 Task: Reply to email with the signature Catherine Martinez with the subject Reminder for a performance improvement plan from softage.10@softage.net with the message I would like to request a review of the new company policy. with BCC to softage.3@softage.net with an attached document Business_proposal.docx
Action: Mouse moved to (1208, 192)
Screenshot: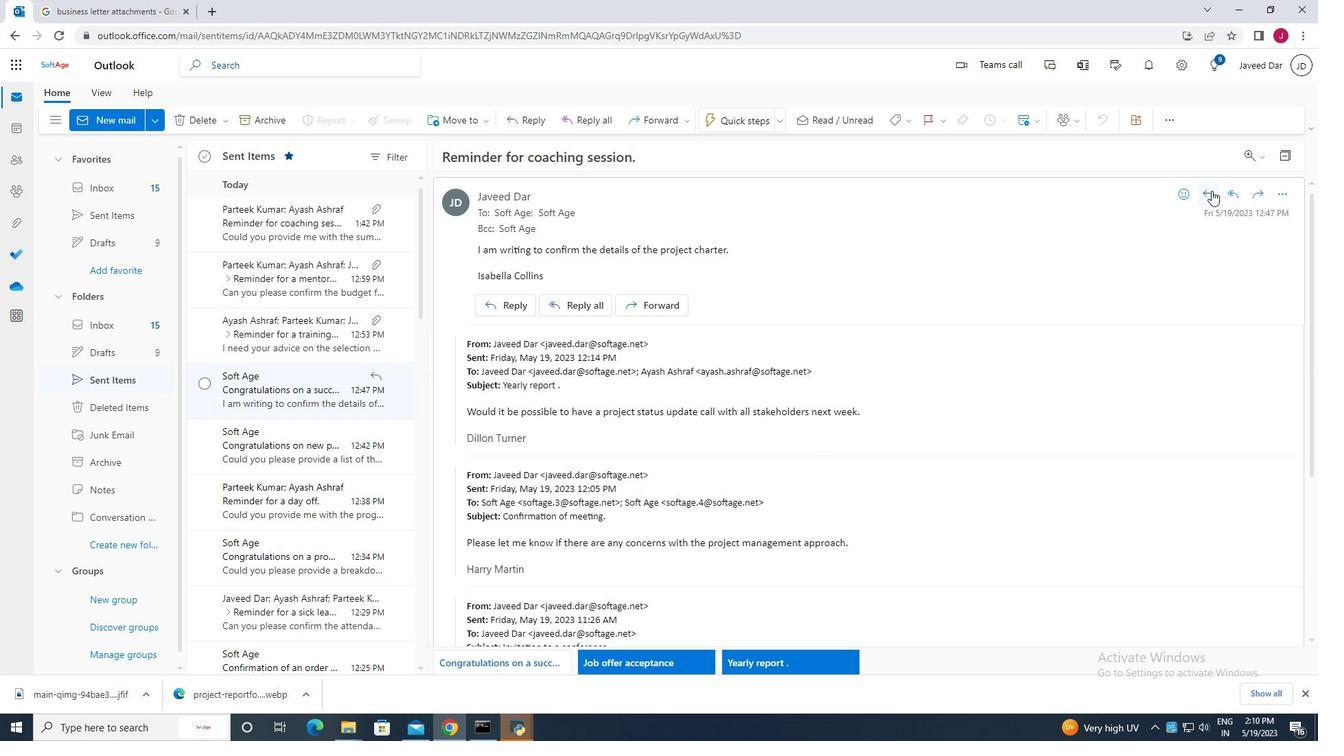 
Action: Mouse pressed left at (1208, 192)
Screenshot: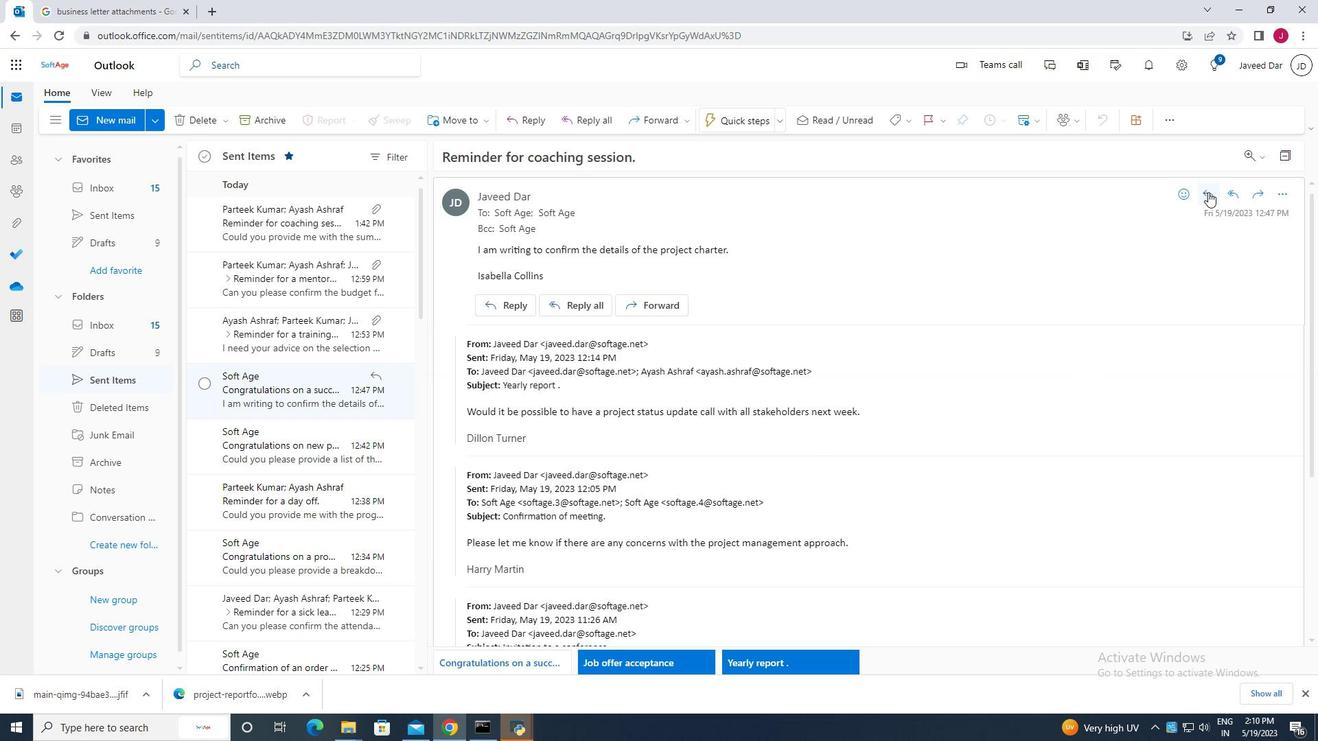 
Action: Mouse moved to (872, 125)
Screenshot: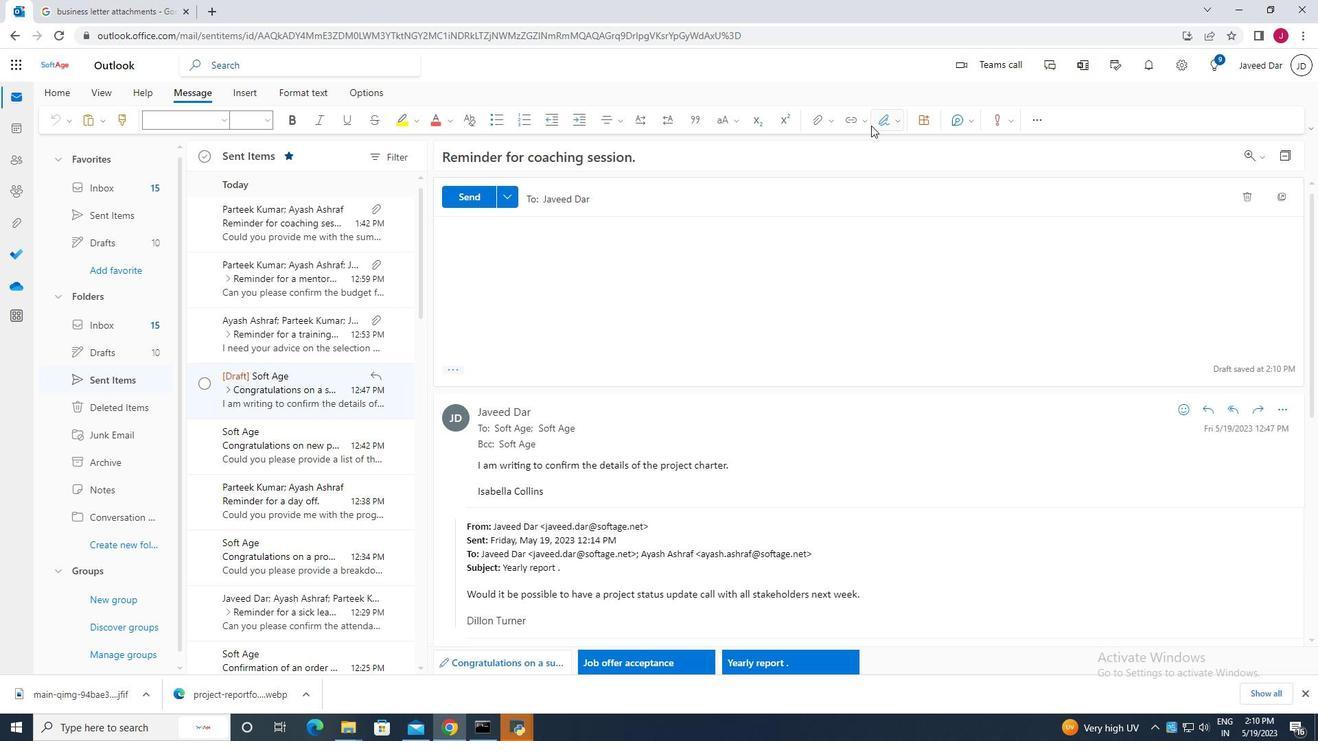 
Action: Mouse pressed left at (872, 125)
Screenshot: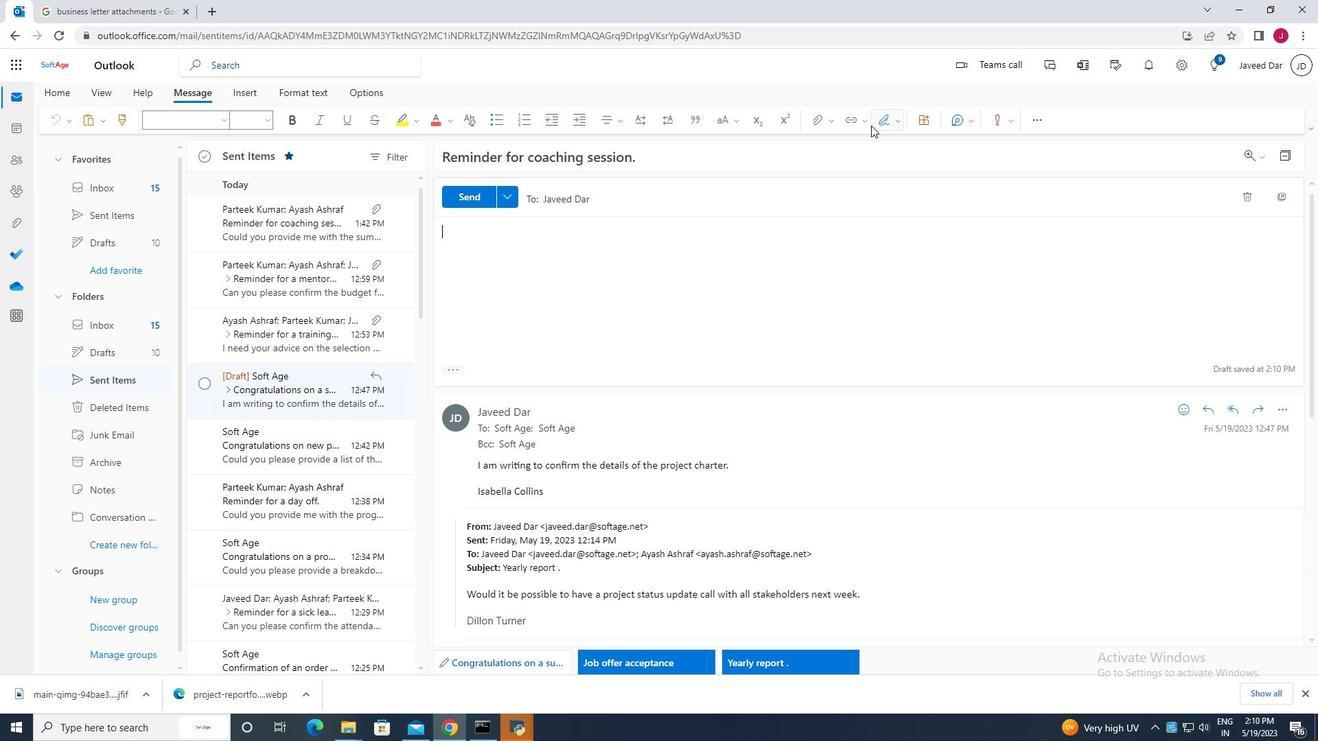 
Action: Mouse moved to (843, 177)
Screenshot: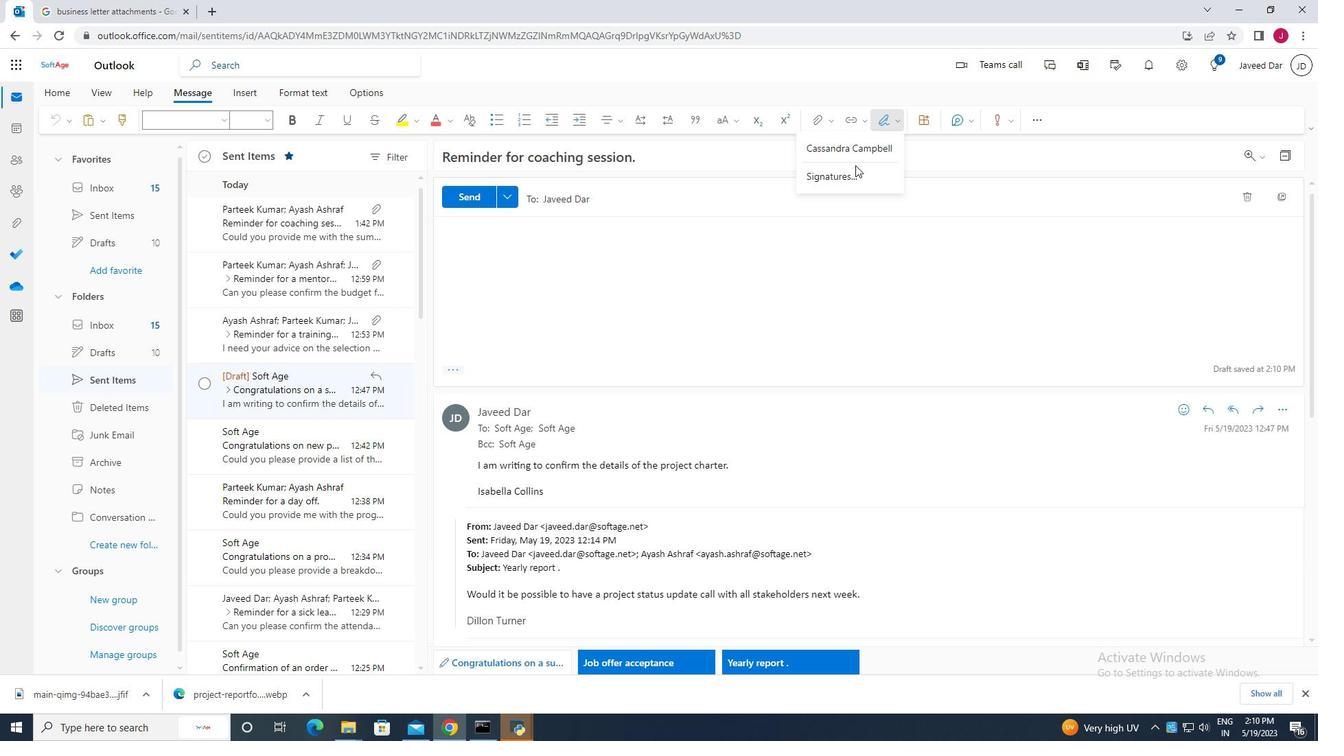 
Action: Mouse pressed left at (843, 177)
Screenshot: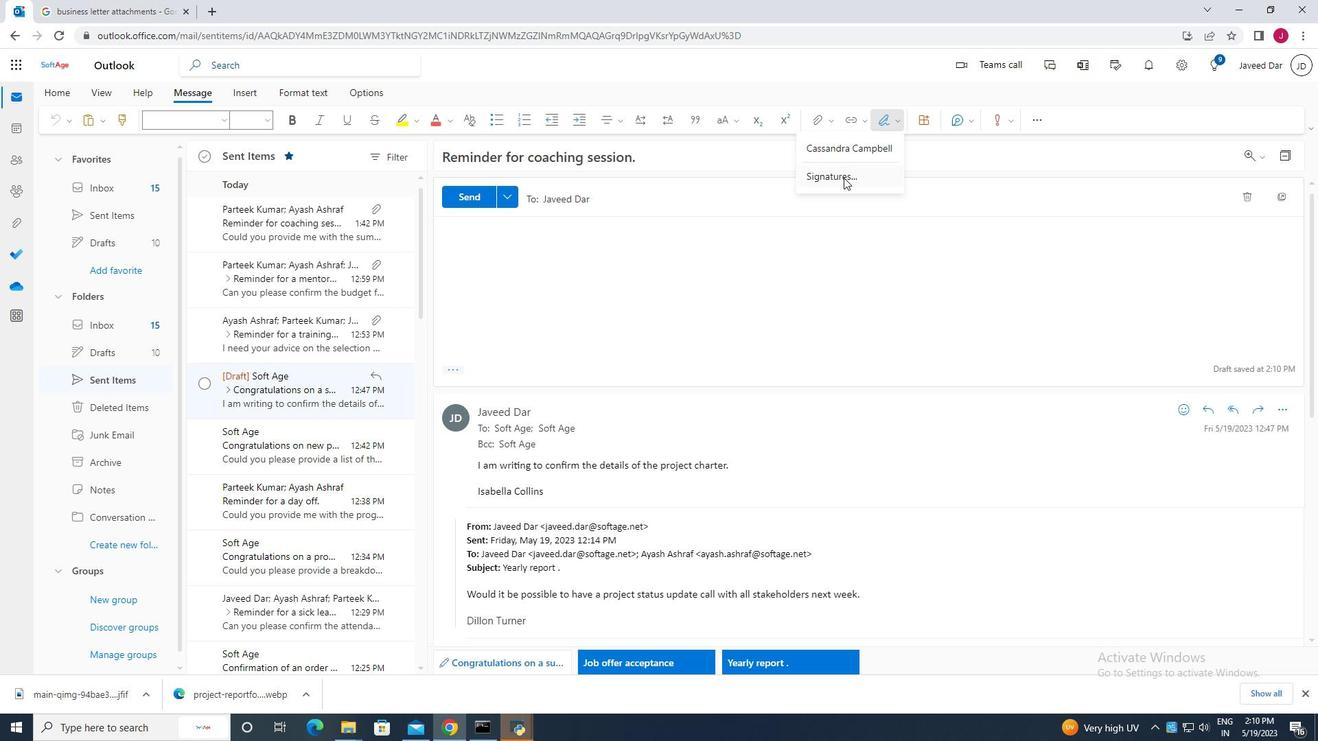 
Action: Mouse moved to (928, 227)
Screenshot: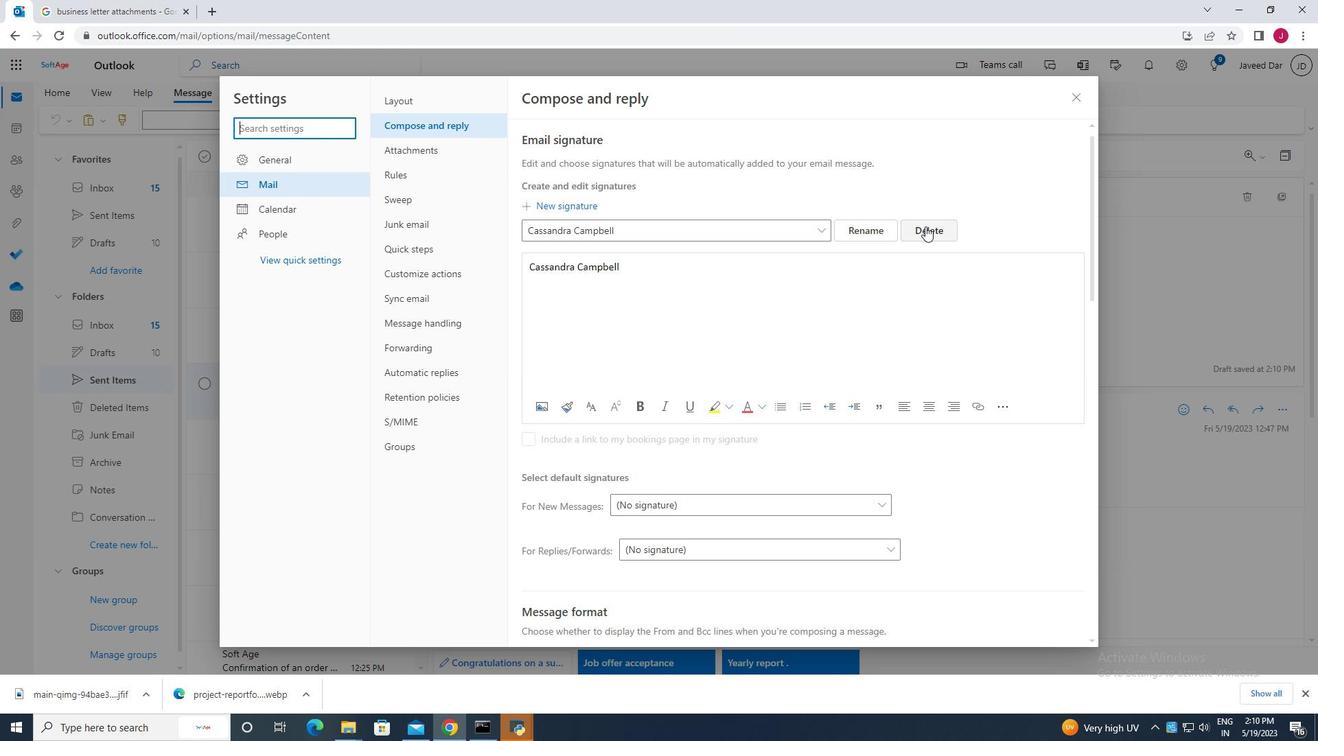 
Action: Mouse pressed left at (928, 227)
Screenshot: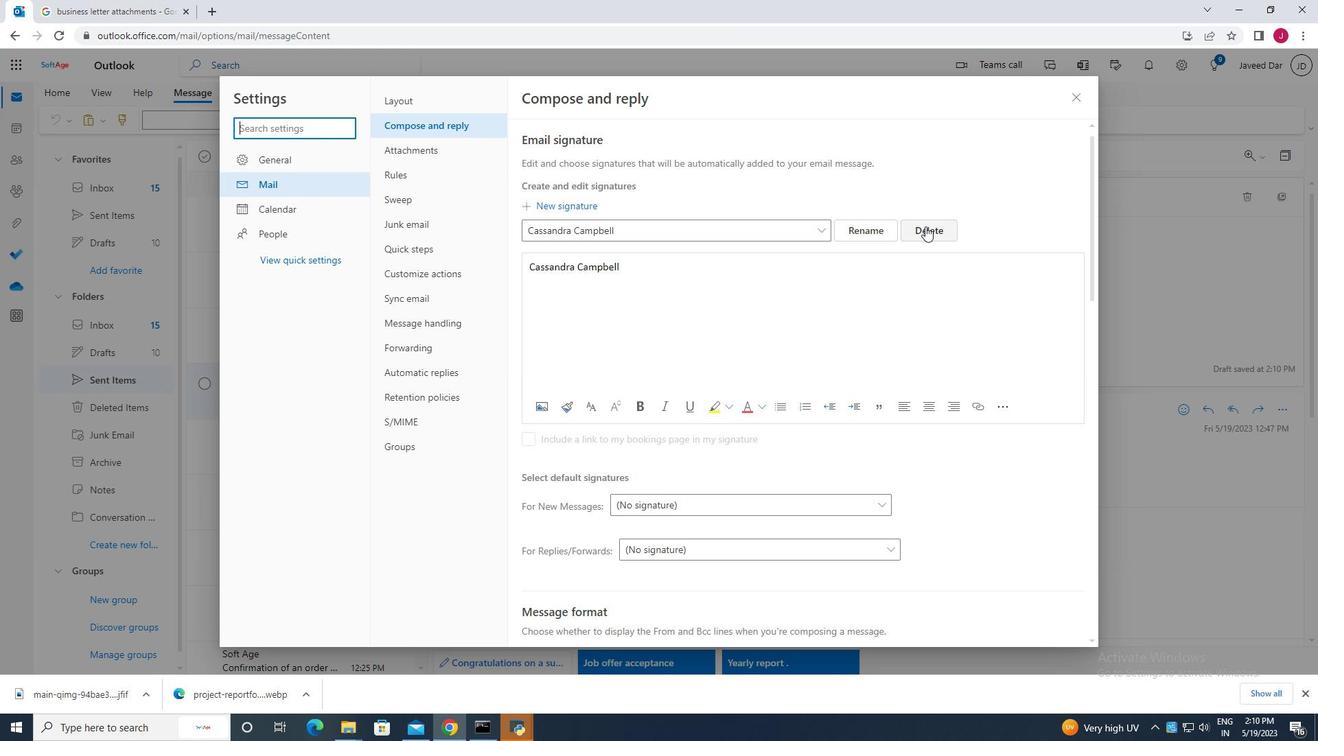 
Action: Mouse moved to (670, 230)
Screenshot: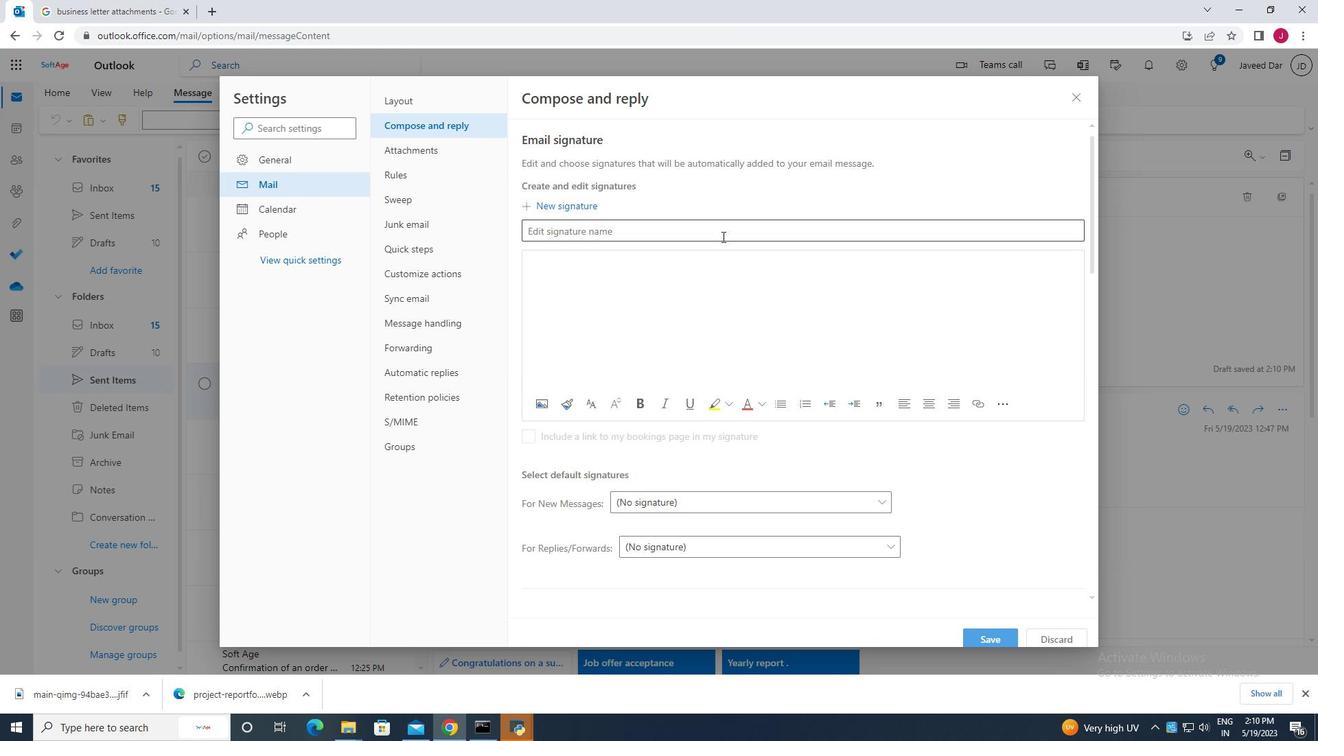 
Action: Mouse pressed left at (670, 230)
Screenshot: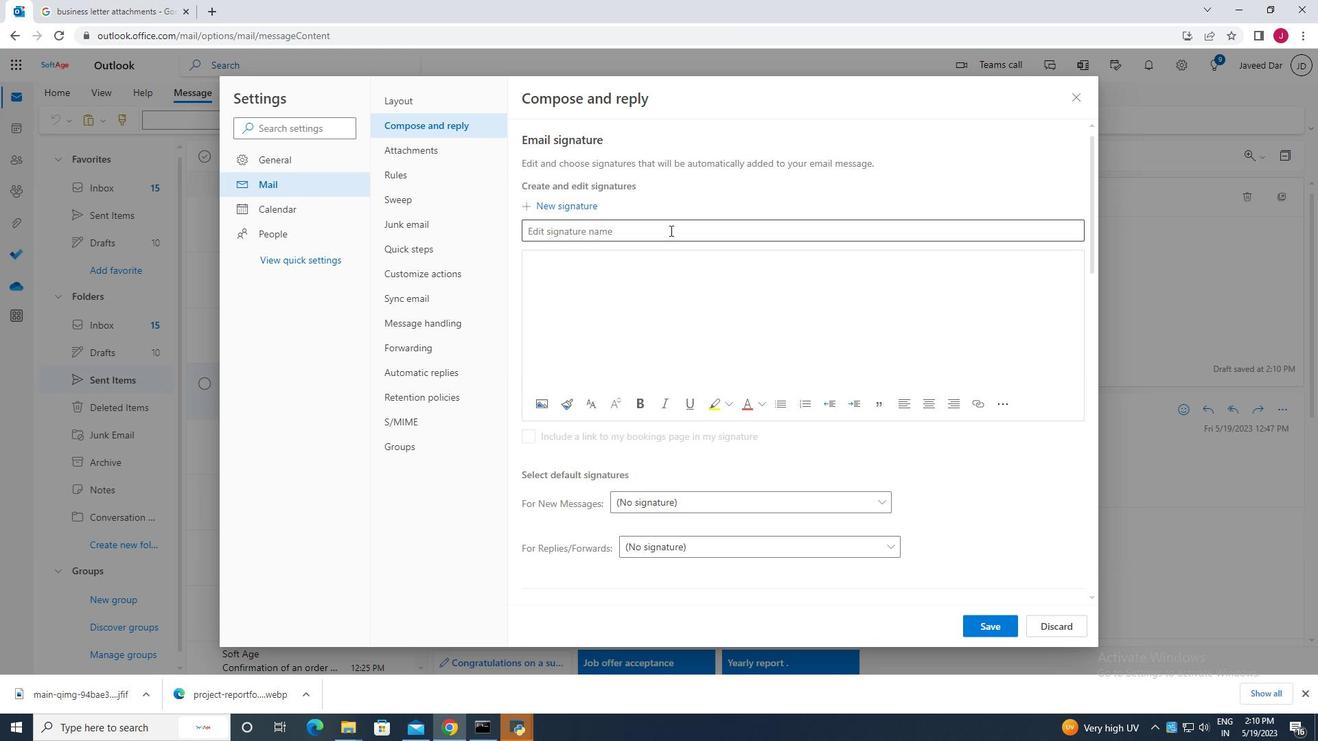 
Action: Key pressed <Key.caps_lock>C<Key.caps_lock>atherine<Key.space><Key.caps_lock>M<Key.caps_lock>artinez
Screenshot: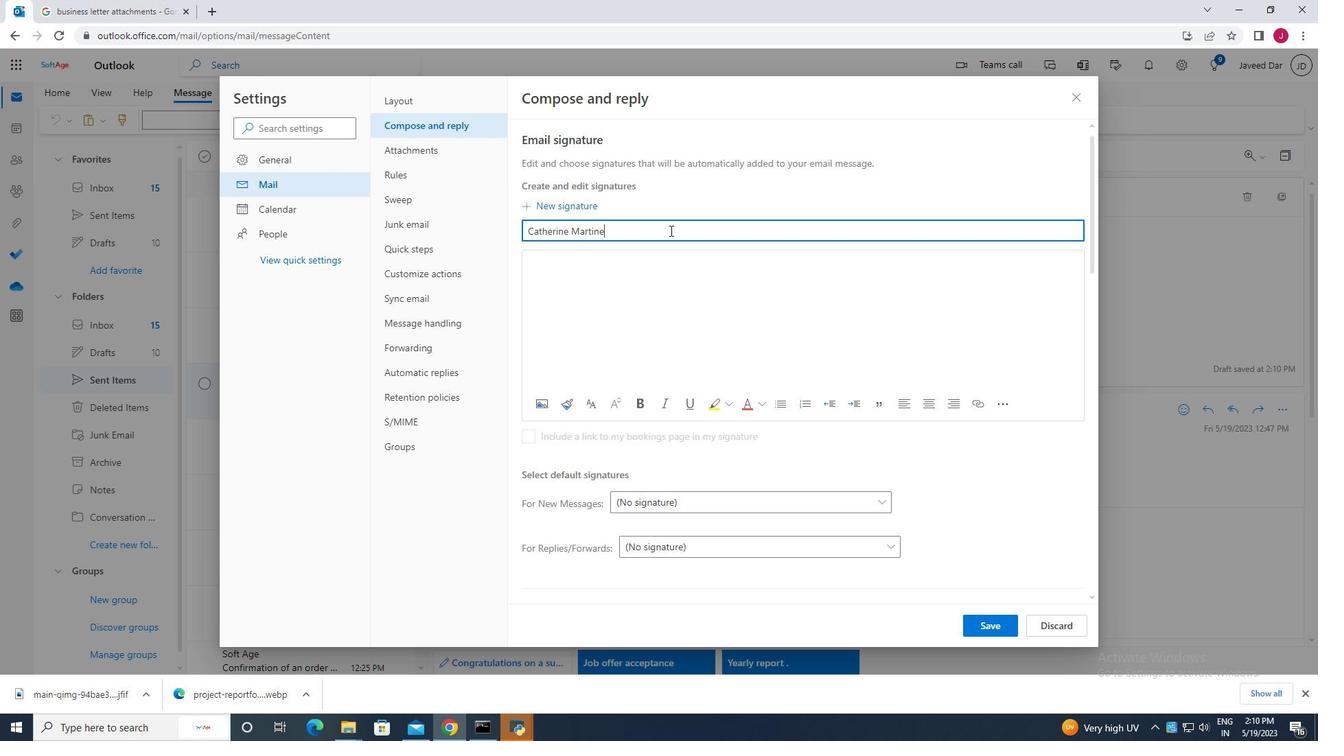 
Action: Mouse moved to (580, 262)
Screenshot: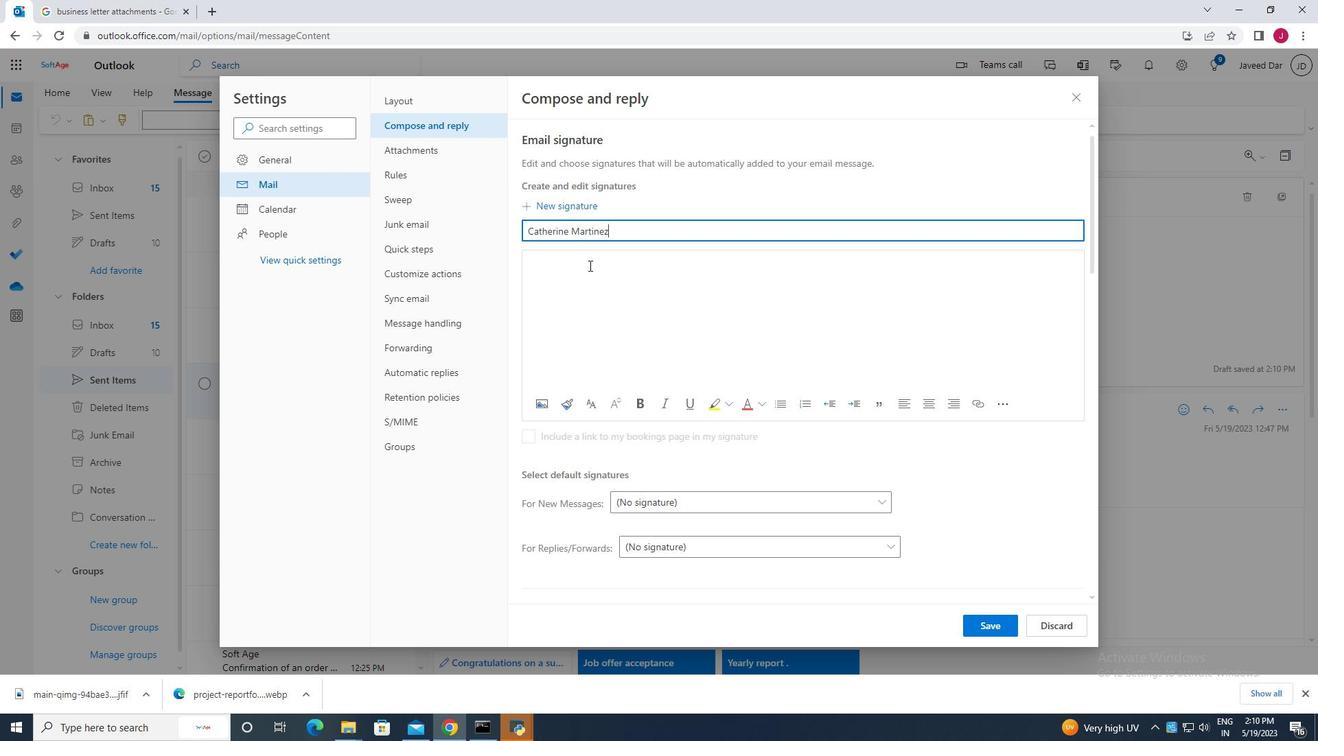 
Action: Mouse pressed left at (580, 262)
Screenshot: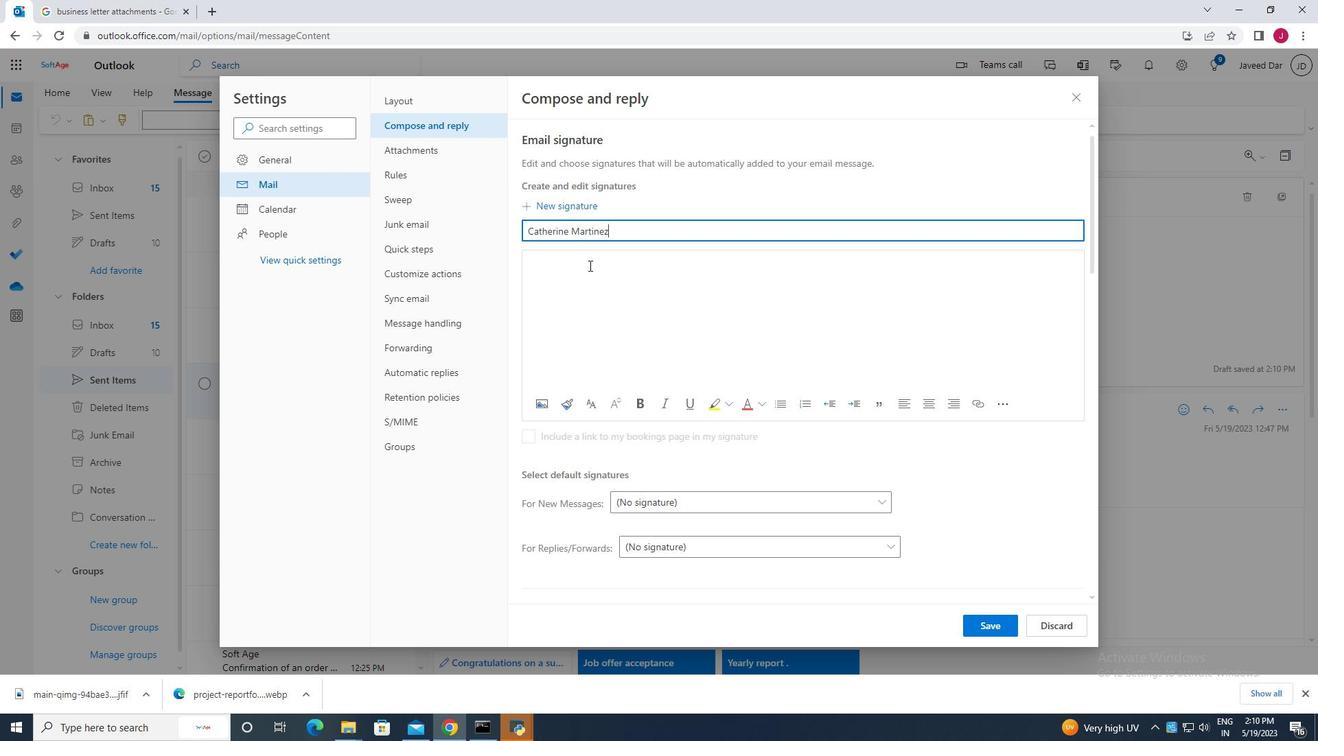 
Action: Mouse moved to (579, 262)
Screenshot: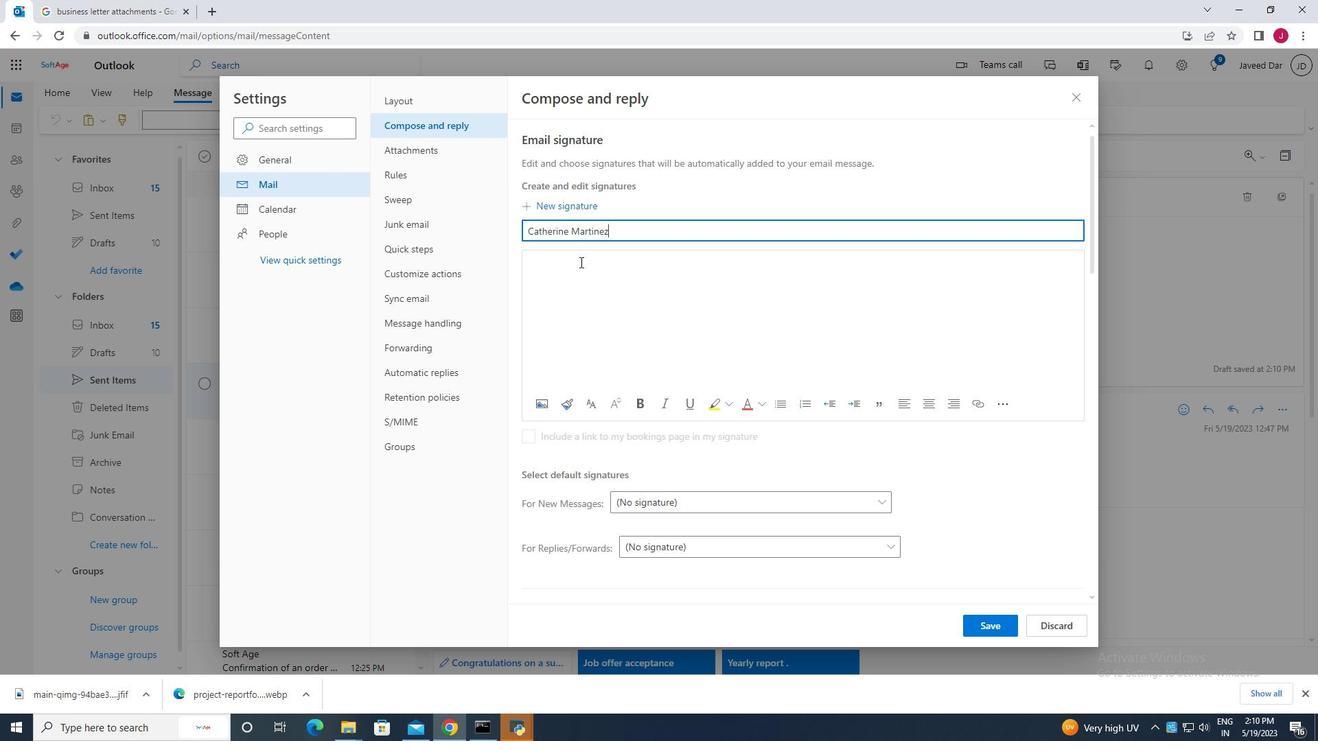 
Action: Key pressed <Key.caps_lock>C<Key.caps_lock>atherinw<Key.backspace>e<Key.space><Key.caps_lock>M<Key.caps_lock>artine
Screenshot: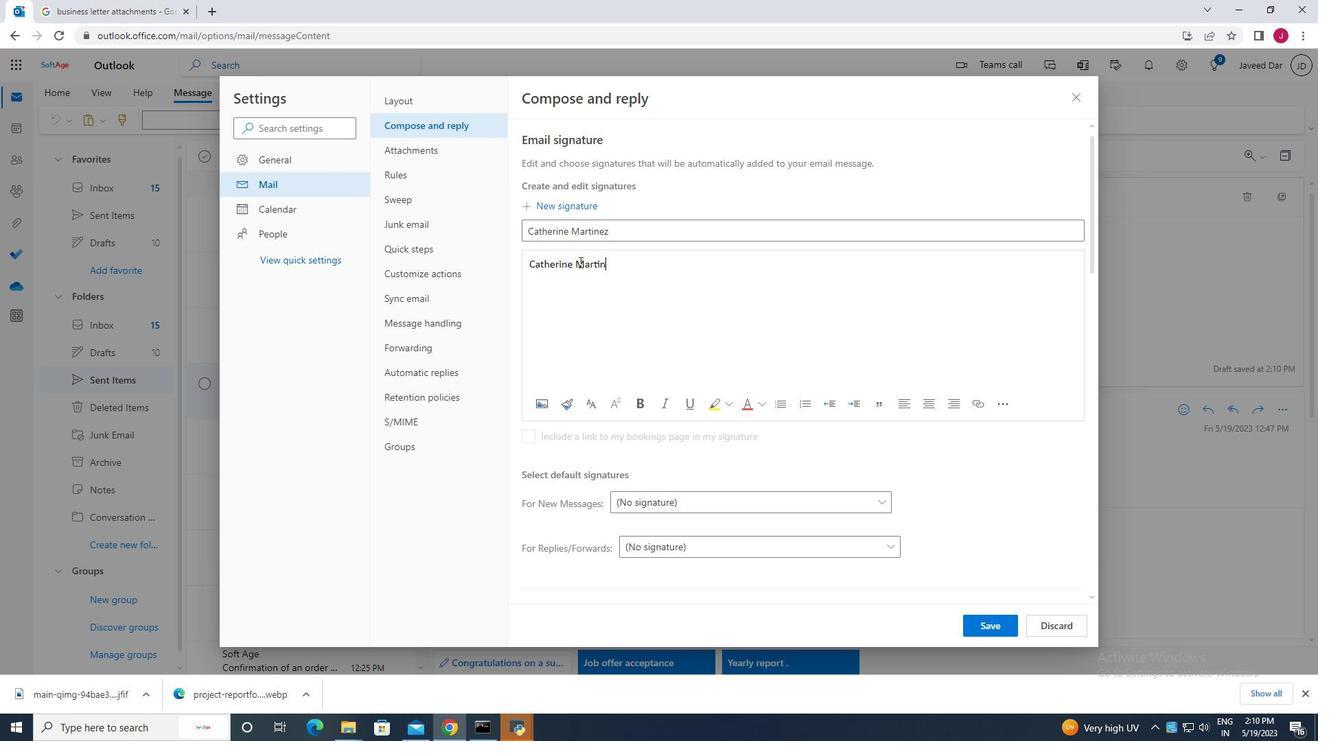 
Action: Mouse moved to (994, 625)
Screenshot: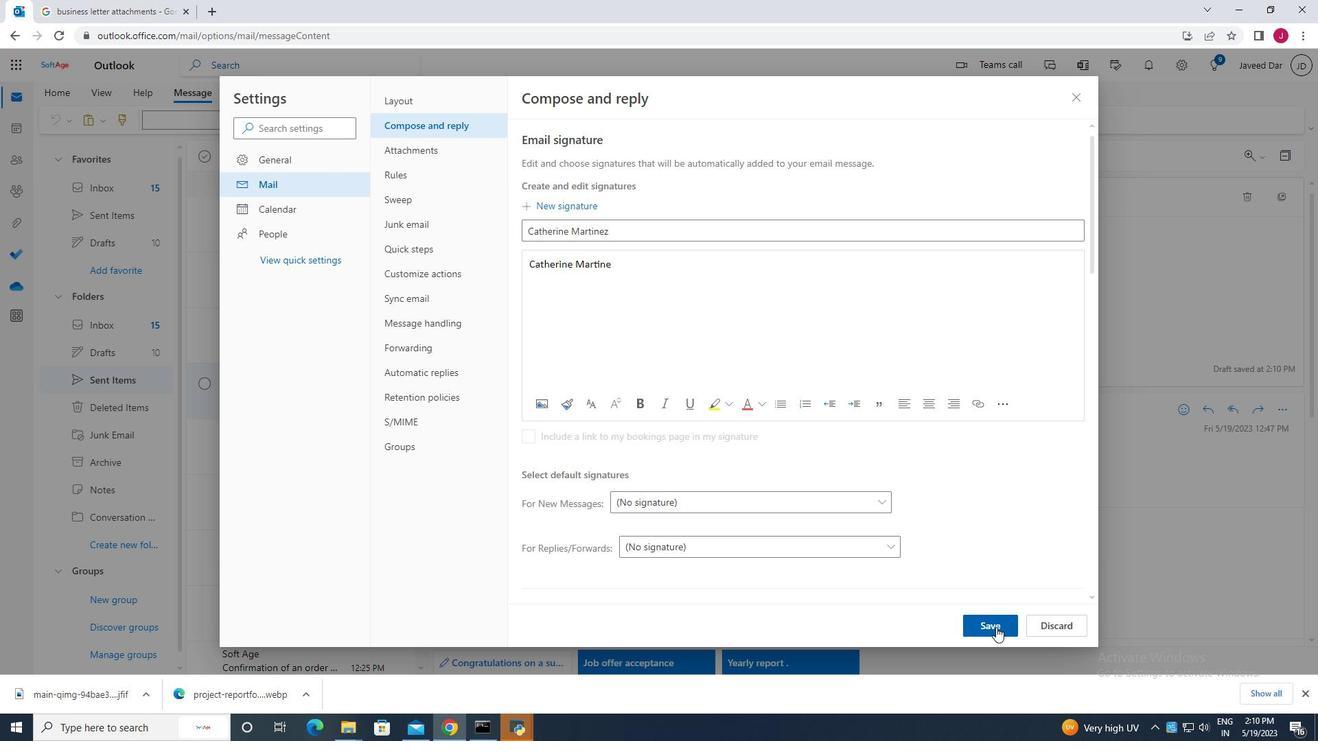 
Action: Mouse pressed left at (994, 625)
Screenshot: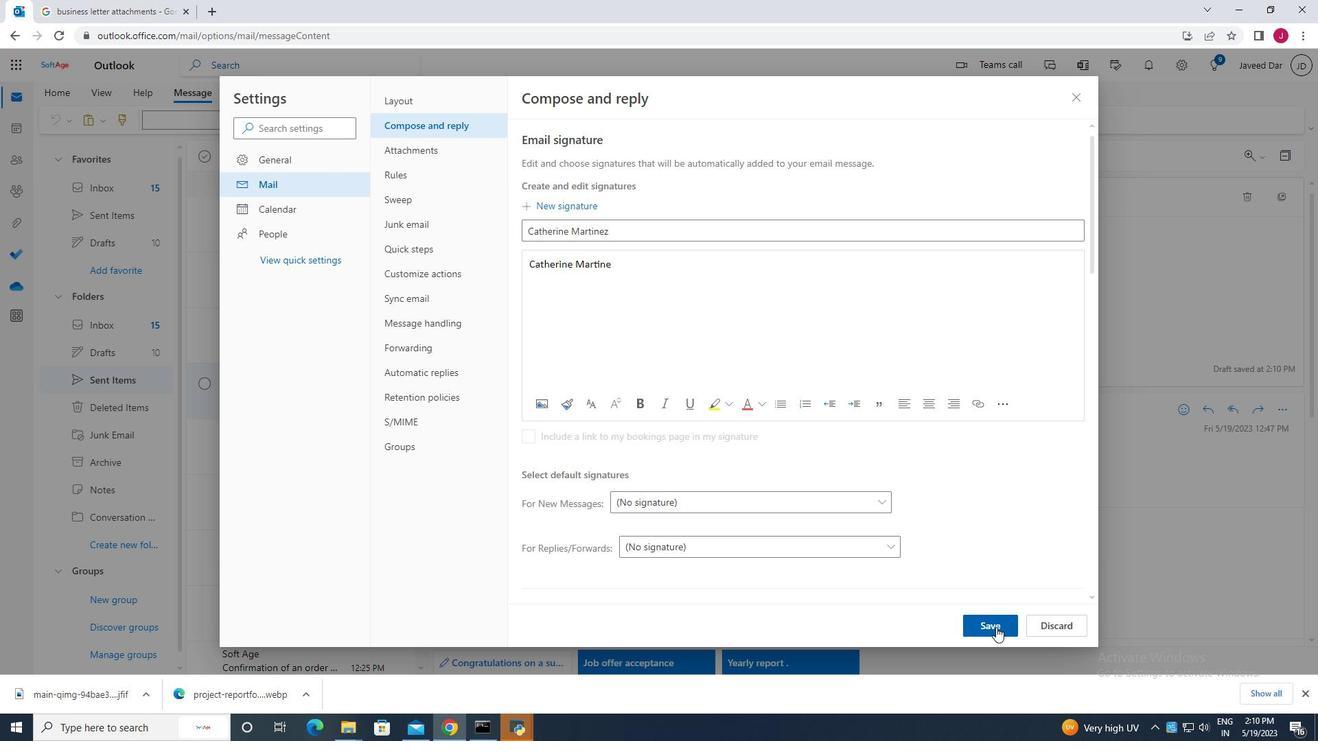 
Action: Mouse moved to (1073, 96)
Screenshot: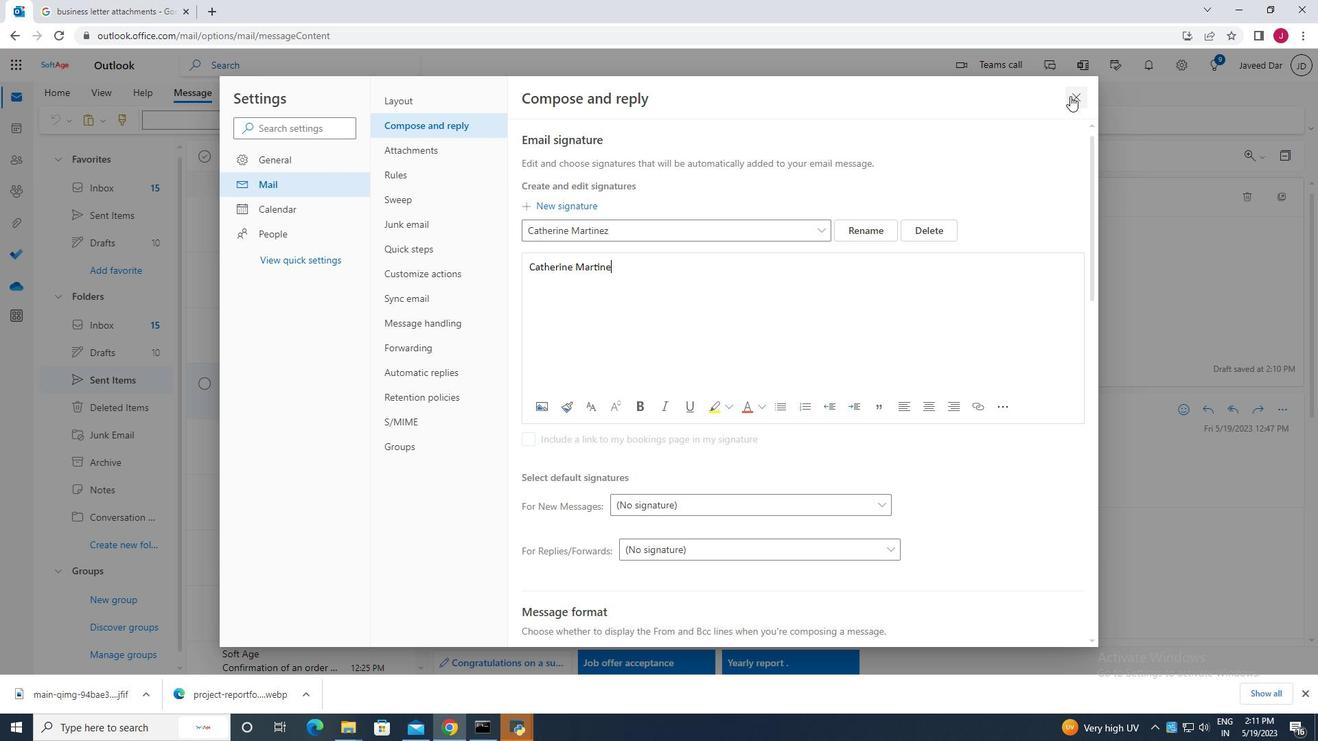 
Action: Mouse pressed left at (1073, 96)
Screenshot: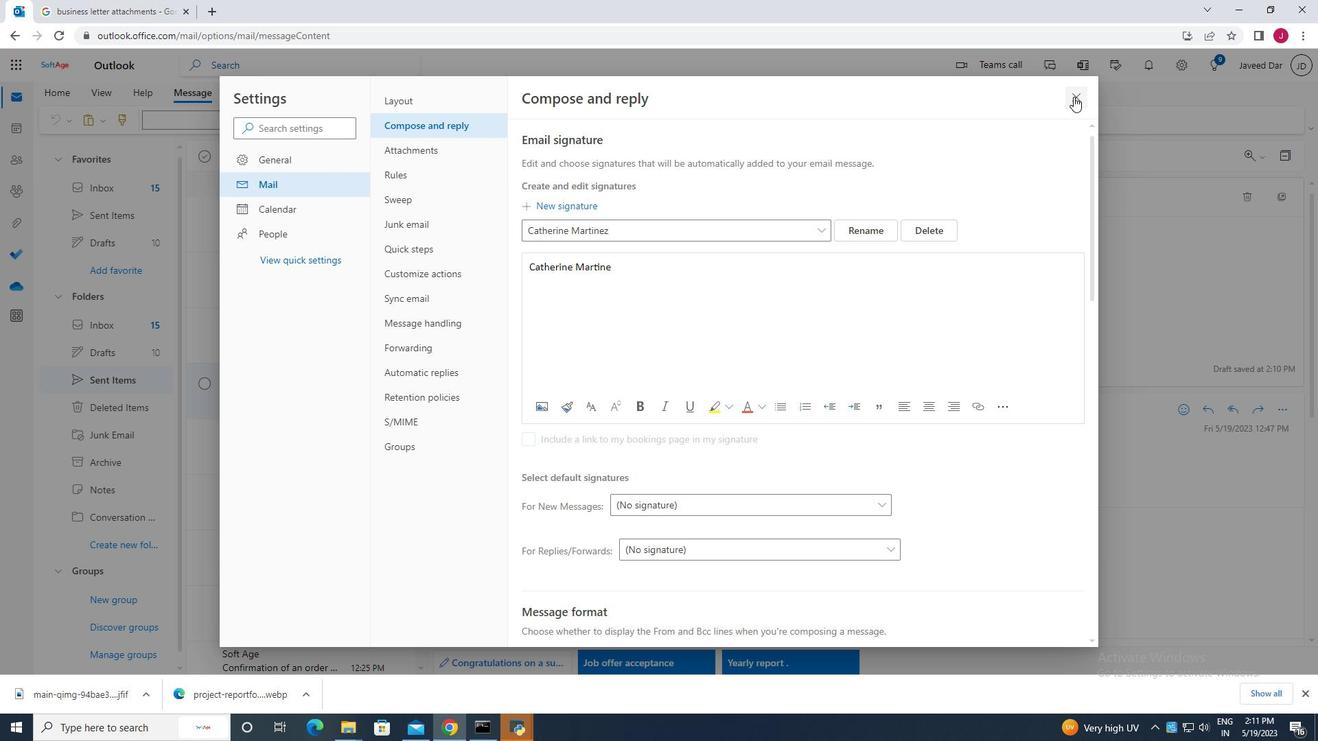 
Action: Mouse moved to (652, 199)
Screenshot: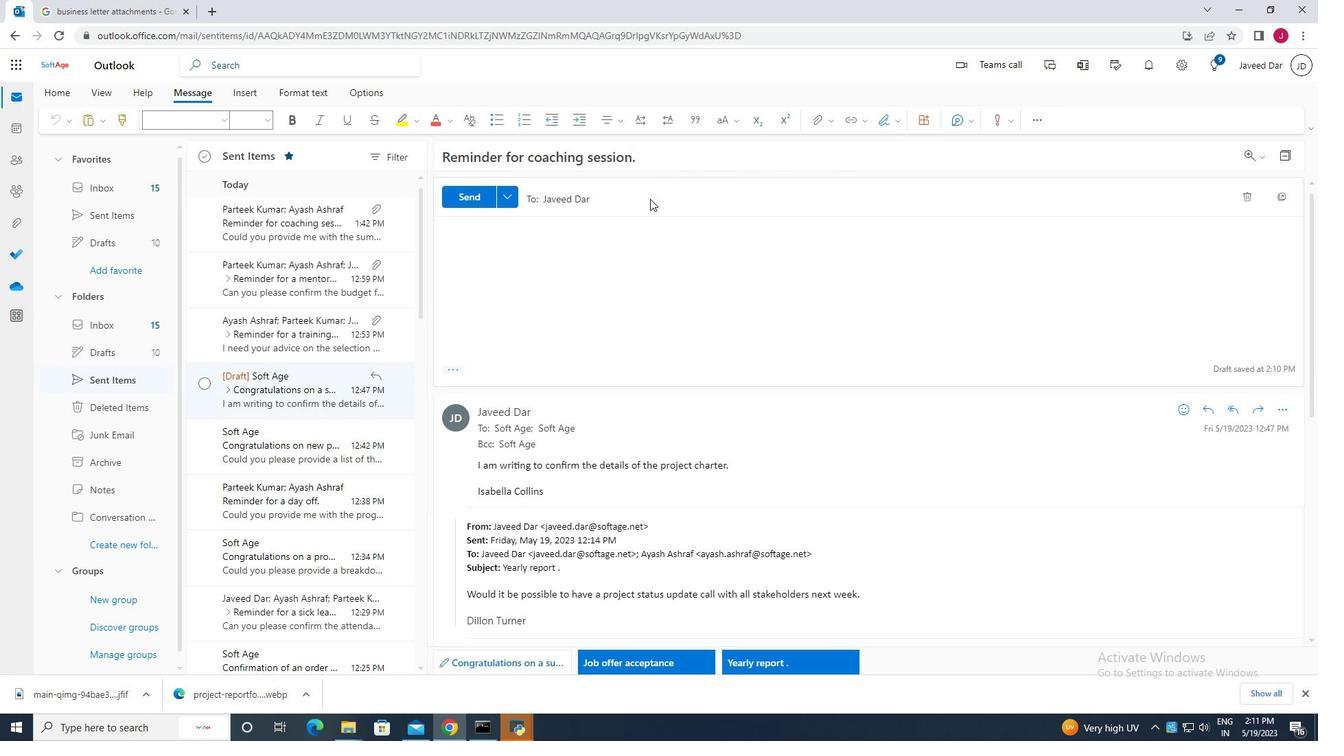 
Action: Mouse pressed left at (652, 199)
Screenshot: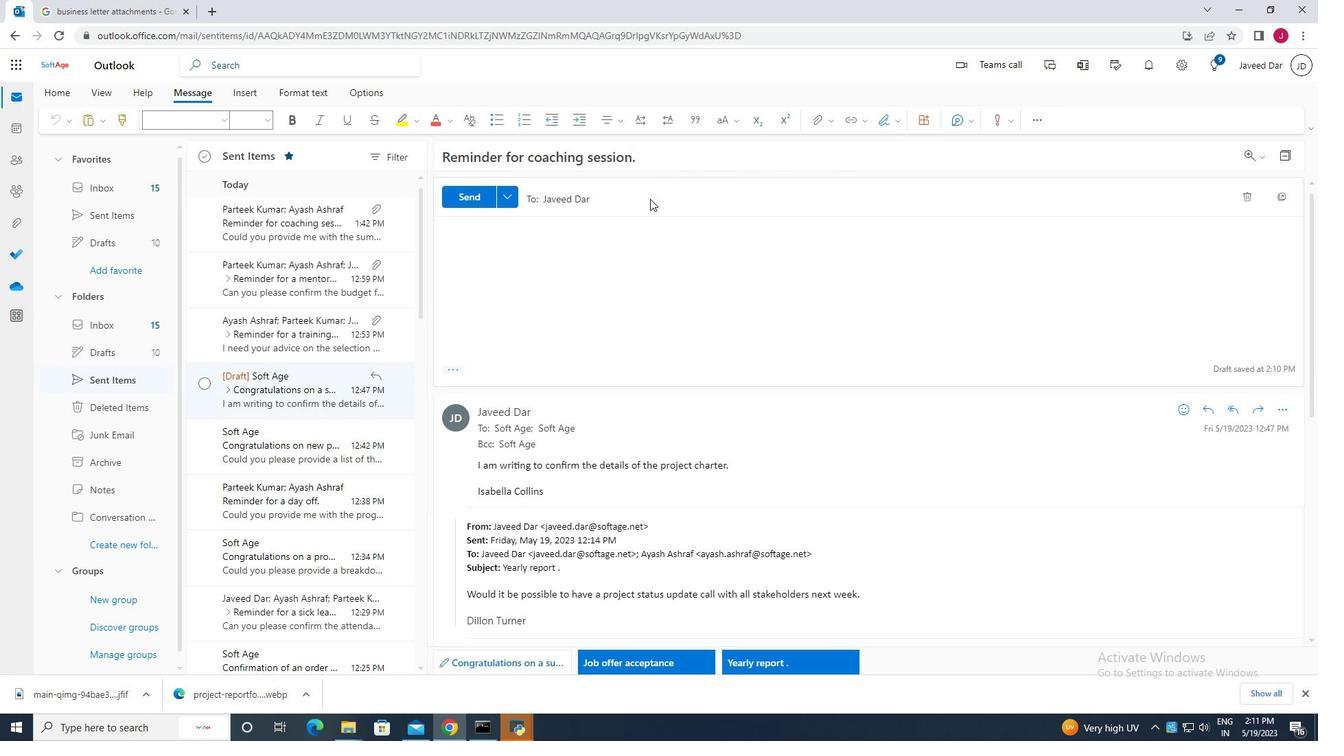 
Action: Mouse moved to (549, 230)
Screenshot: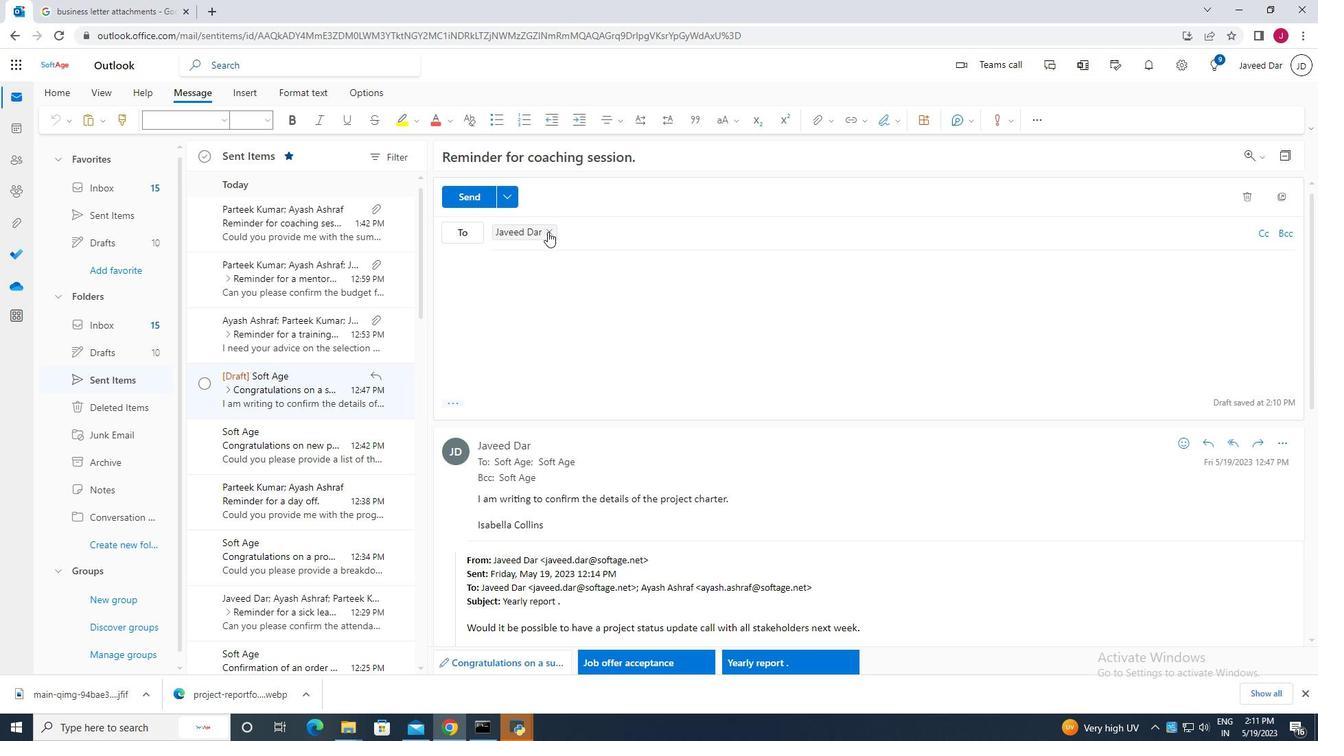 
Action: Mouse pressed left at (549, 230)
Screenshot: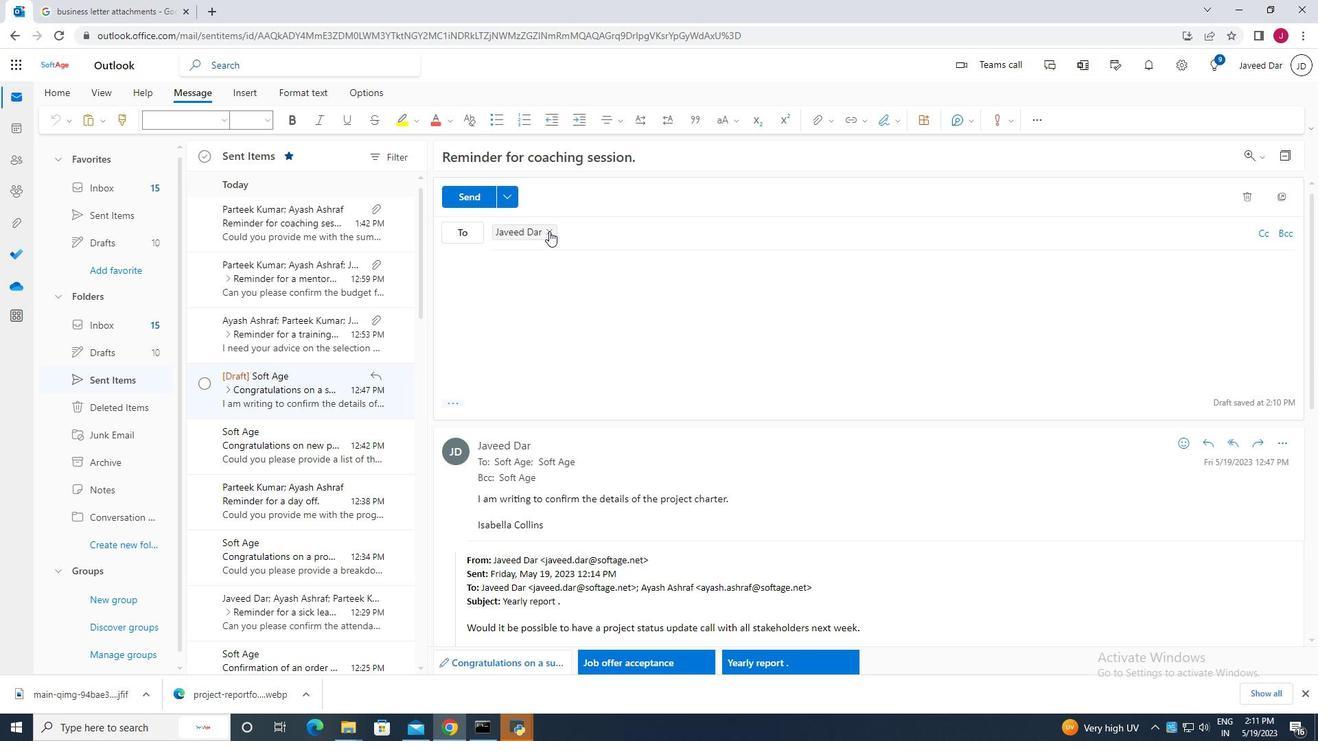 
Action: Mouse moved to (455, 403)
Screenshot: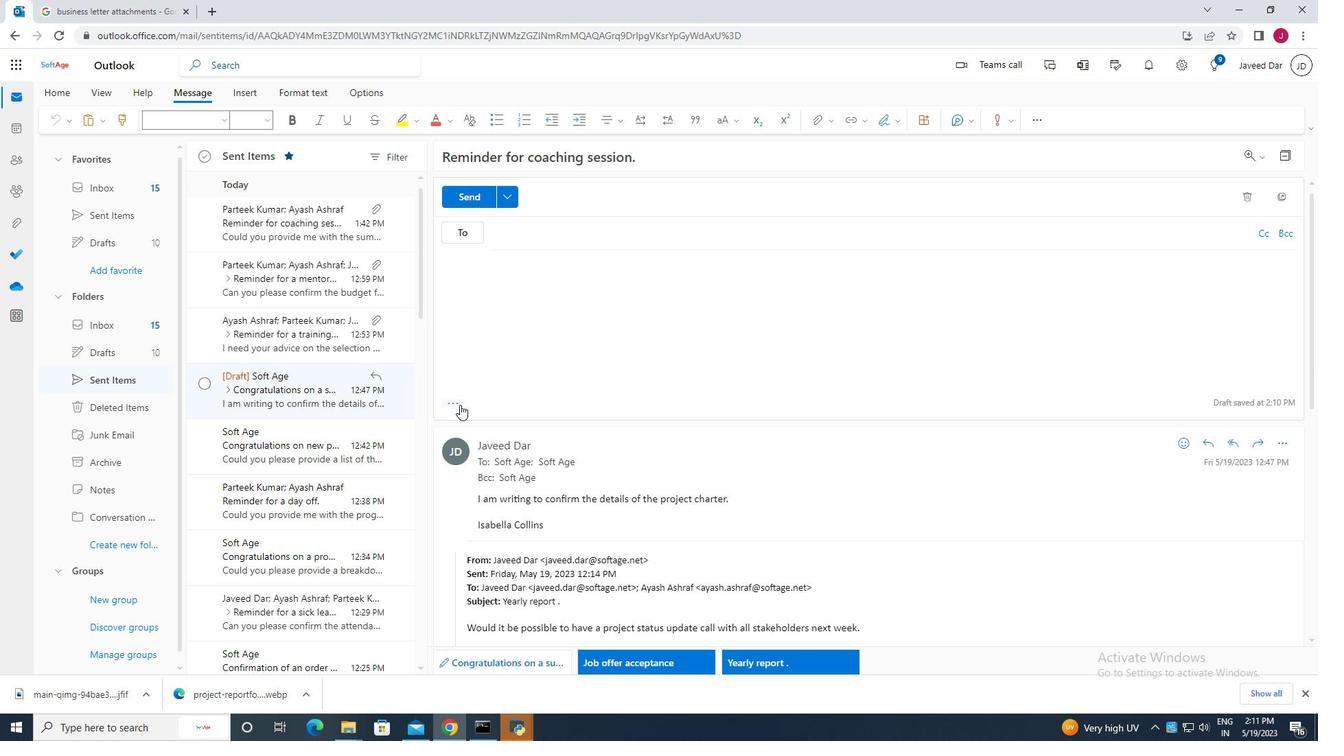 
Action: Mouse pressed left at (455, 403)
Screenshot: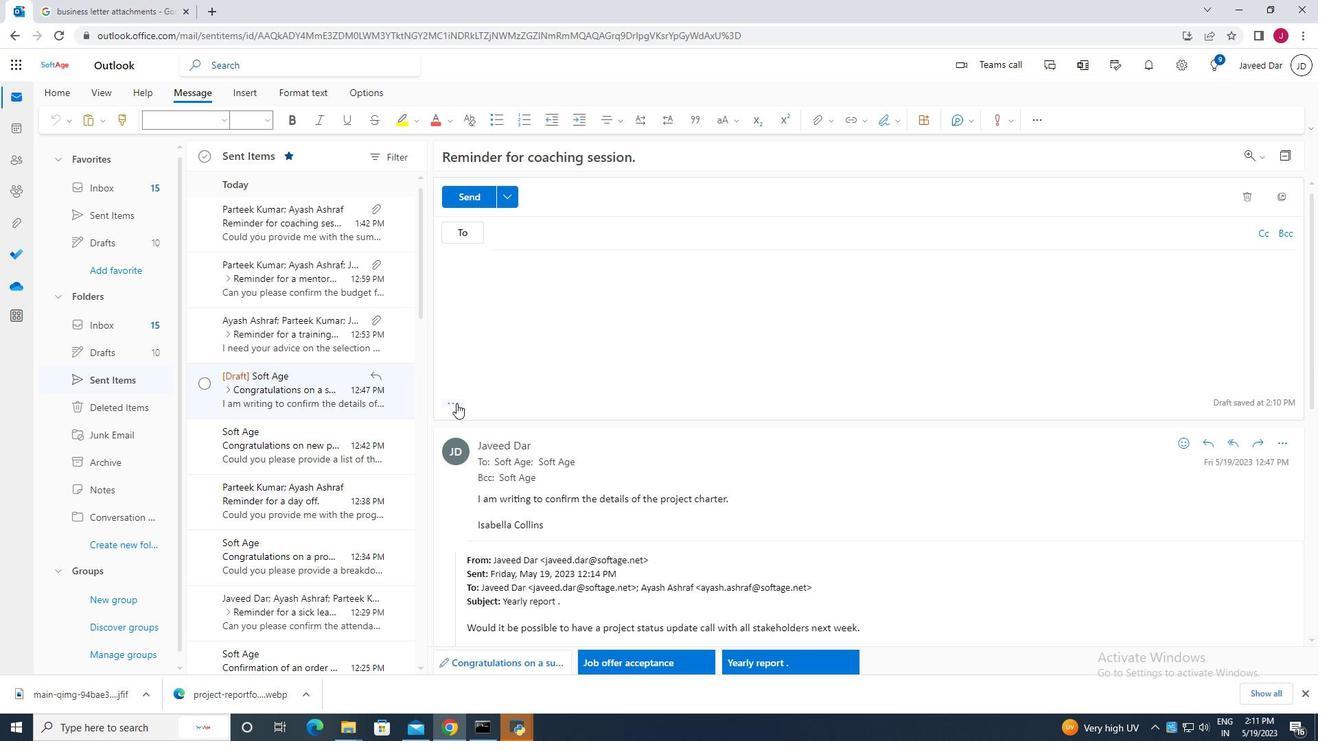 
Action: Mouse moved to (656, 265)
Screenshot: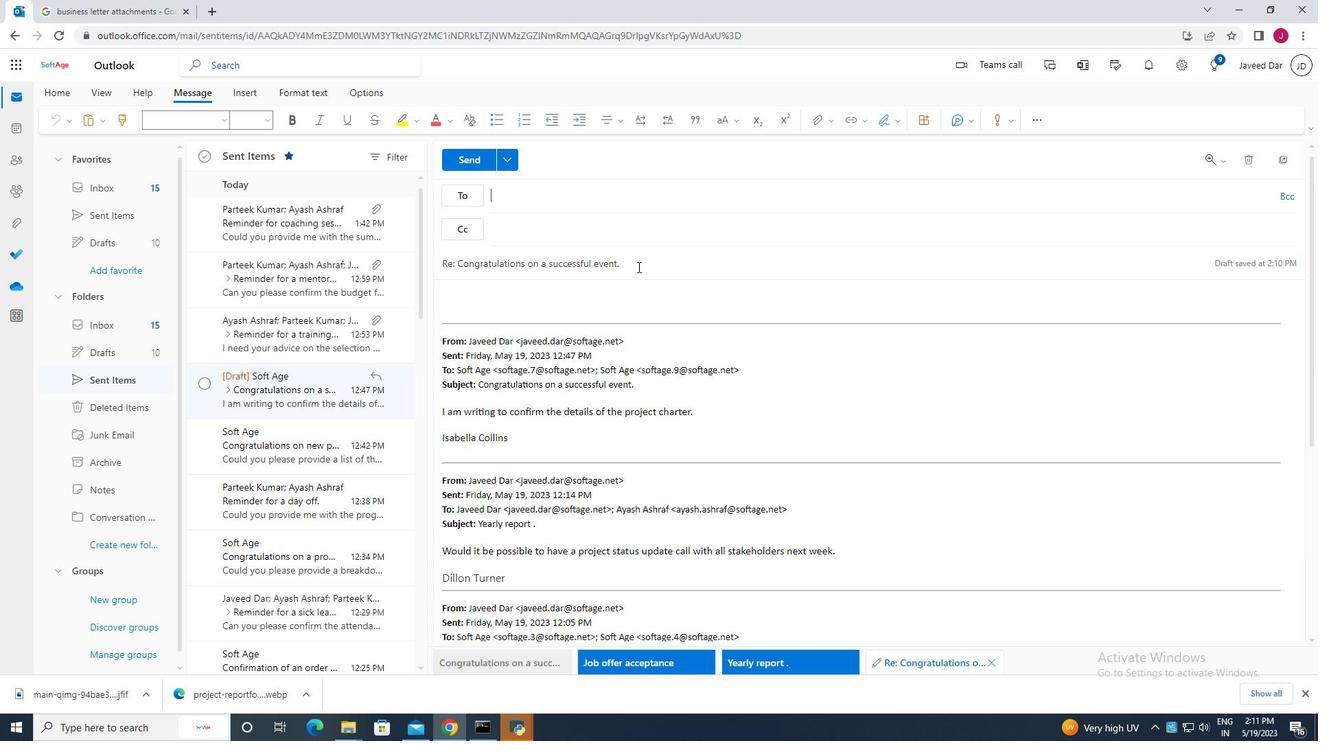 
Action: Mouse pressed left at (656, 265)
Screenshot: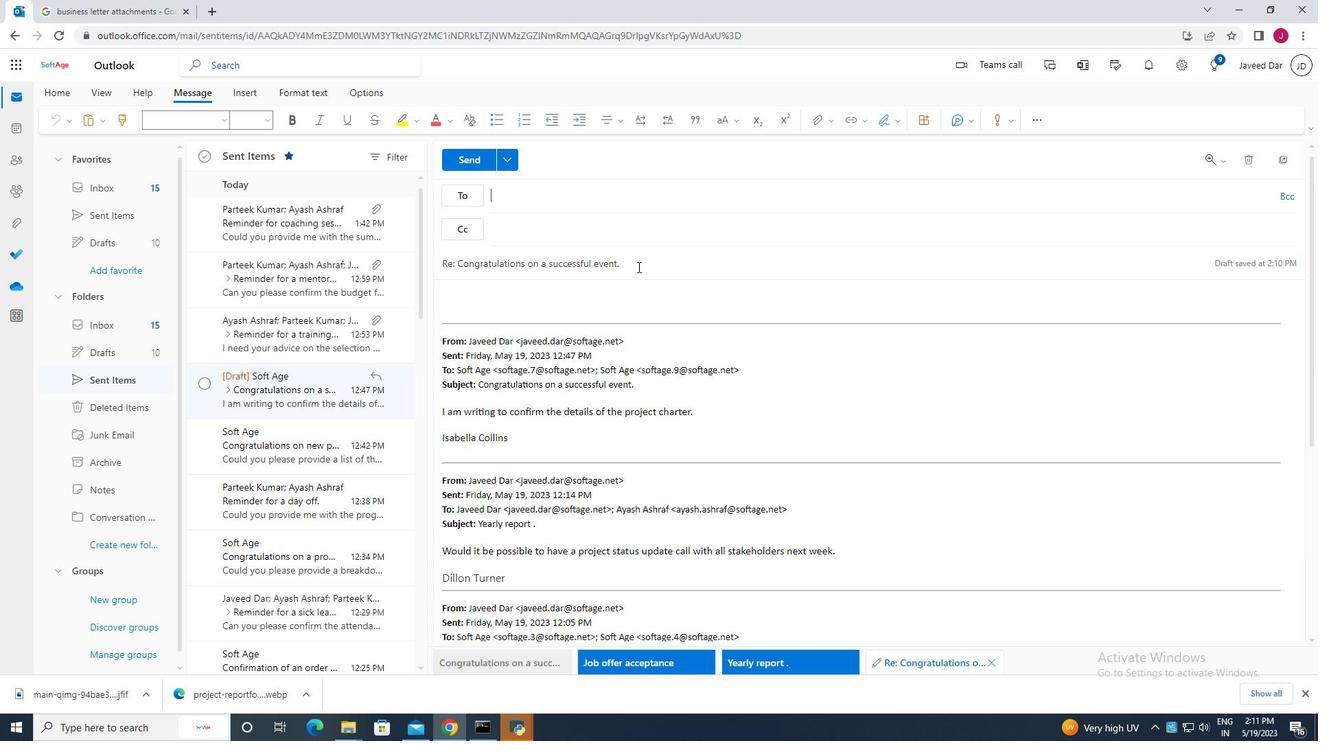
Action: Mouse moved to (652, 266)
Screenshot: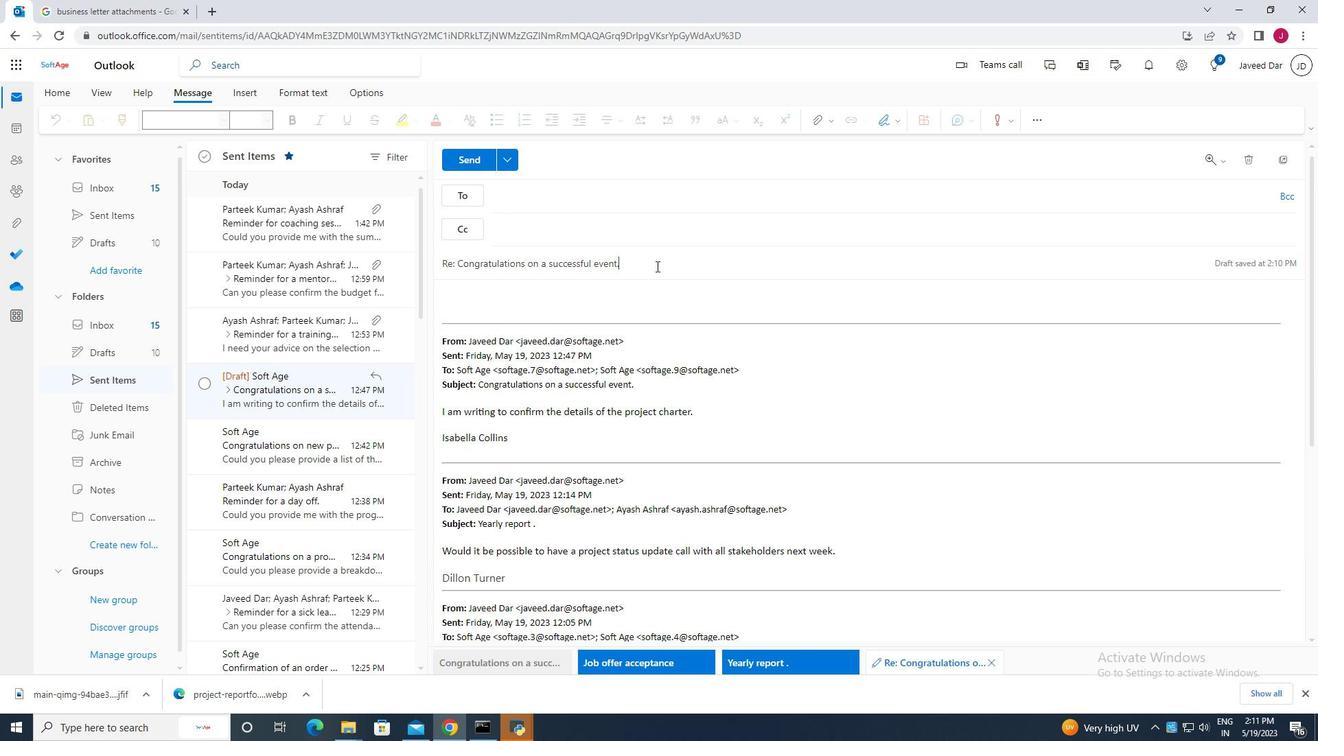 
Action: Key pressed <Key.backspace><Key.backspace><Key.backspace><Key.backspace><Key.backspace><Key.backspace><Key.backspace><Key.backspace><Key.backspace><Key.backspace><Key.backspace><Key.backspace><Key.backspace><Key.backspace><Key.backspace><Key.backspace><Key.backspace><Key.backspace><Key.backspace><Key.backspace><Key.backspace><Key.backspace><Key.backspace><Key.backspace><Key.backspace><Key.backspace><Key.backspace><Key.backspace><Key.backspace><Key.backspace><Key.backspace><Key.backspace><Key.backspace><Key.backspace><Key.backspace><Key.backspace><Key.backspace><Key.backspace><Key.backspace><Key.backspace><Key.backspace><Key.backspace><Key.backspace><Key.backspace><Key.backspace><Key.backspace><Key.backspace><Key.backspace><Key.backspace><Key.caps_lock>R<Key.caps_lock>eminder<Key.space>for<Key.space>performance<Key.space>improvement<Key.space>plan<Key.space><Key.backspace>.
Screenshot: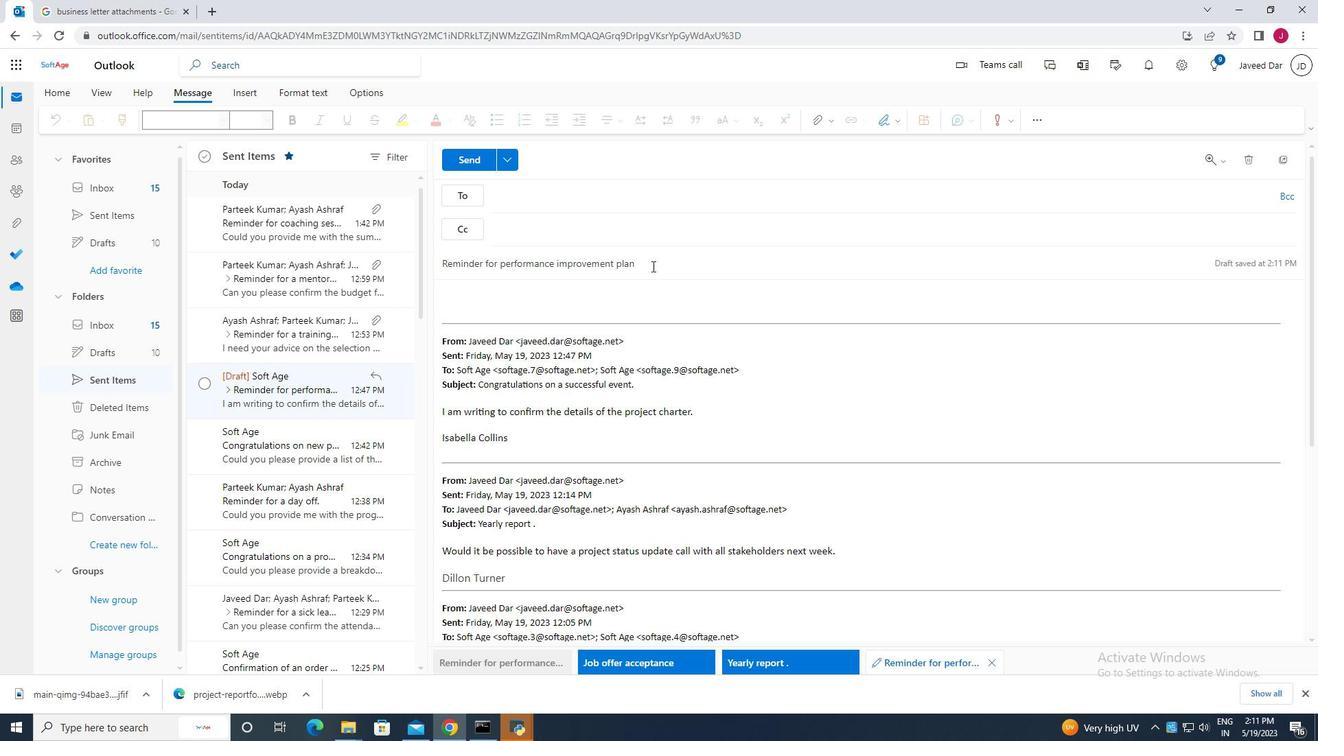 
Action: Mouse moved to (554, 296)
Screenshot: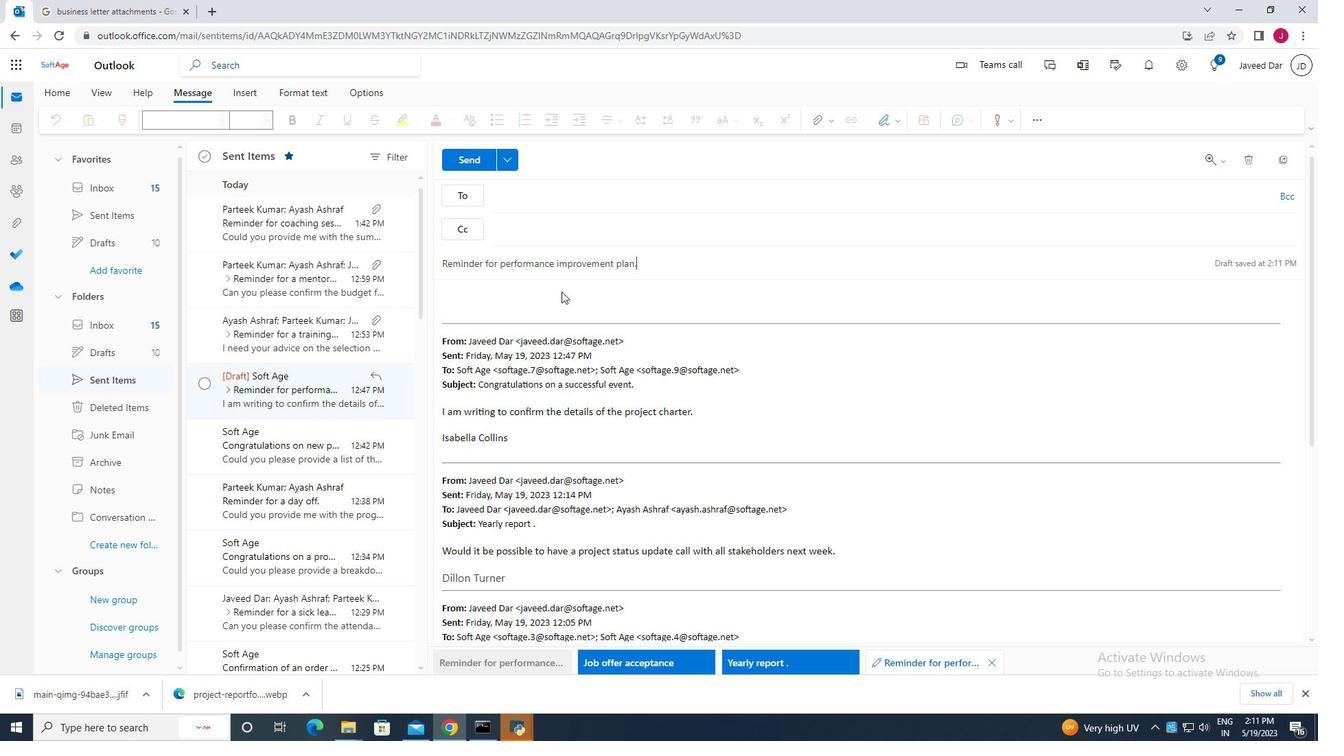 
Action: Mouse pressed left at (554, 296)
Screenshot: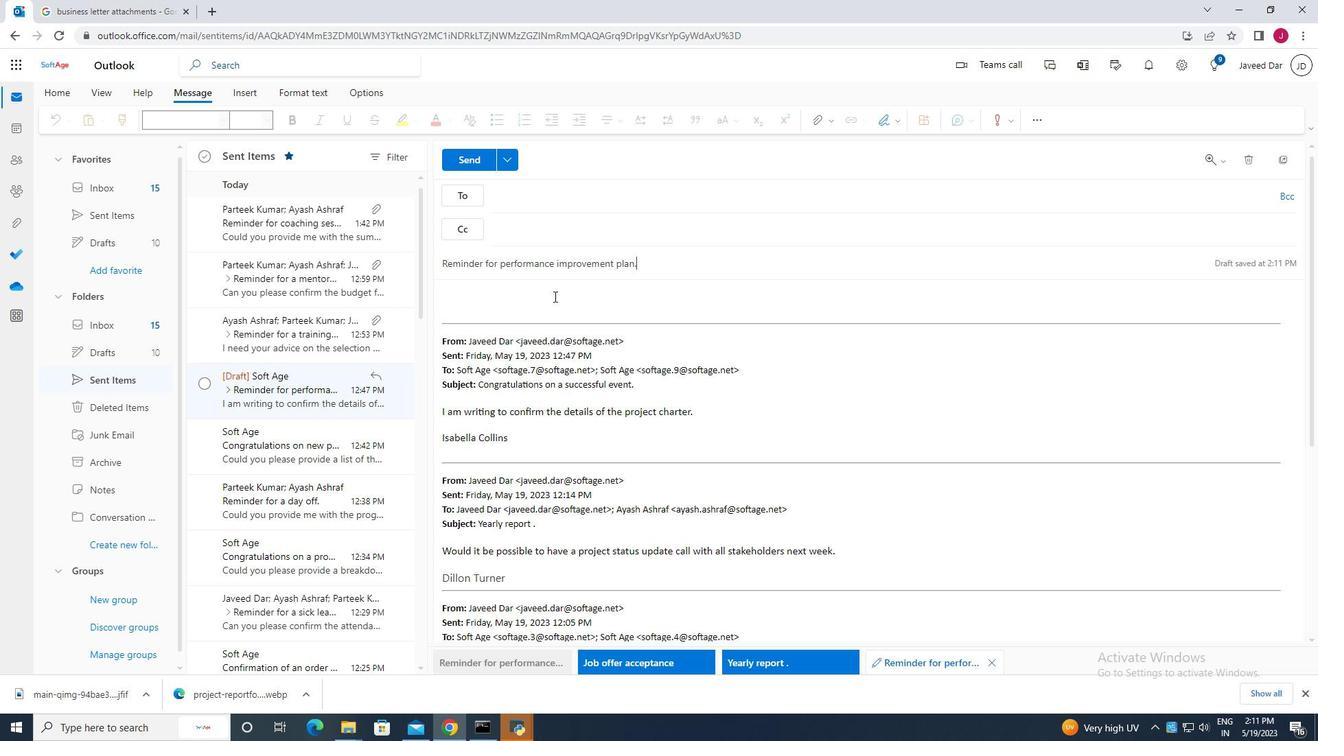 
Action: Key pressed <Key.caps_lock>I<Key.space><Key.caps_lock>would<Key.space>like<Key.space>to<Key.space>request<Key.space>a<Key.space>review<Key.space>of<Key.space>the<Key.space>new<Key.space>company<Key.space>policy.
Screenshot: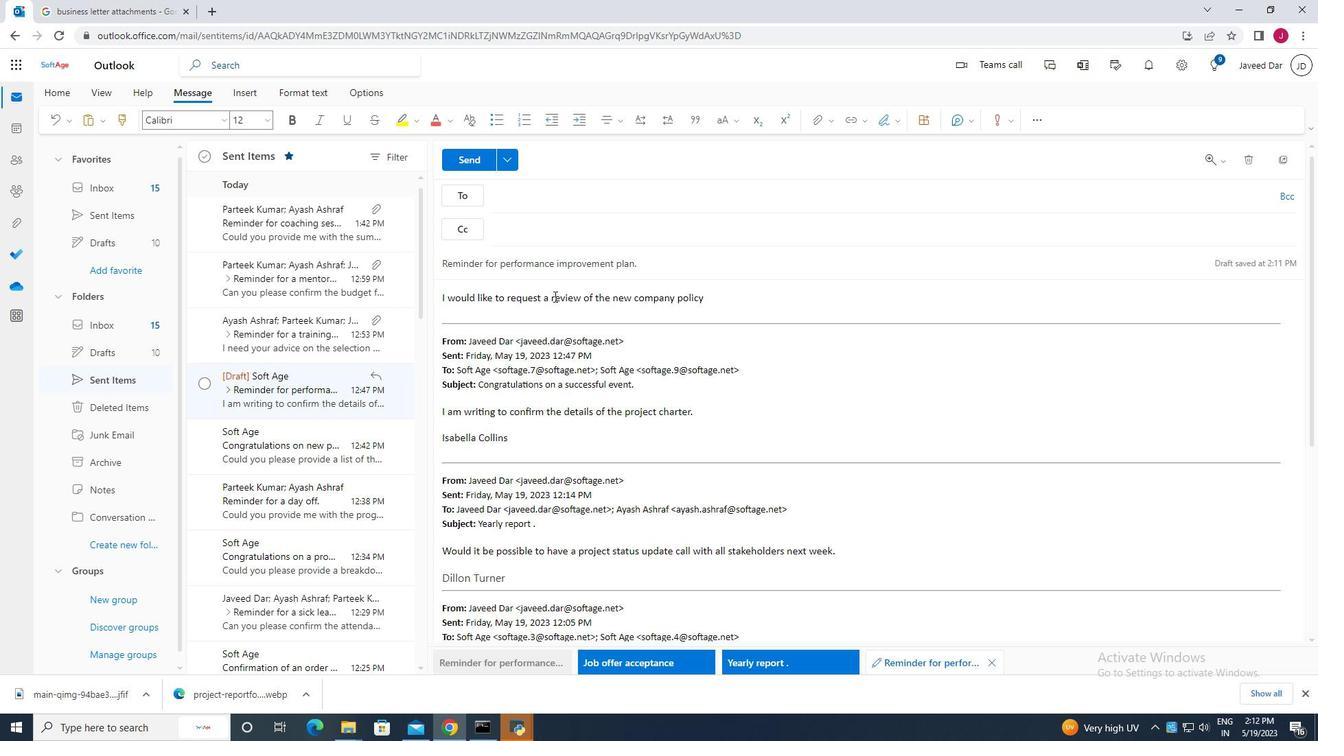 
Action: Mouse moved to (1294, 194)
Screenshot: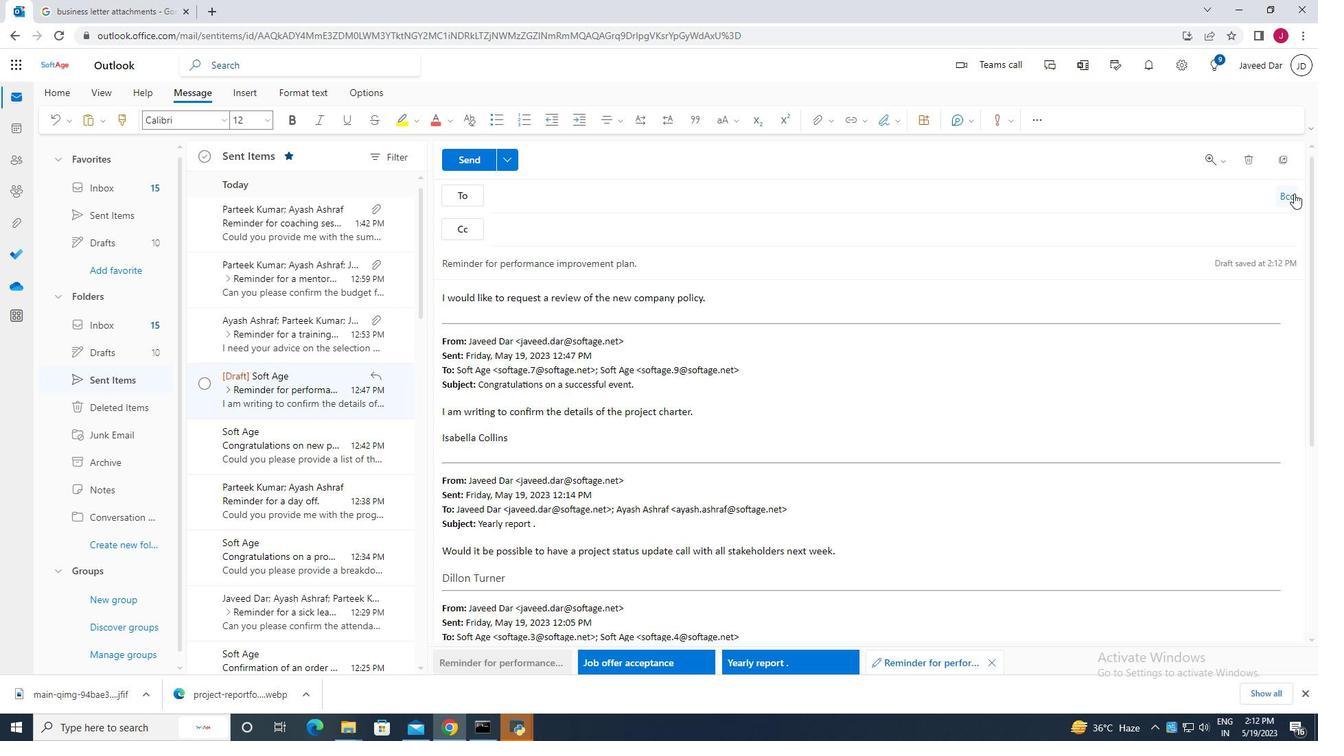 
Action: Mouse pressed left at (1294, 194)
Screenshot: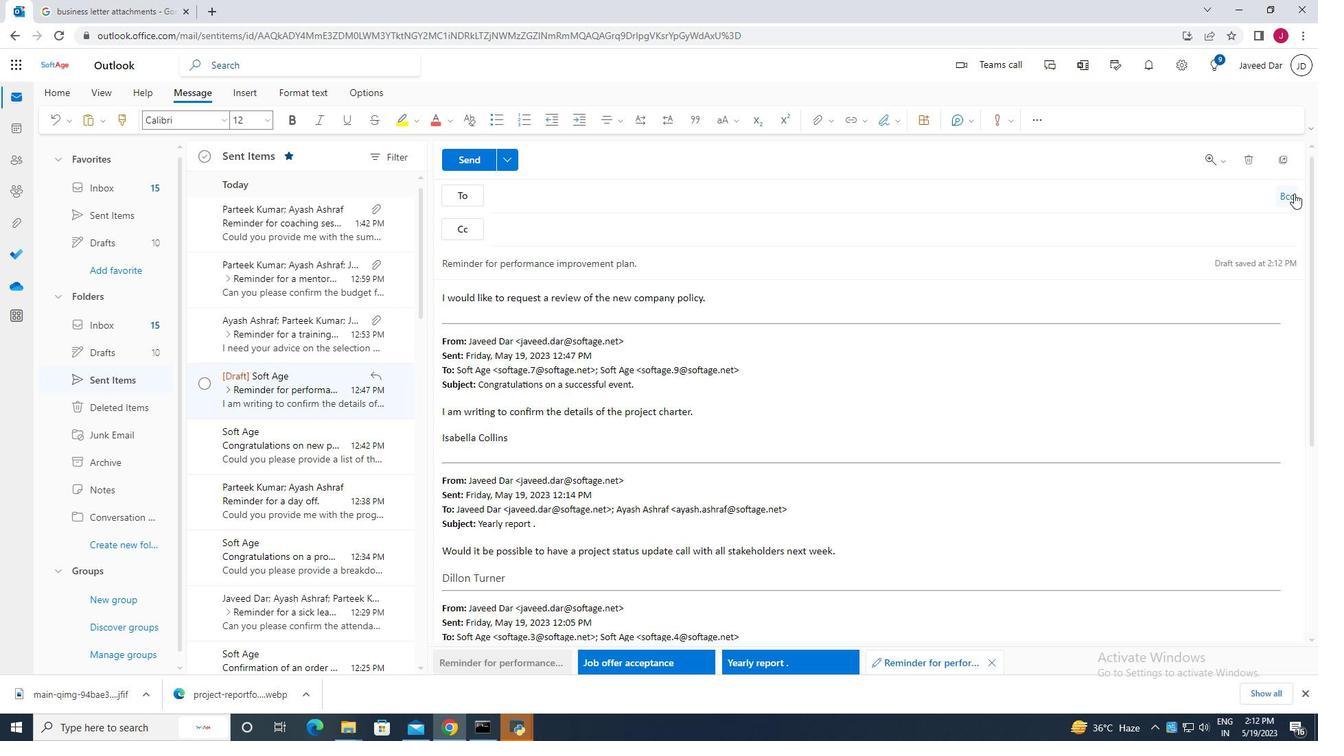
Action: Mouse moved to (531, 268)
Screenshot: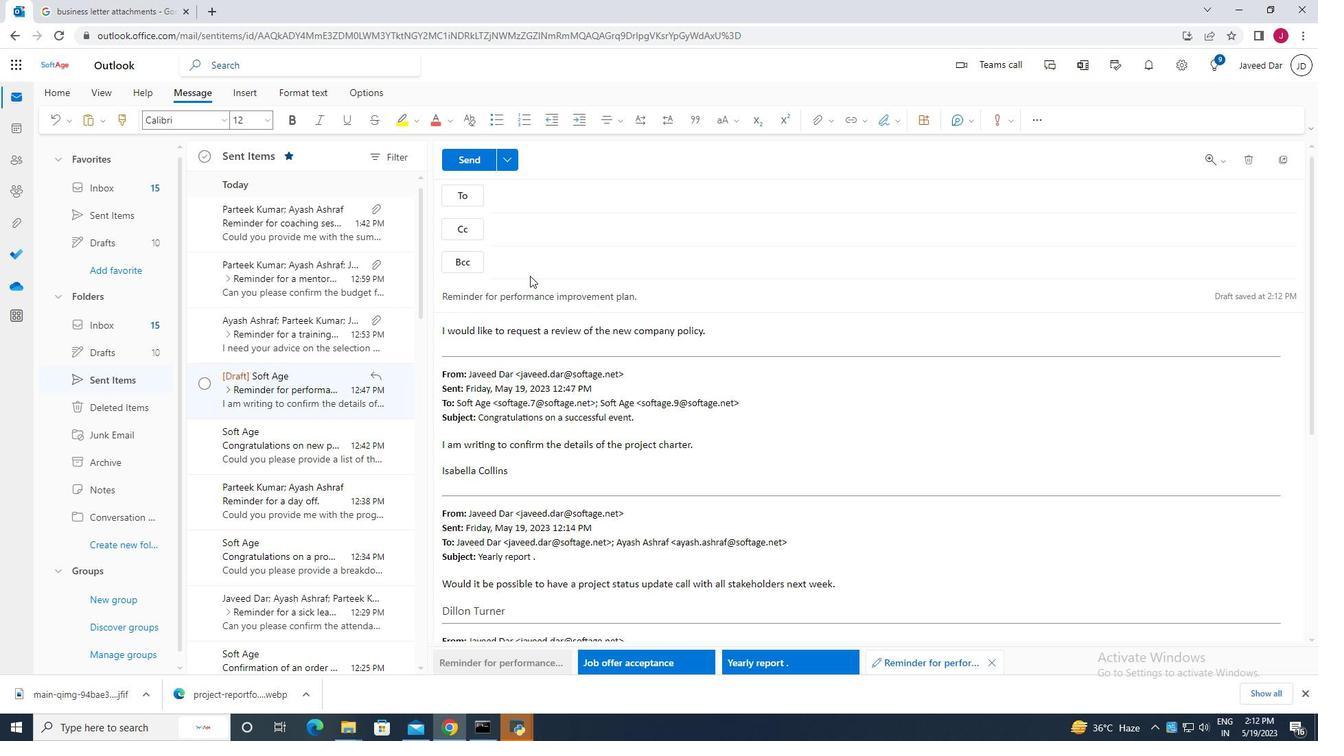 
Action: Mouse pressed left at (531, 268)
Screenshot: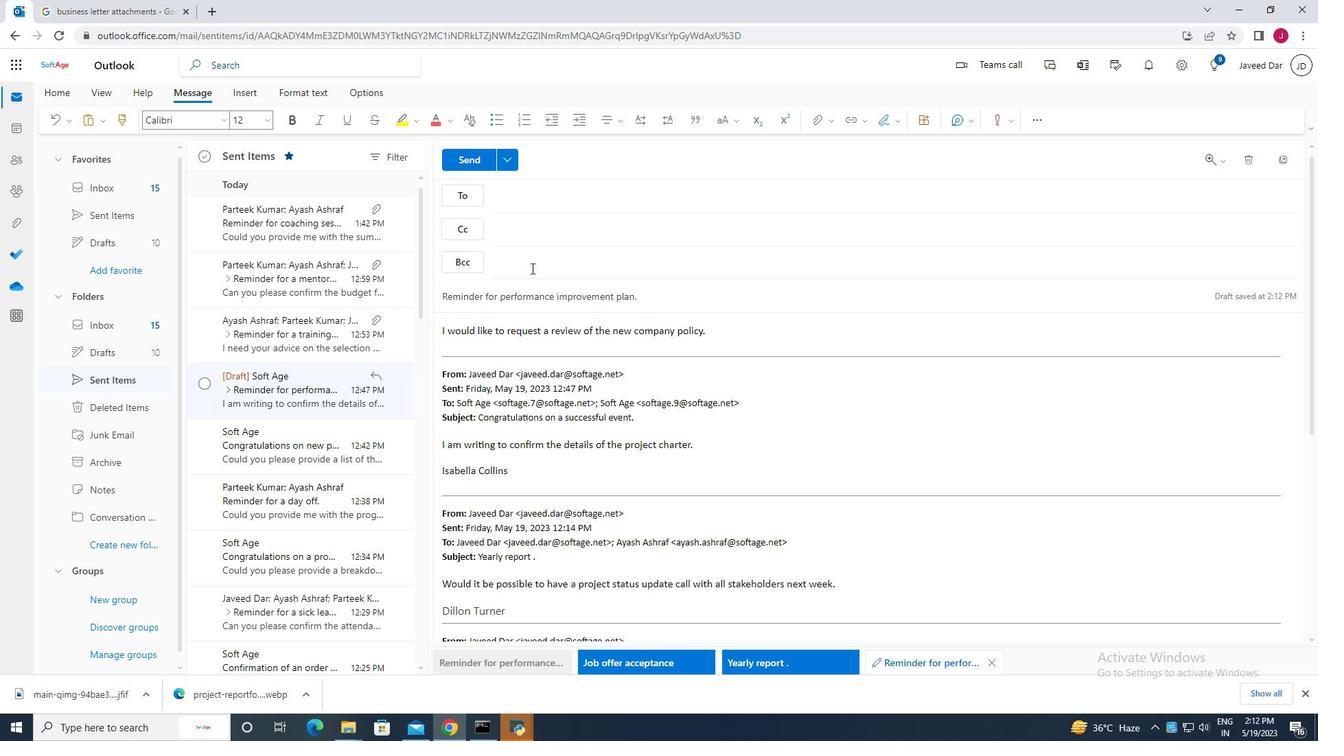 
Action: Key pressed softage.3
Screenshot: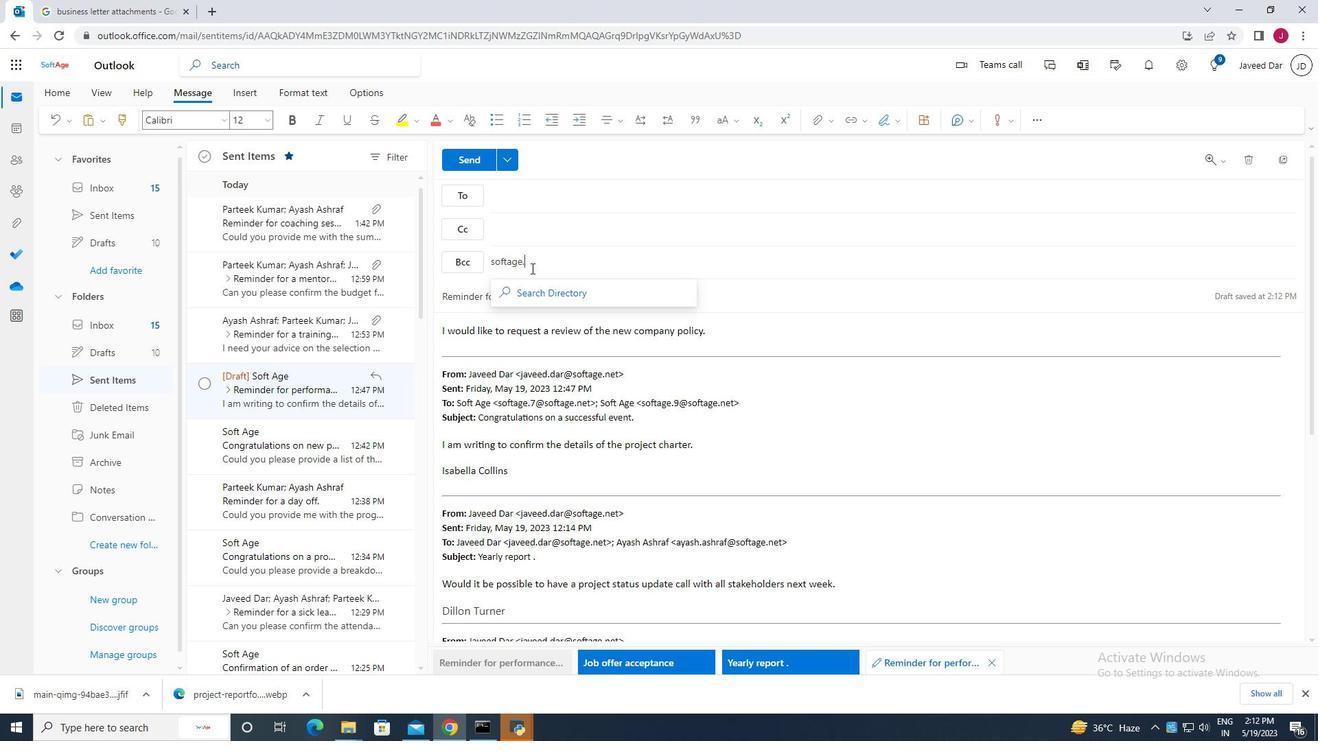 
Action: Mouse moved to (564, 297)
Screenshot: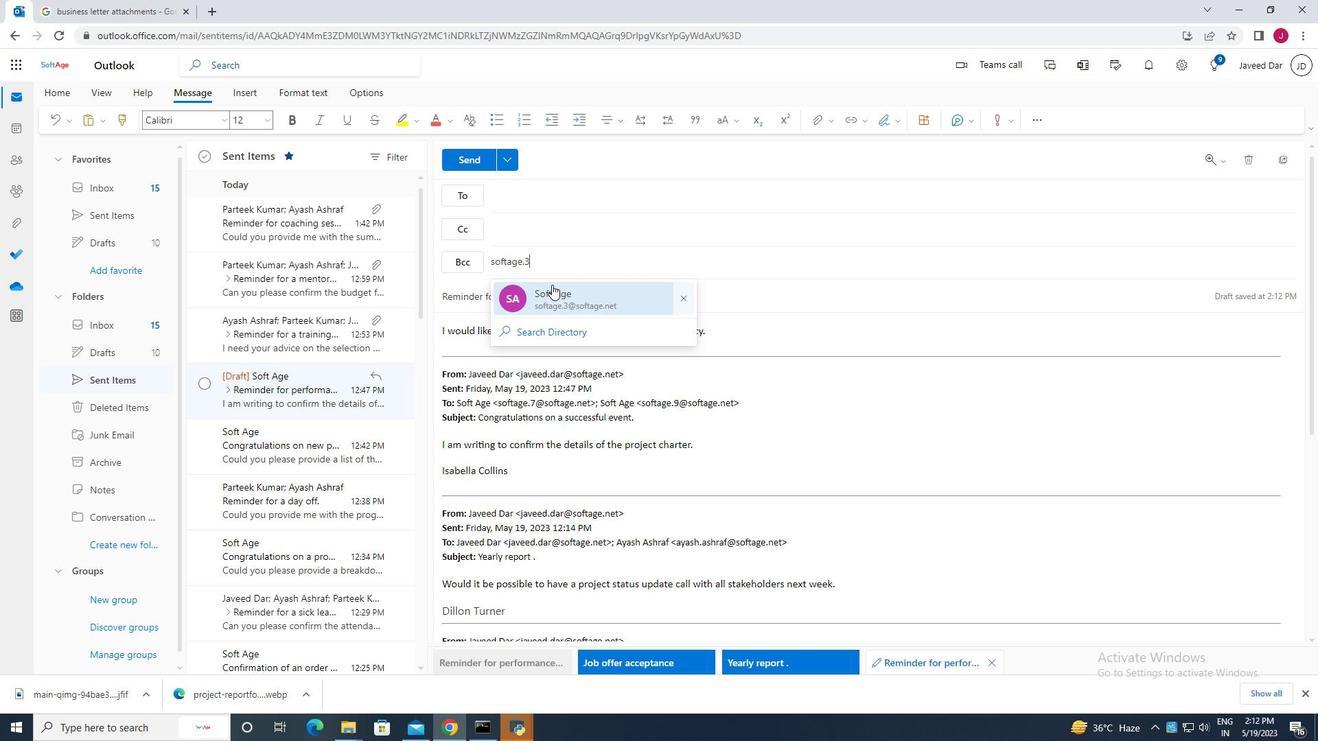 
Action: Mouse pressed left at (564, 297)
Screenshot: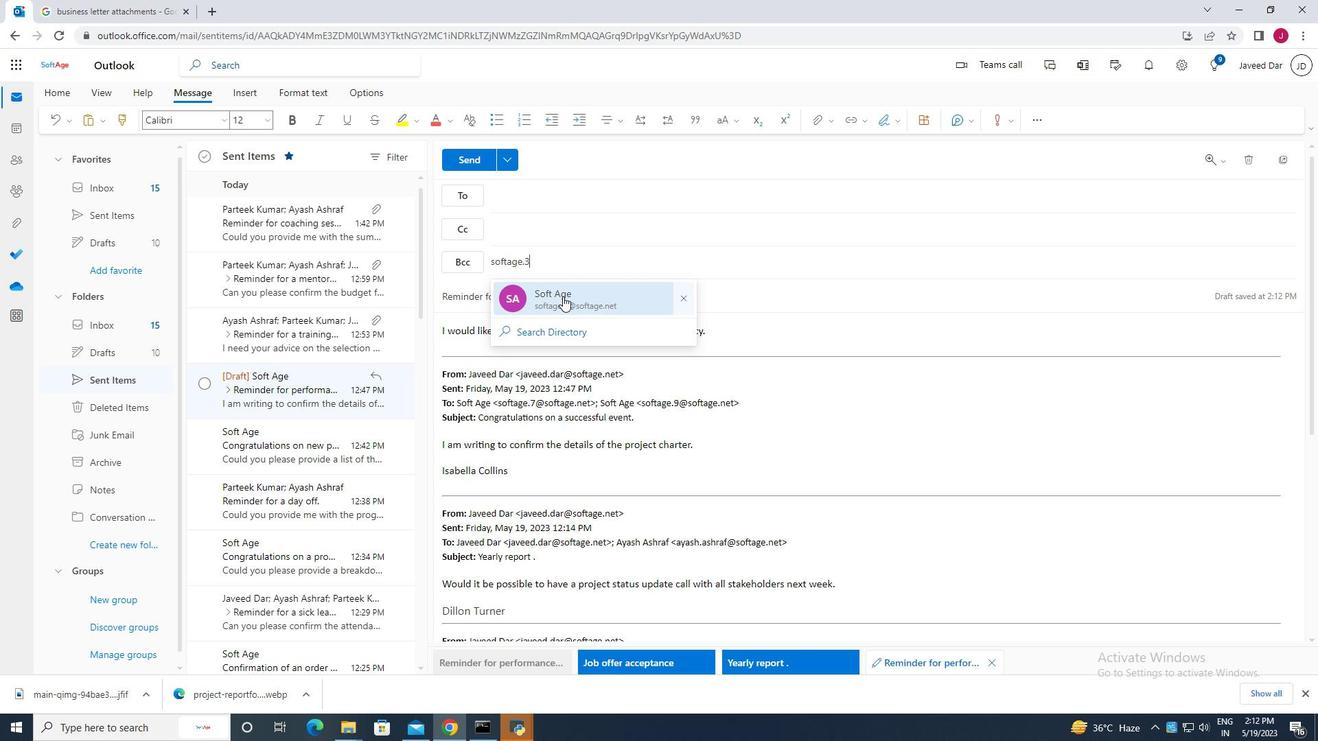 
Action: Mouse moved to (888, 118)
Screenshot: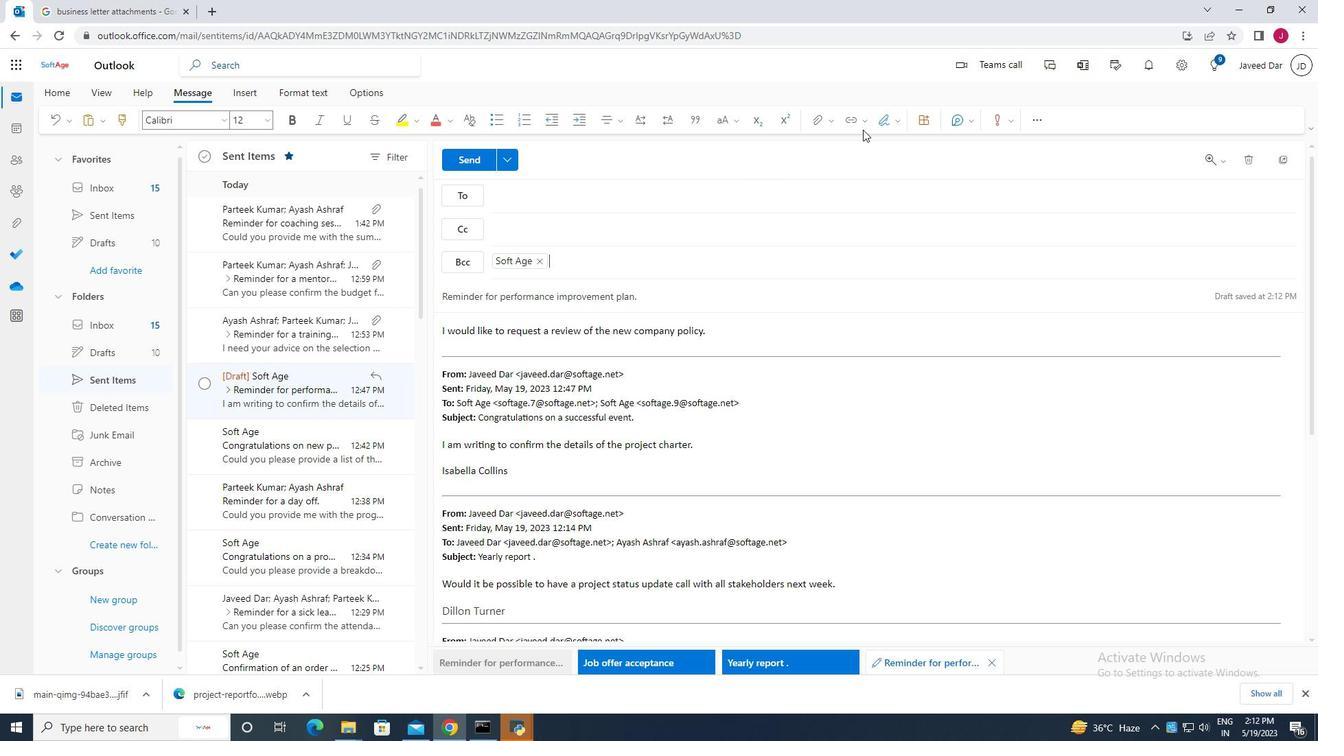 
Action: Mouse pressed left at (888, 118)
Screenshot: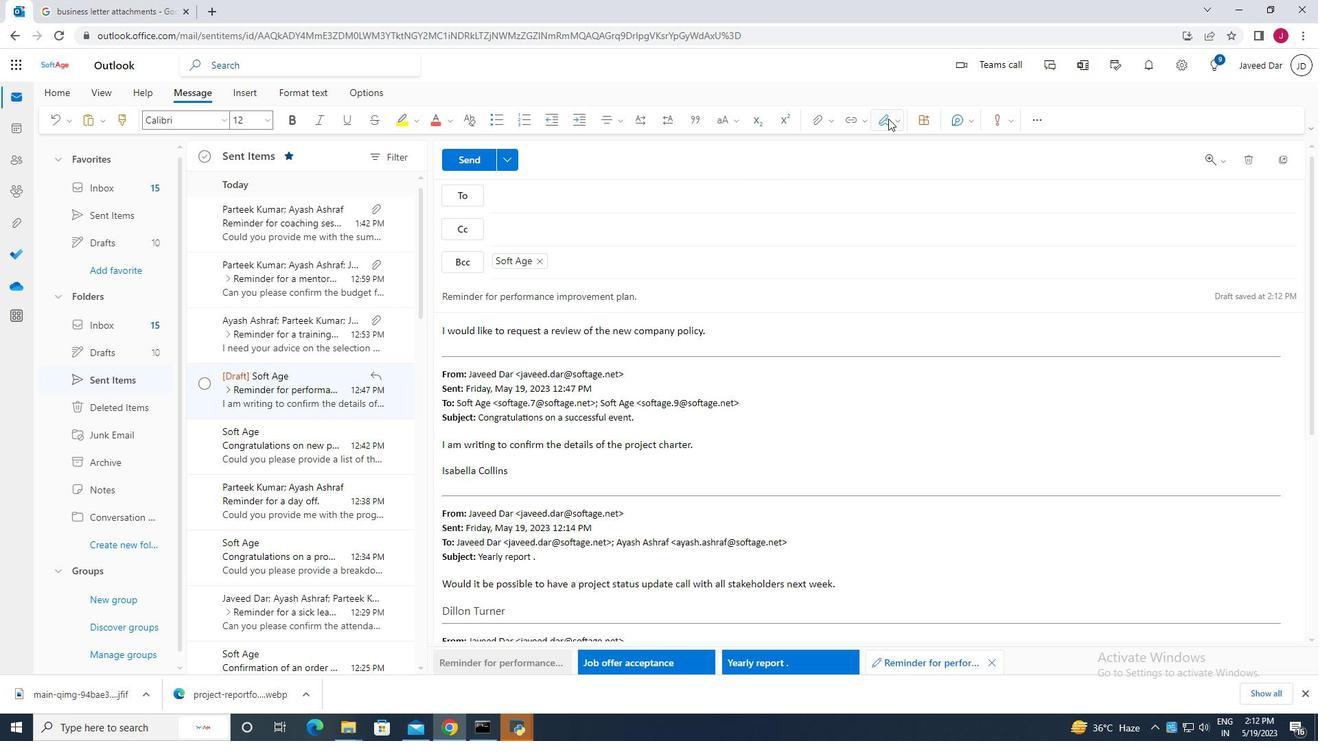 
Action: Mouse moved to (853, 146)
Screenshot: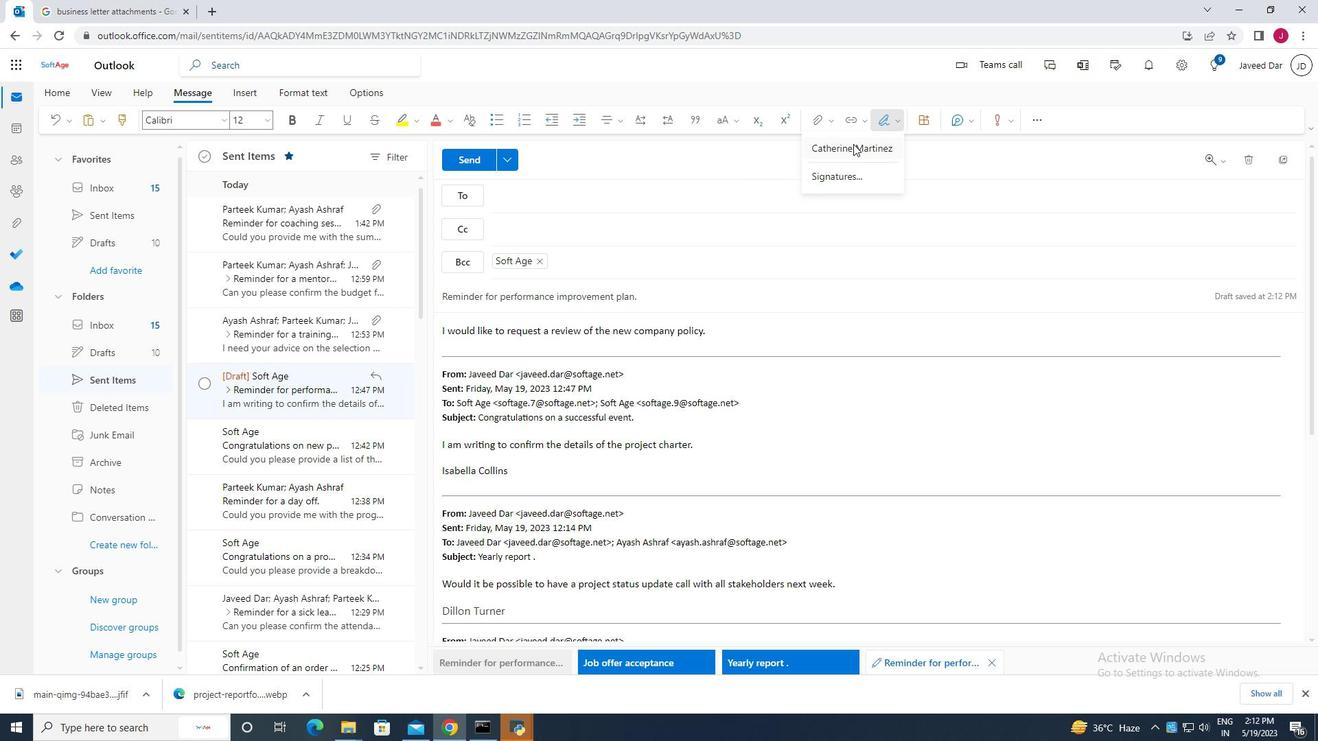 
Action: Mouse pressed left at (853, 146)
Screenshot: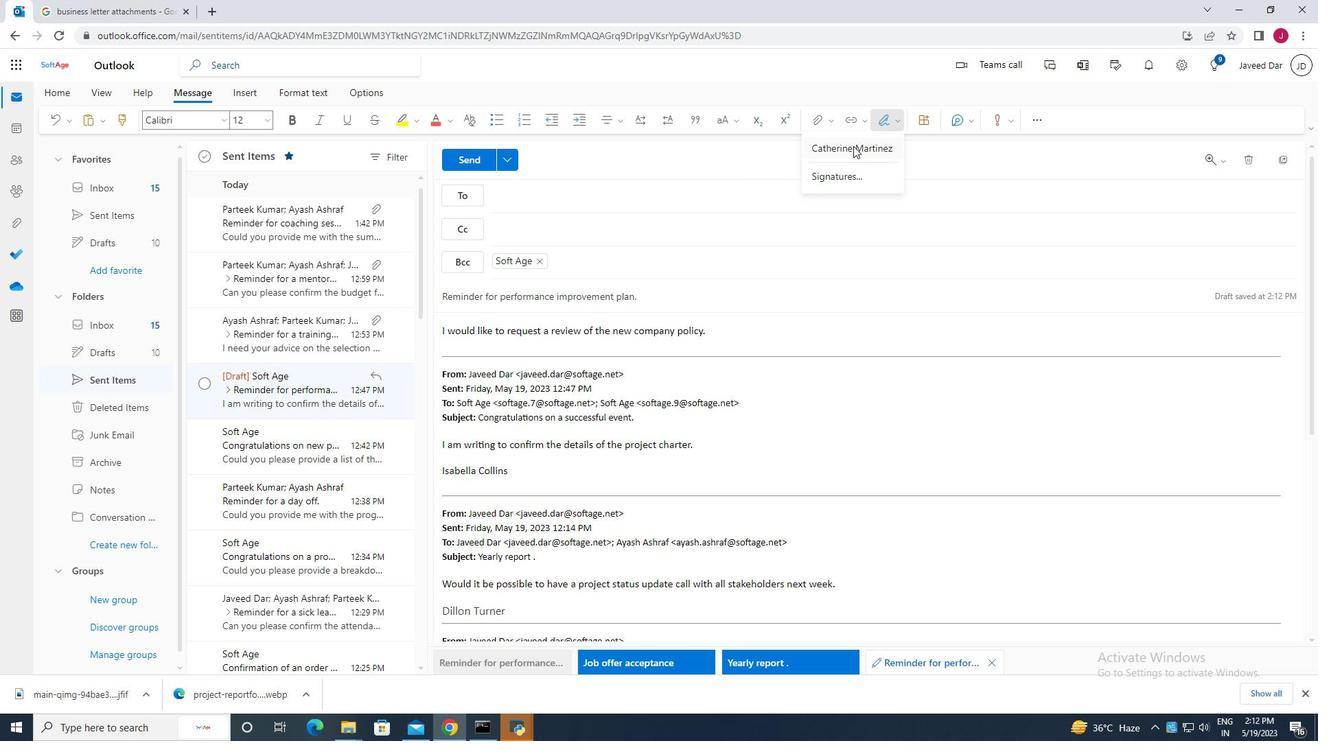 
Action: Mouse moved to (818, 120)
Screenshot: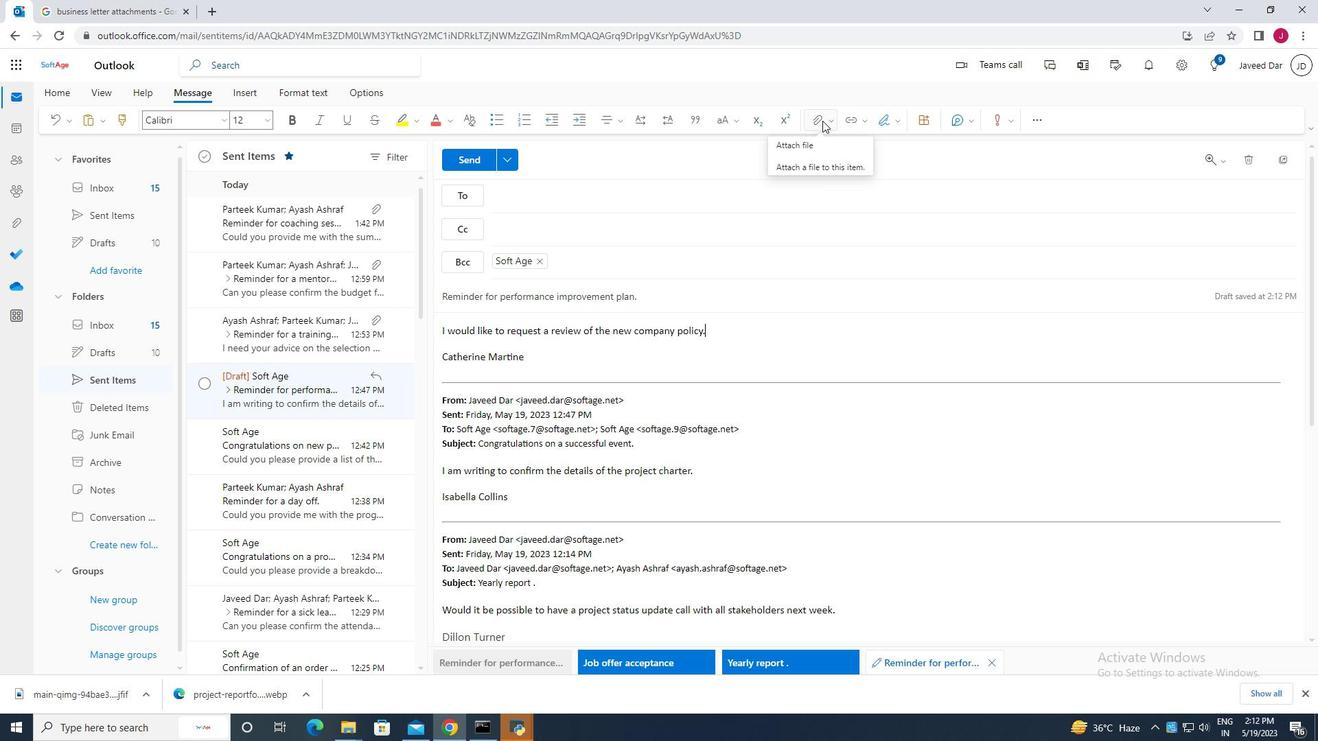 
Action: Mouse pressed left at (818, 120)
Screenshot: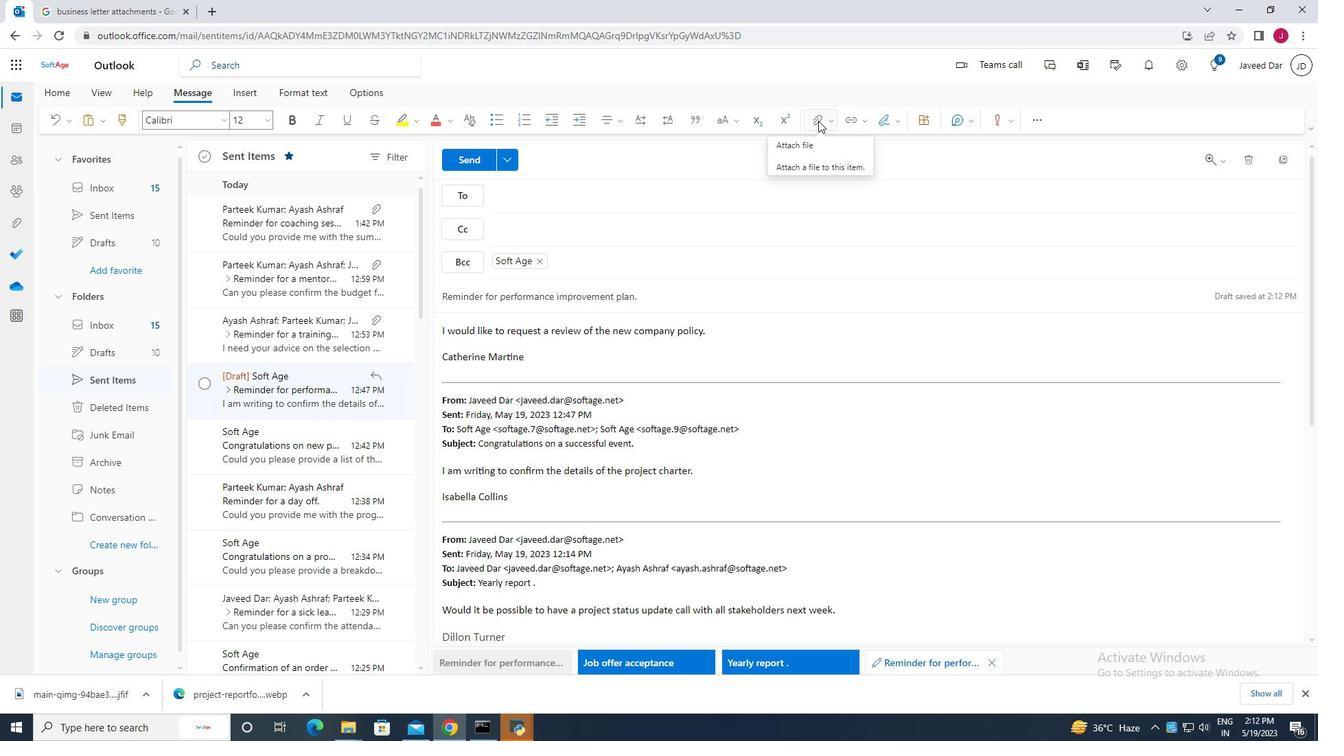 
Action: Mouse moved to (740, 151)
Screenshot: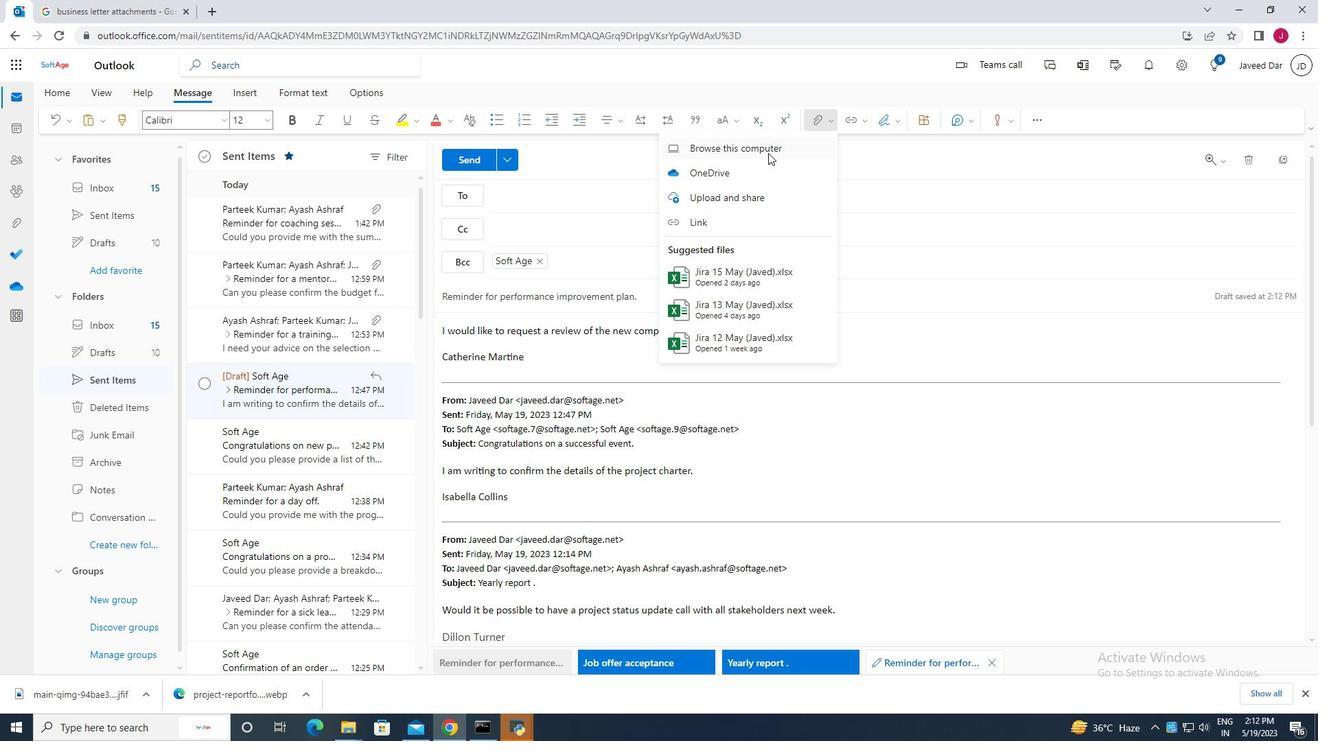 
Action: Mouse pressed left at (740, 151)
Screenshot: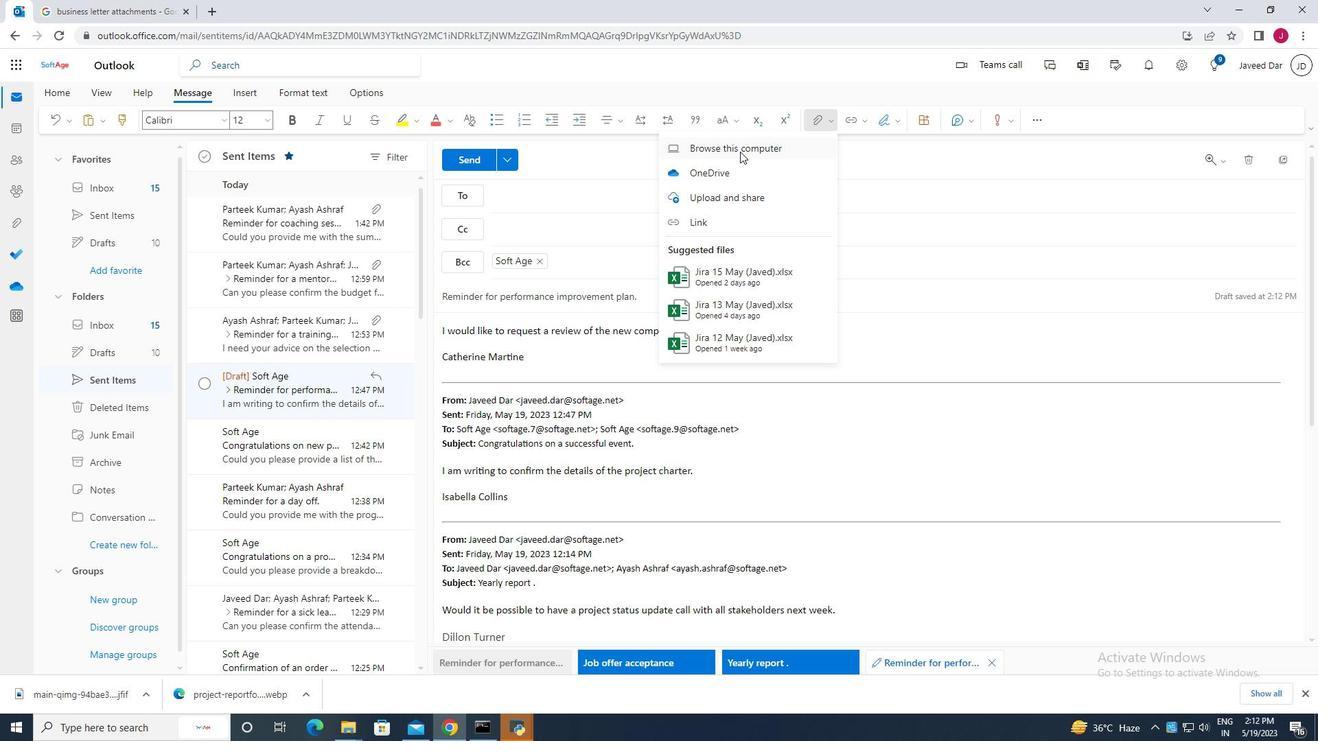 
Action: Mouse moved to (297, 146)
Screenshot: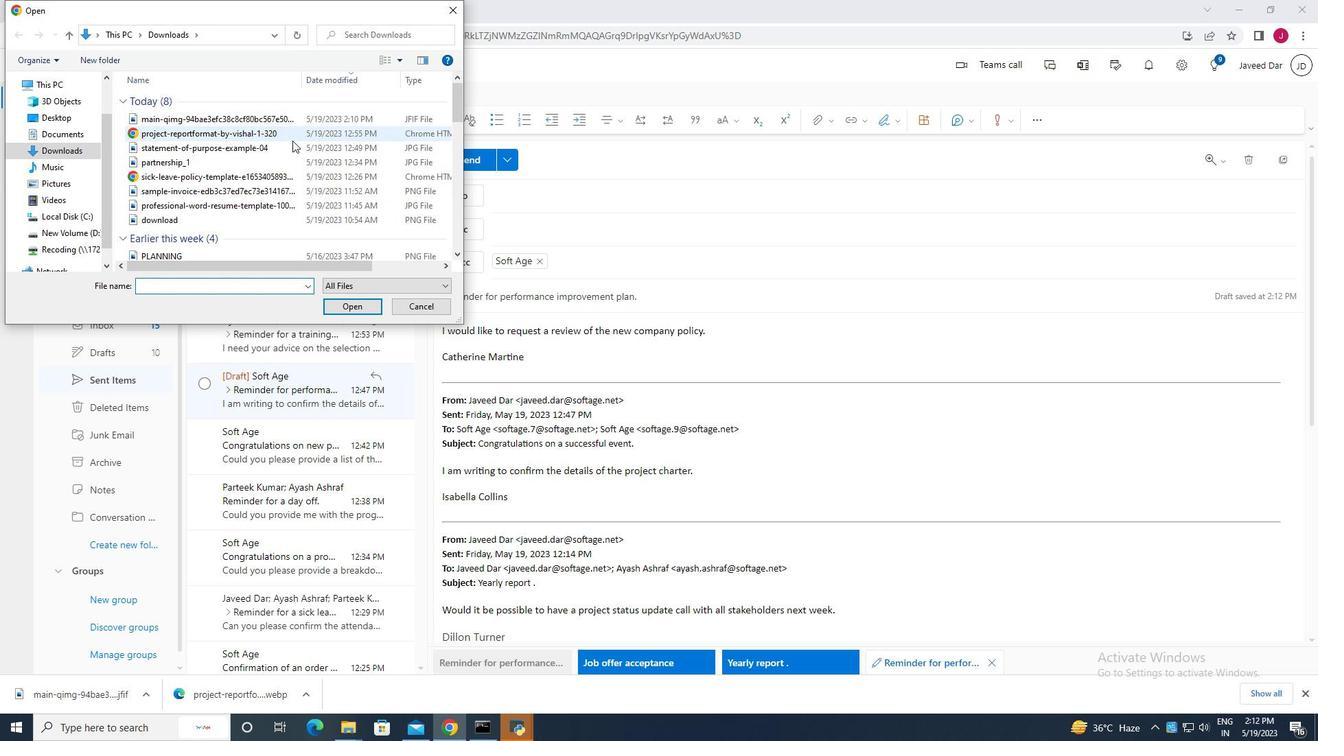 
Action: Mouse scrolled (297, 146) with delta (0, 0)
Screenshot: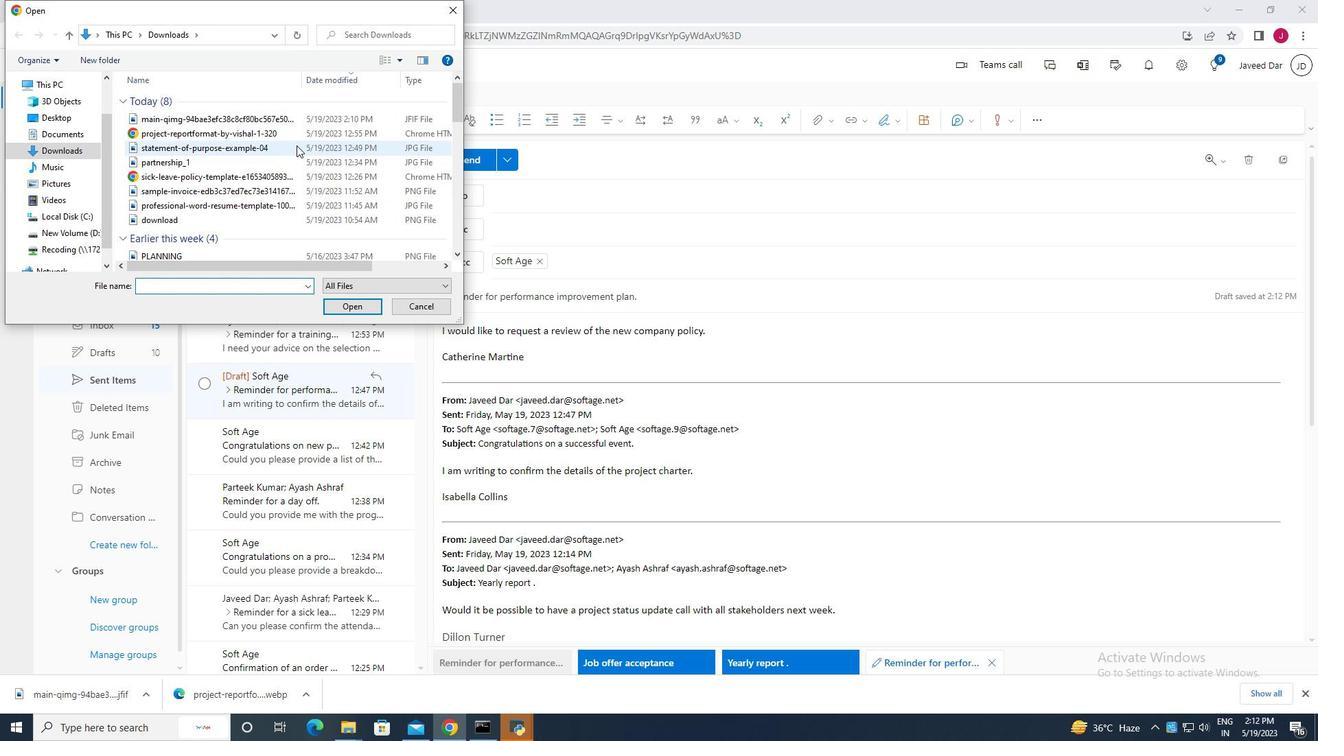 
Action: Mouse scrolled (297, 146) with delta (0, 0)
Screenshot: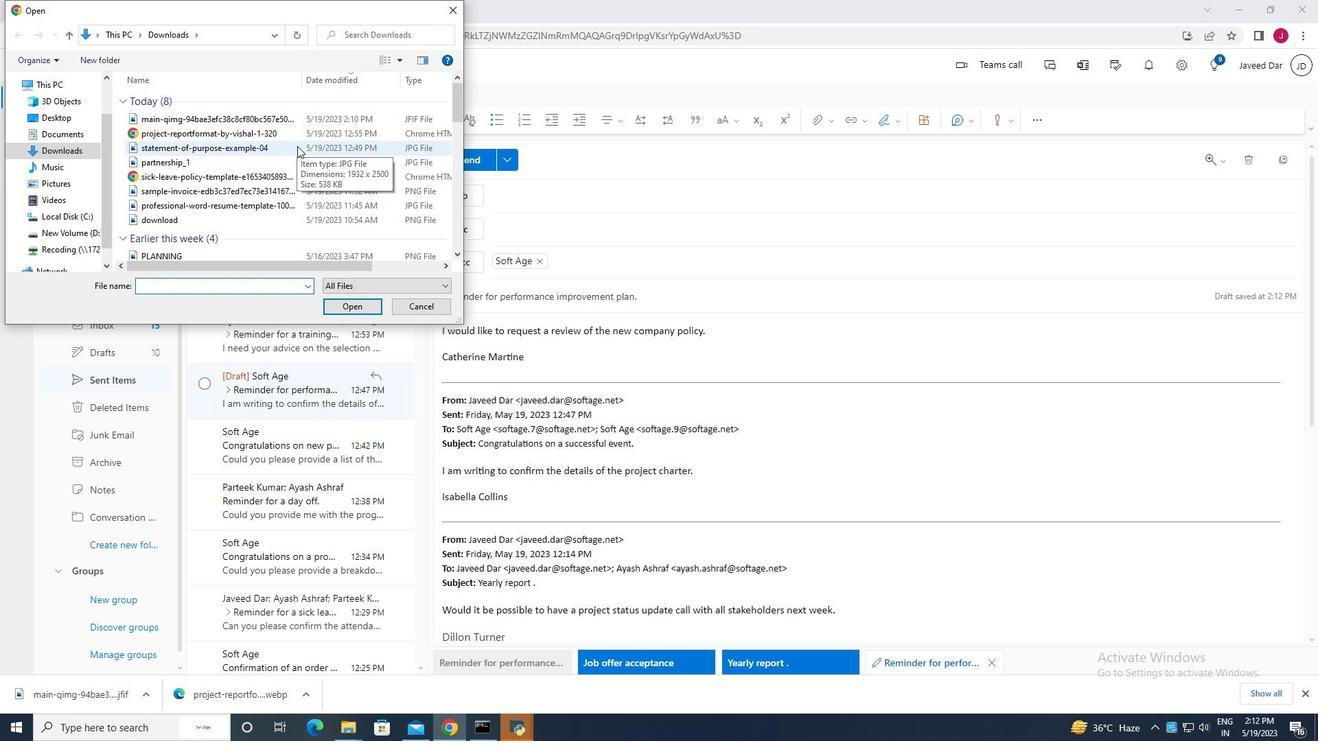 
Action: Mouse moved to (297, 146)
Screenshot: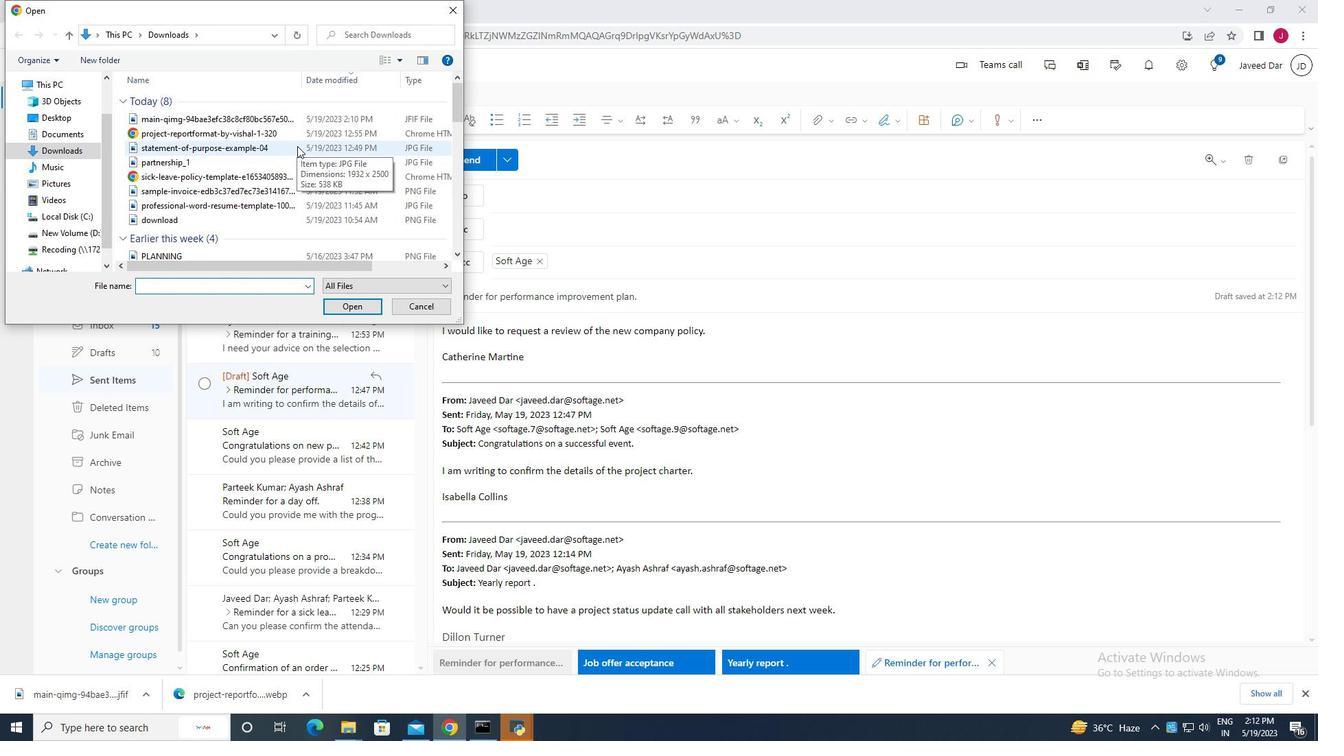 
Action: Mouse scrolled (297, 146) with delta (0, 0)
Screenshot: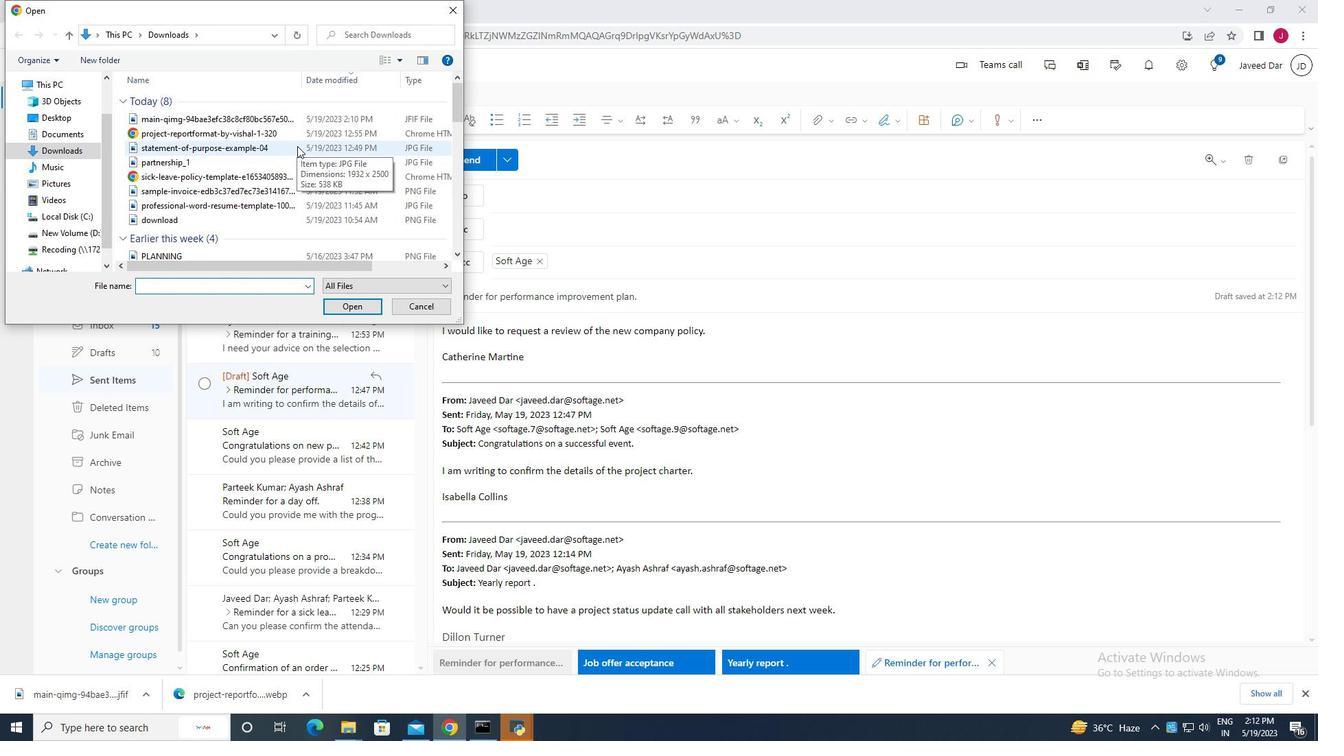 
Action: Mouse moved to (296, 146)
Screenshot: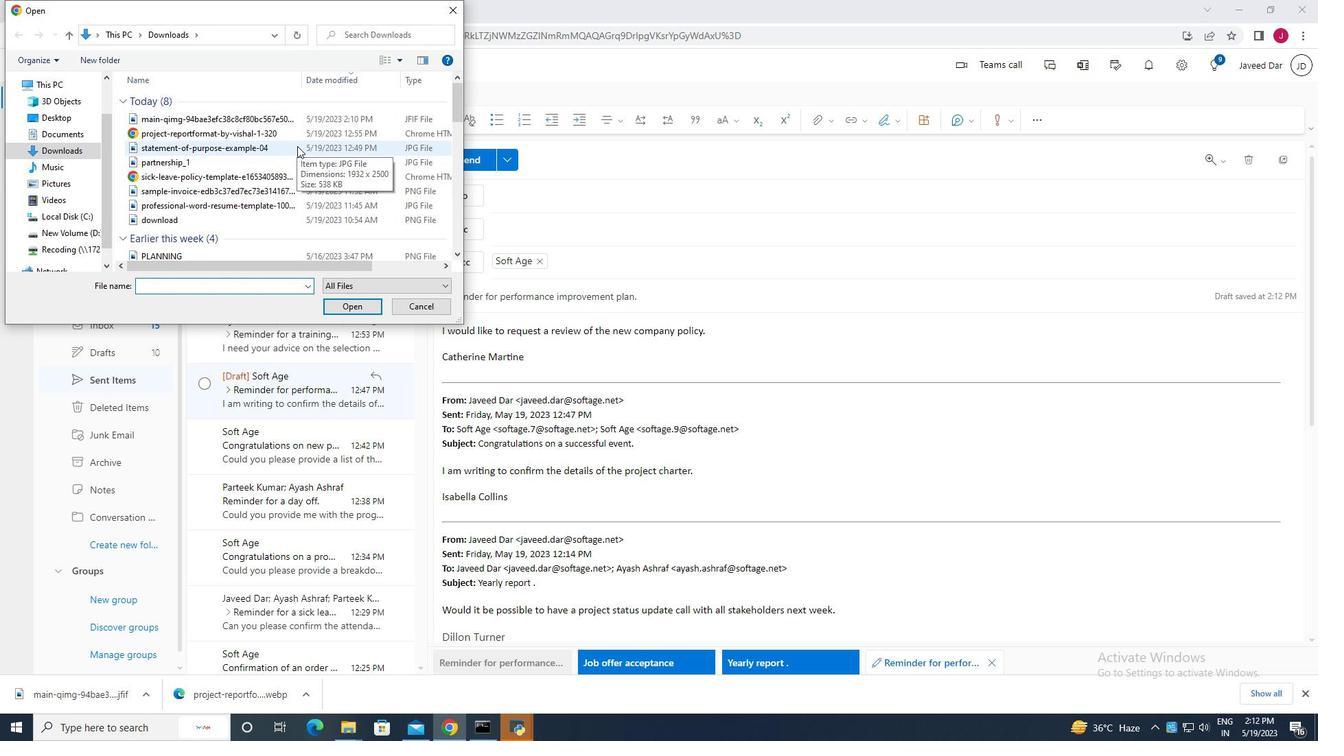 
Action: Mouse scrolled (296, 146) with delta (0, 0)
Screenshot: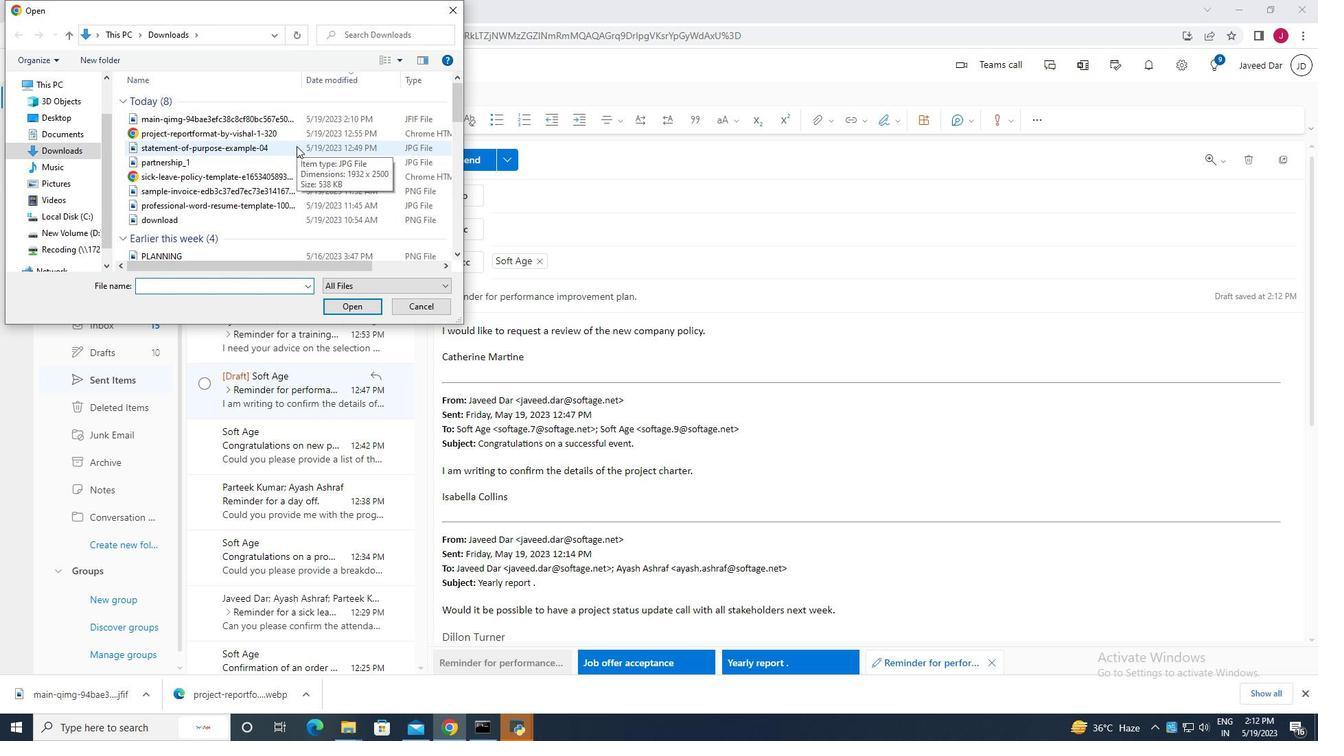 
Action: Mouse scrolled (296, 146) with delta (0, 0)
Screenshot: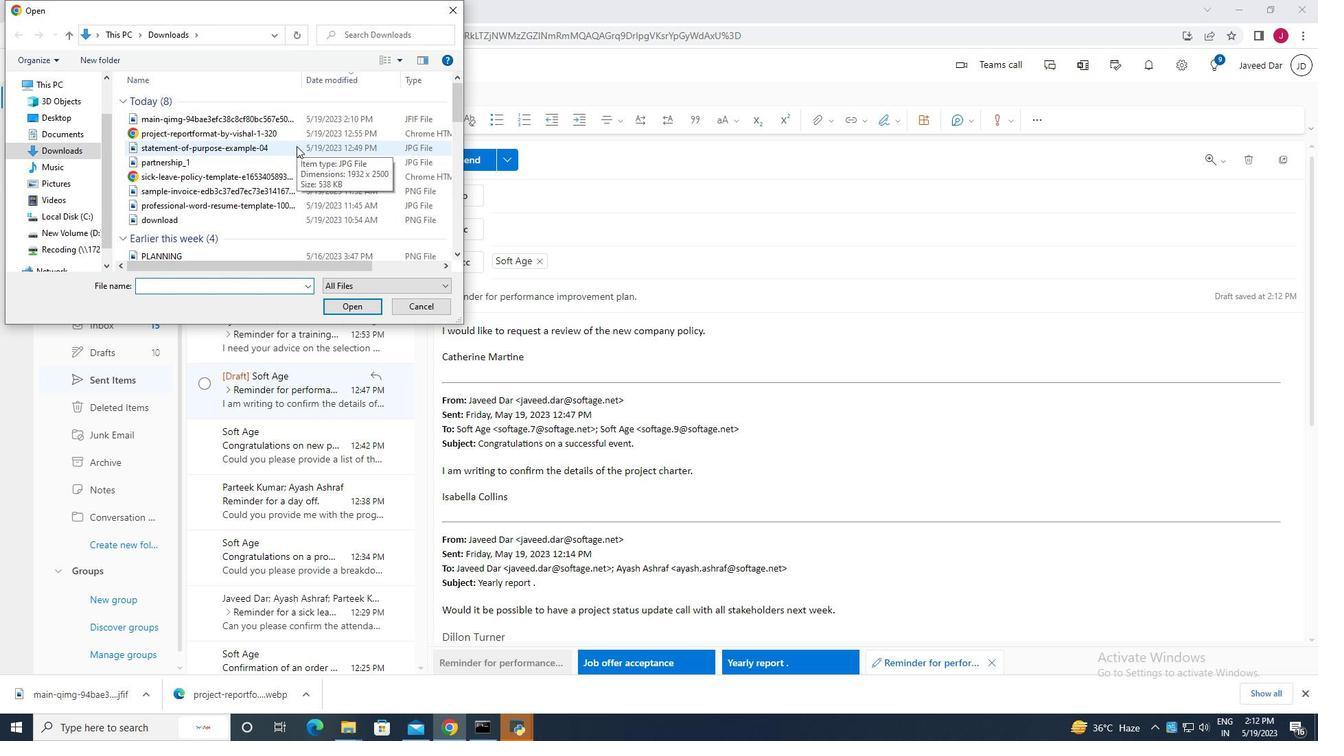 
Action: Mouse scrolled (296, 146) with delta (0, 0)
Screenshot: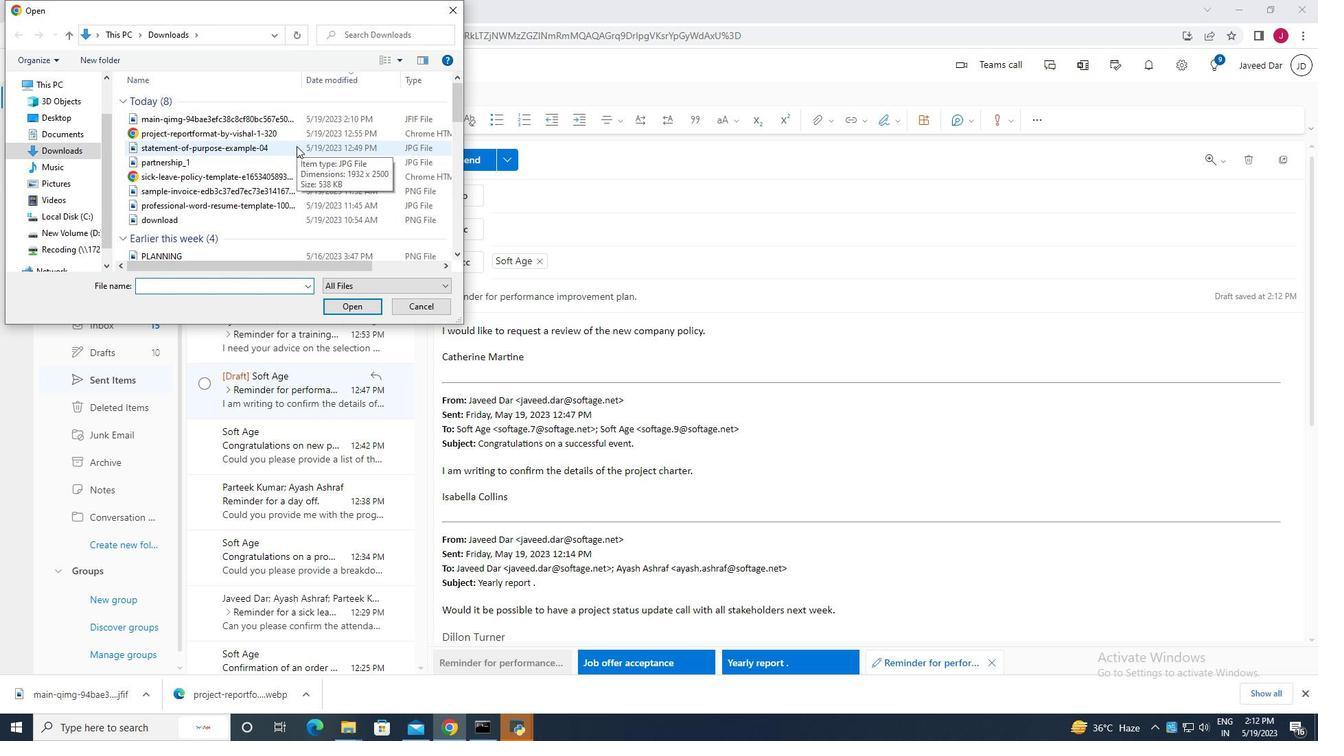 
Action: Mouse moved to (313, 223)
Screenshot: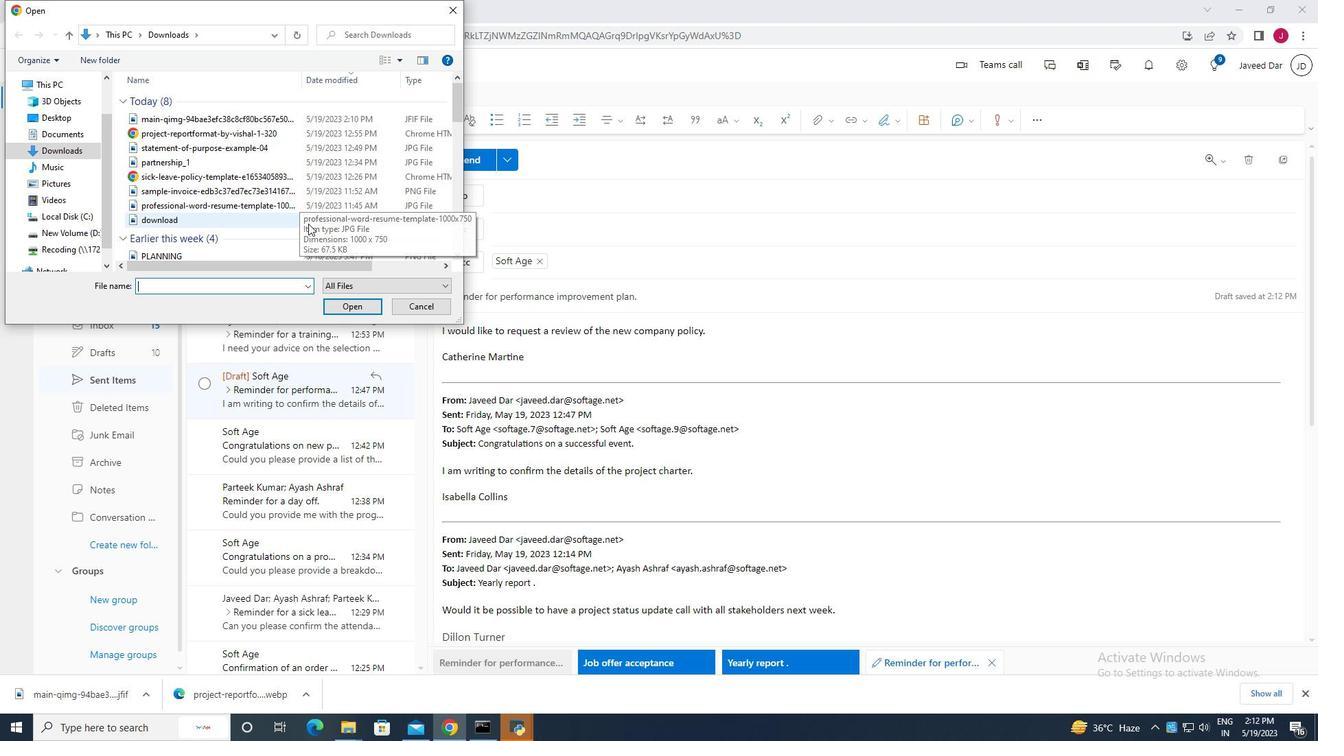 
Action: Mouse scrolled (313, 223) with delta (0, 0)
Screenshot: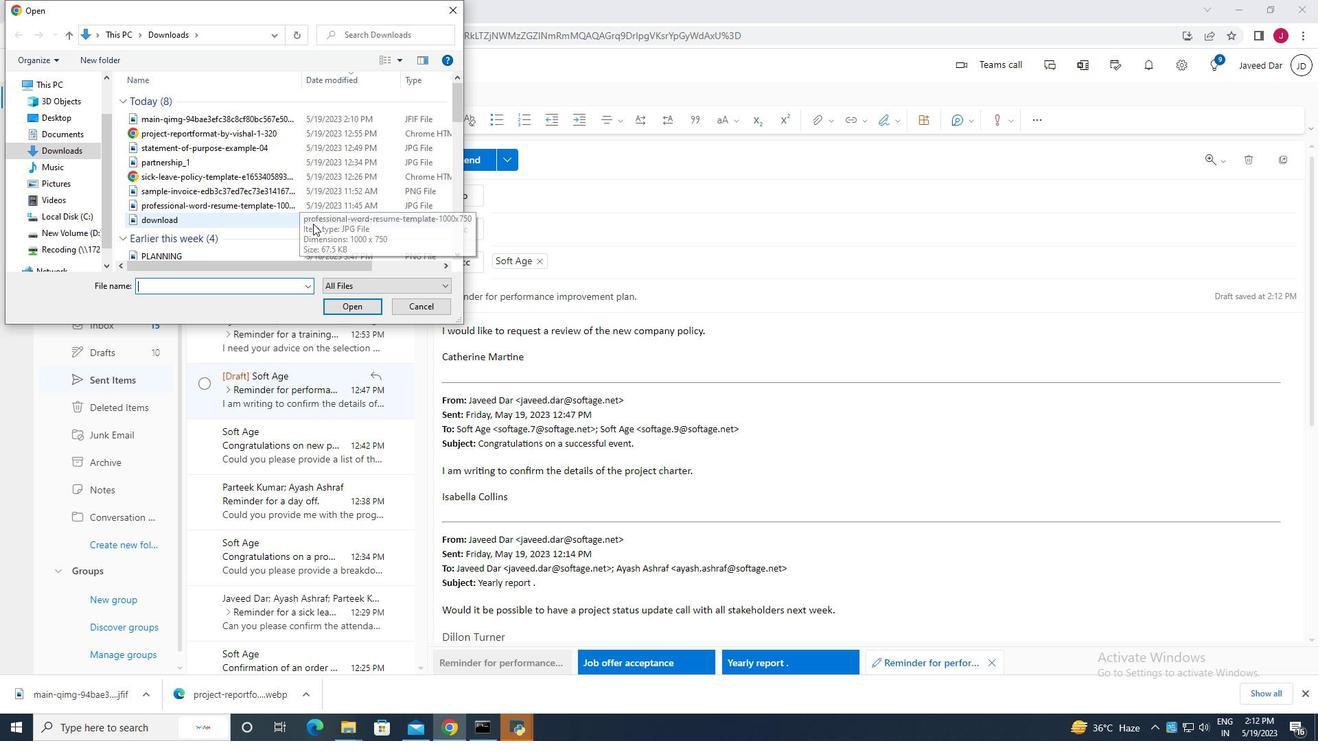 
Action: Mouse moved to (348, 215)
Screenshot: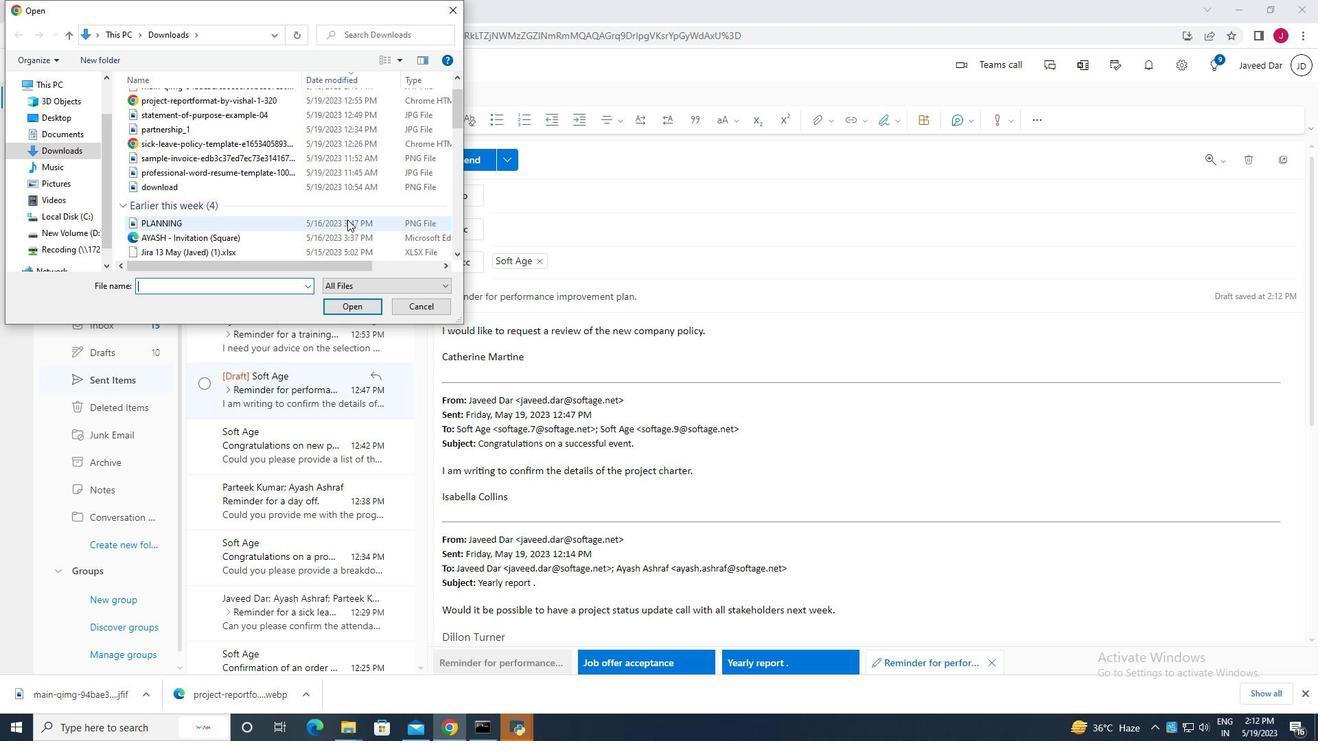 
Action: Mouse scrolled (348, 216) with delta (0, 0)
Screenshot: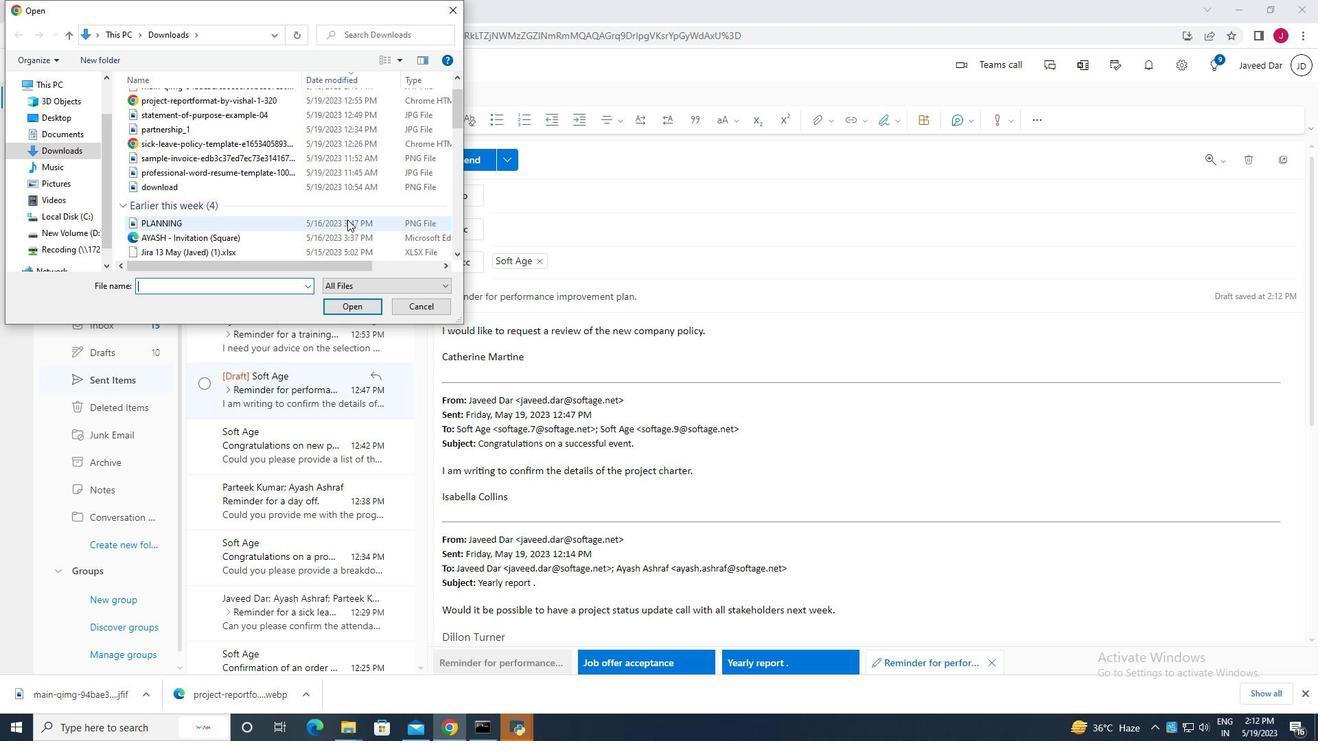 
Action: Mouse scrolled (348, 216) with delta (0, 0)
Screenshot: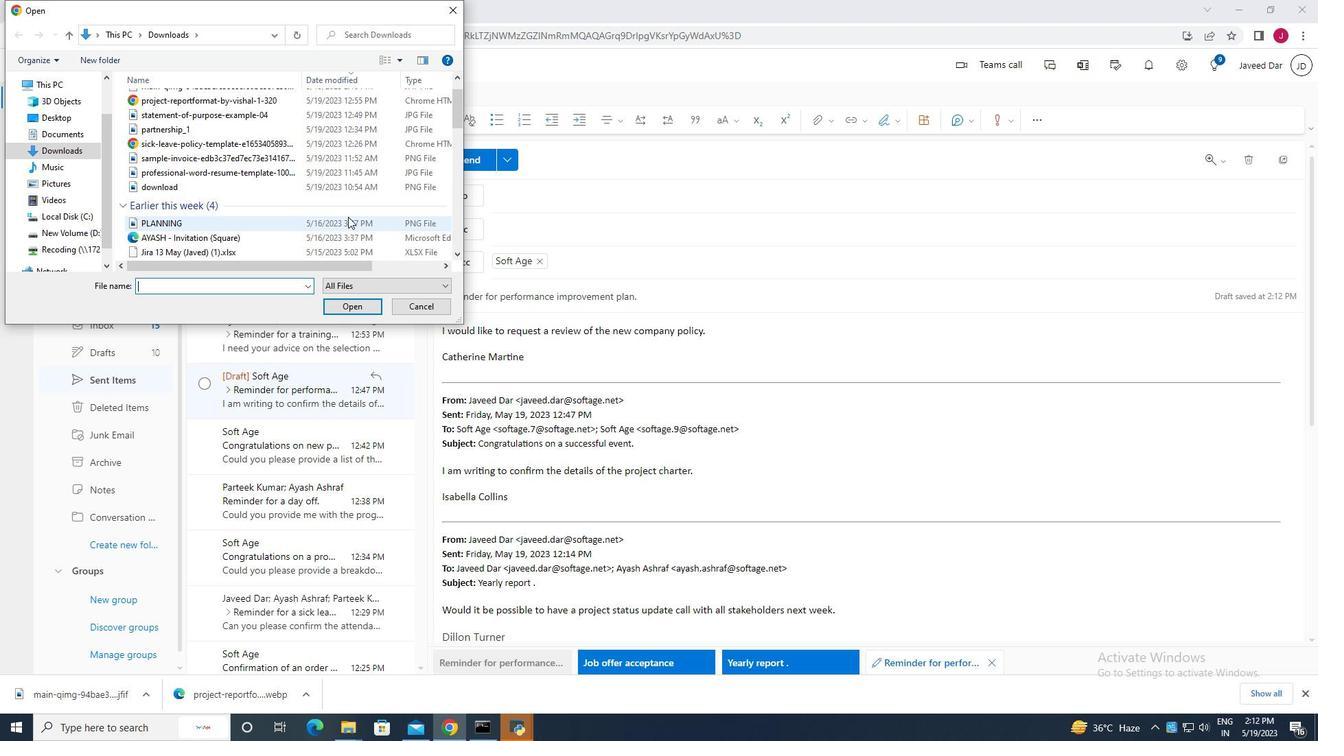 
Action: Mouse moved to (348, 214)
Screenshot: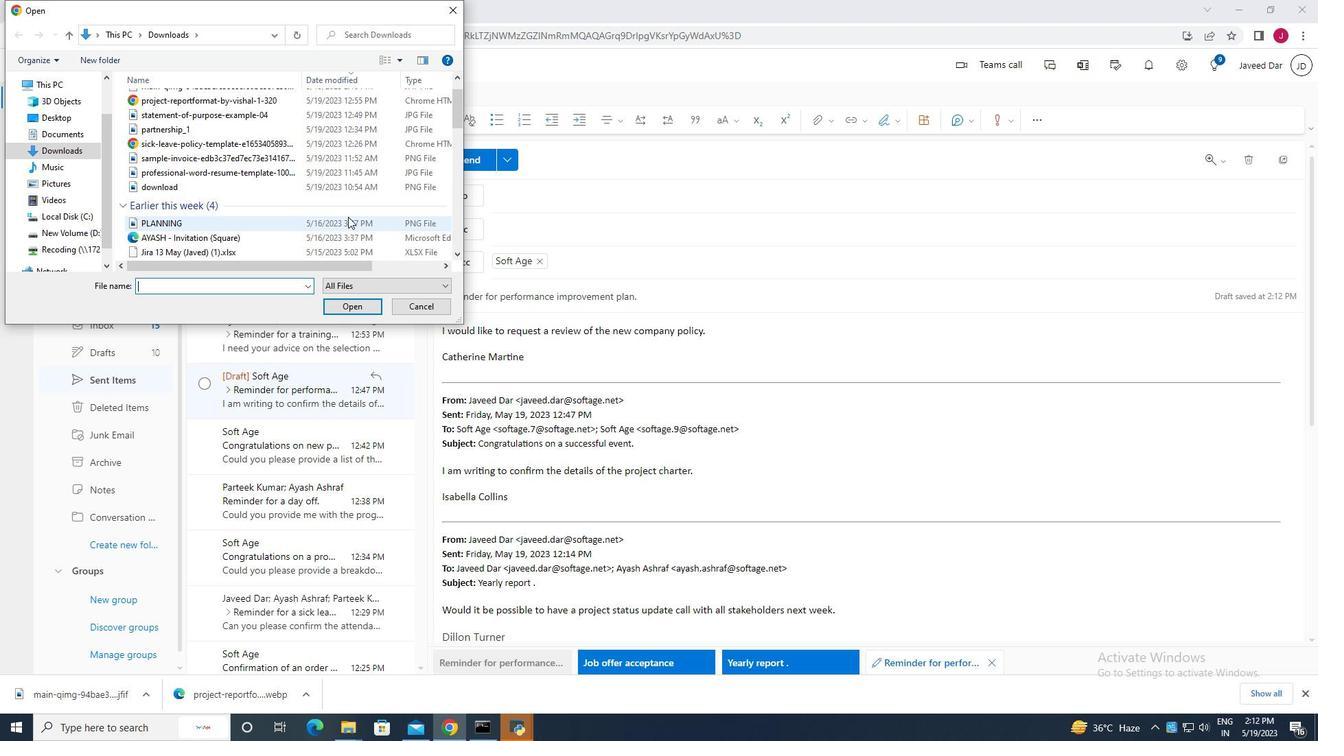 
Action: Mouse scrolled (348, 215) with delta (0, 0)
Screenshot: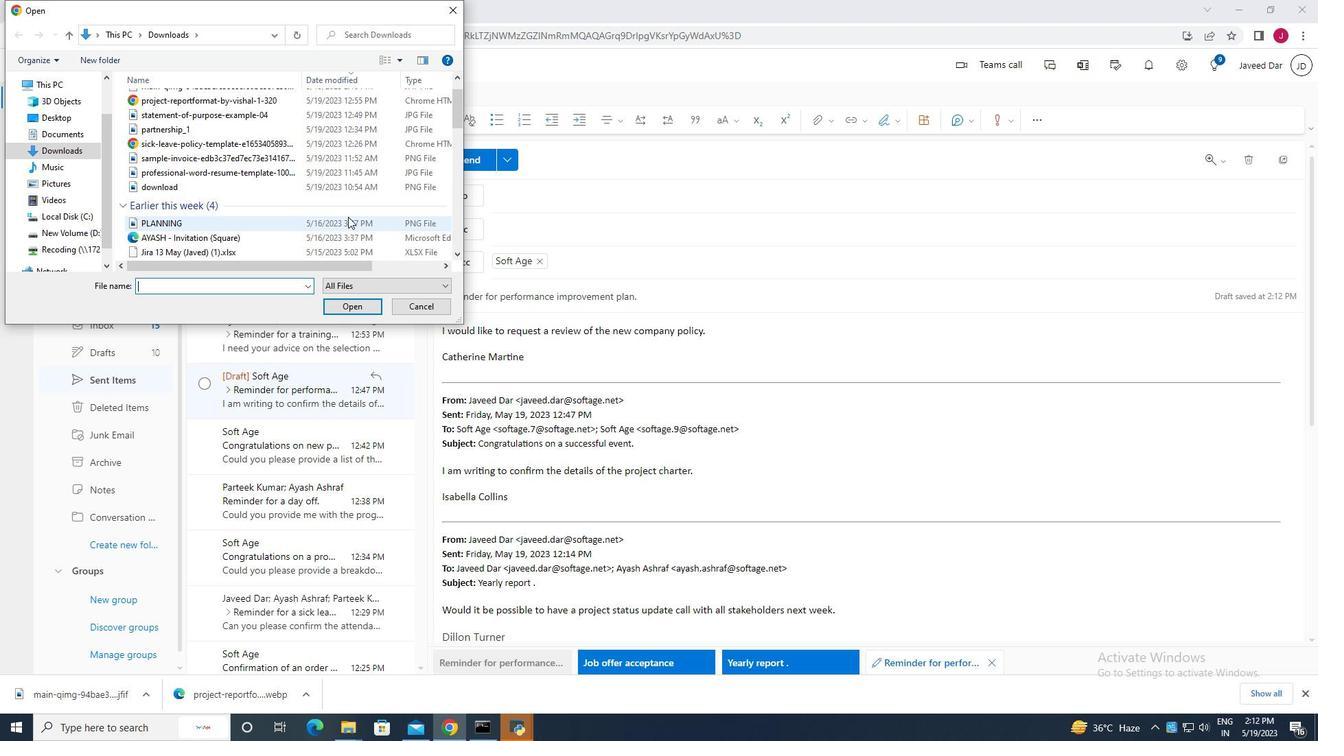 
Action: Mouse moved to (347, 208)
Screenshot: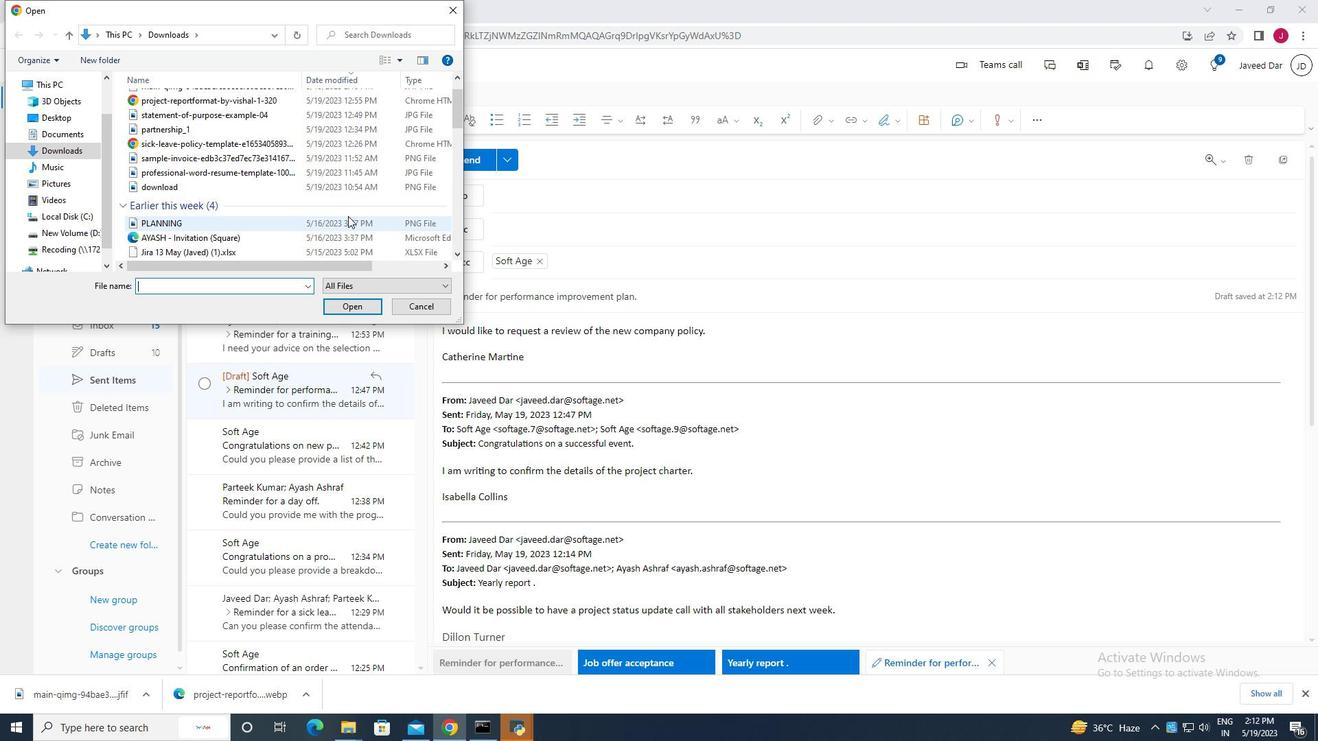 
Action: Mouse scrolled (347, 208) with delta (0, 0)
Screenshot: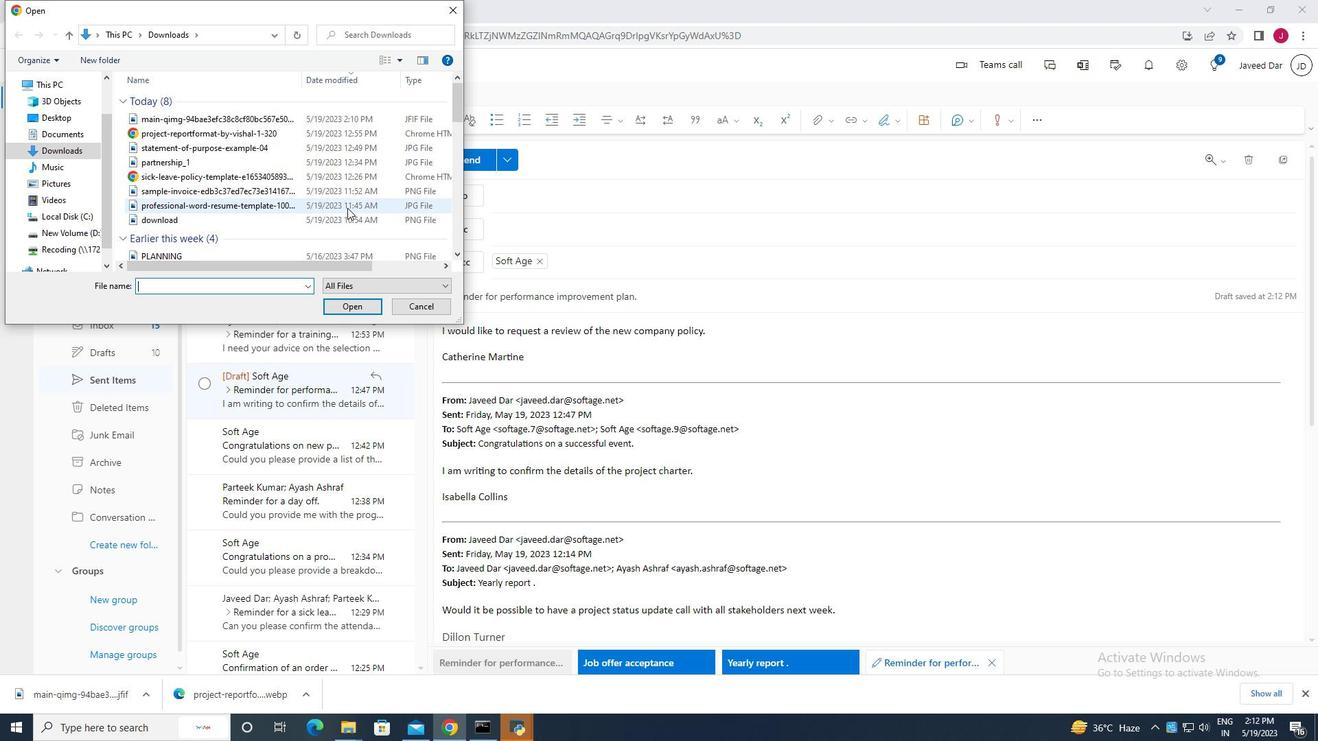 
Action: Mouse scrolled (347, 208) with delta (0, 0)
Screenshot: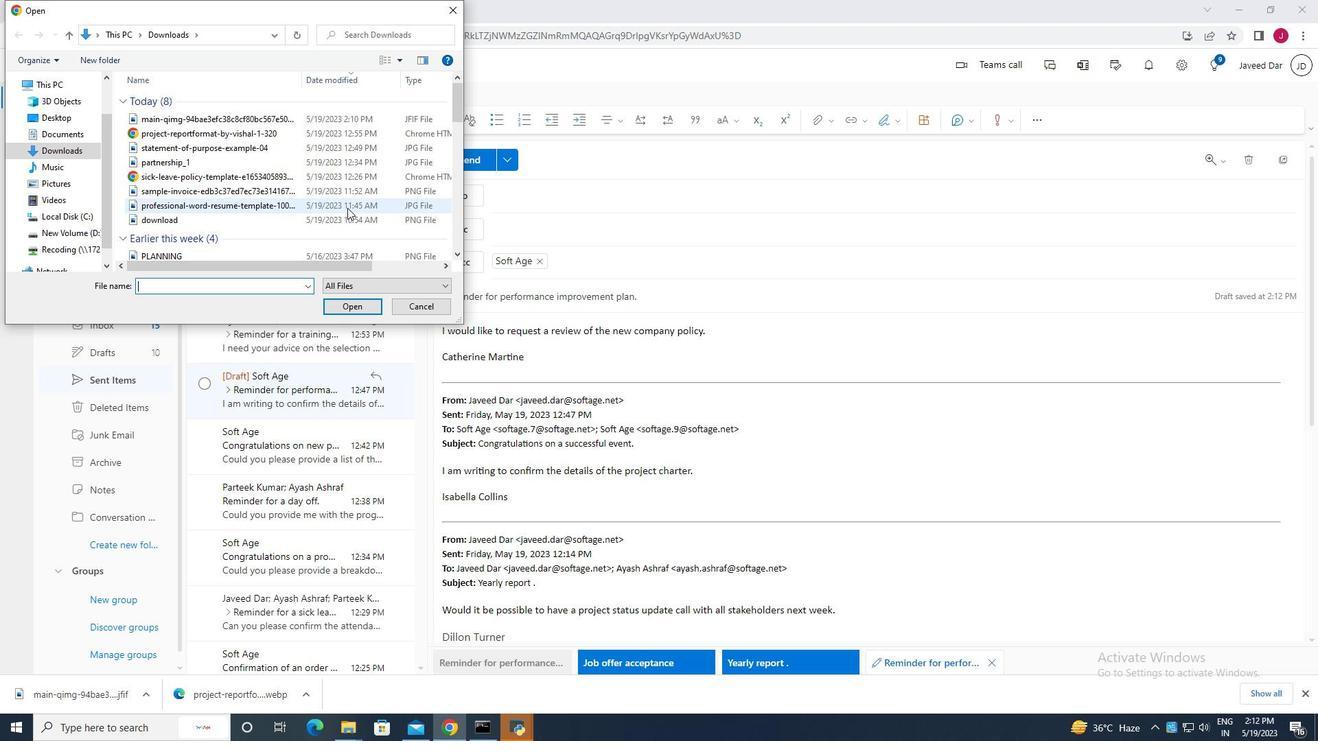 
Action: Mouse scrolled (347, 208) with delta (0, 0)
Screenshot: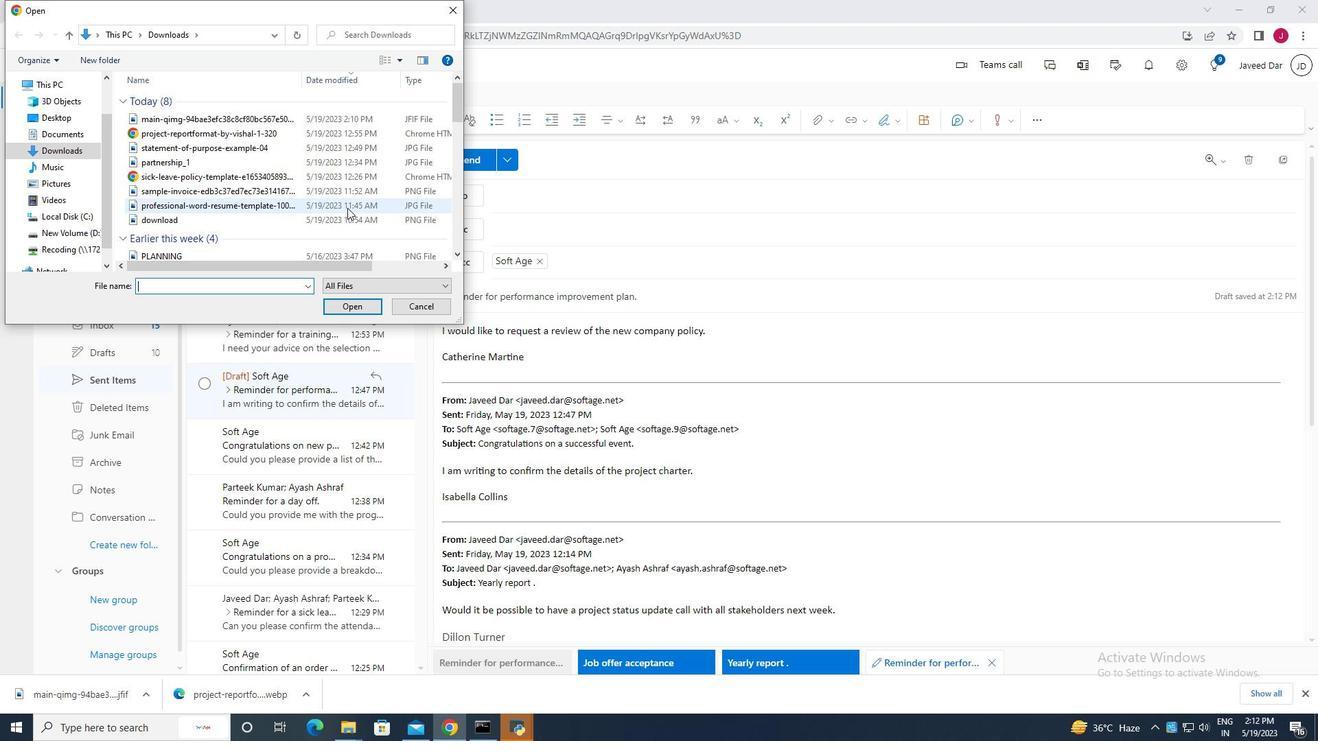 
Action: Mouse scrolled (347, 208) with delta (0, 0)
Screenshot: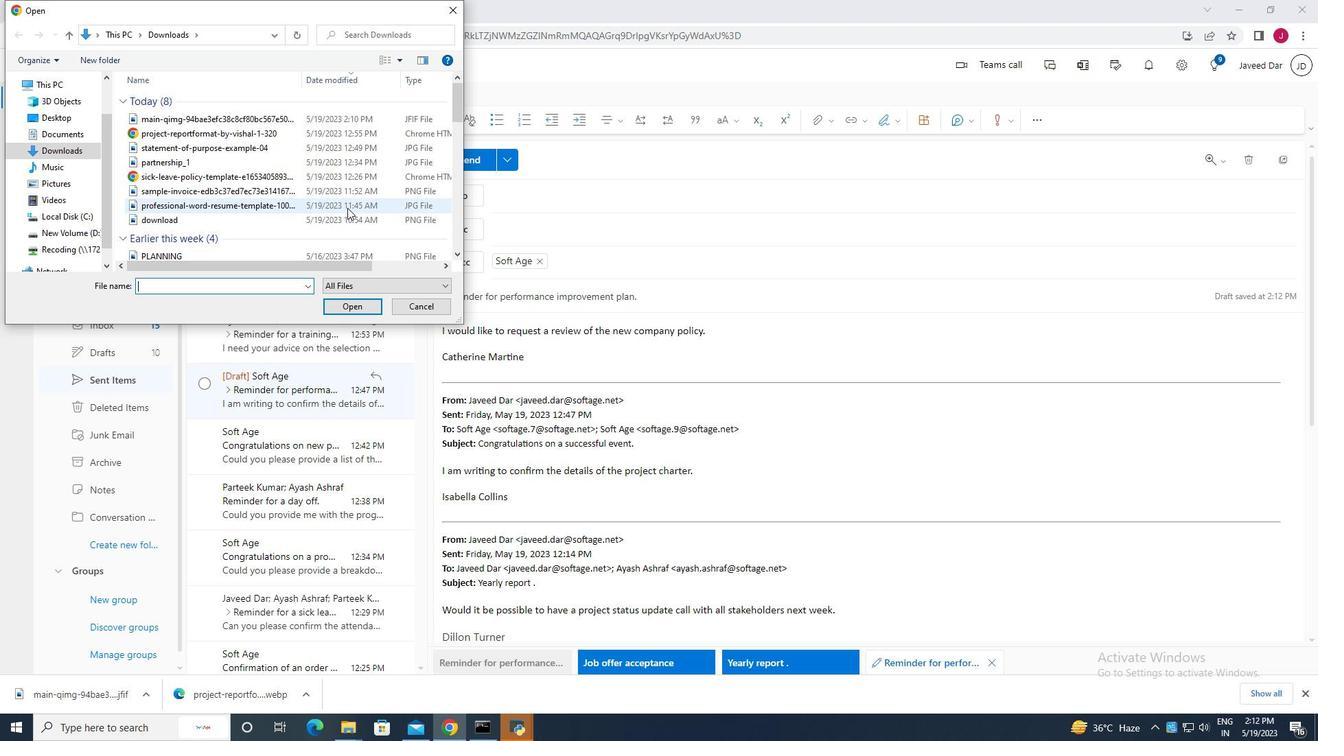 
Action: Mouse moved to (355, 117)
Screenshot: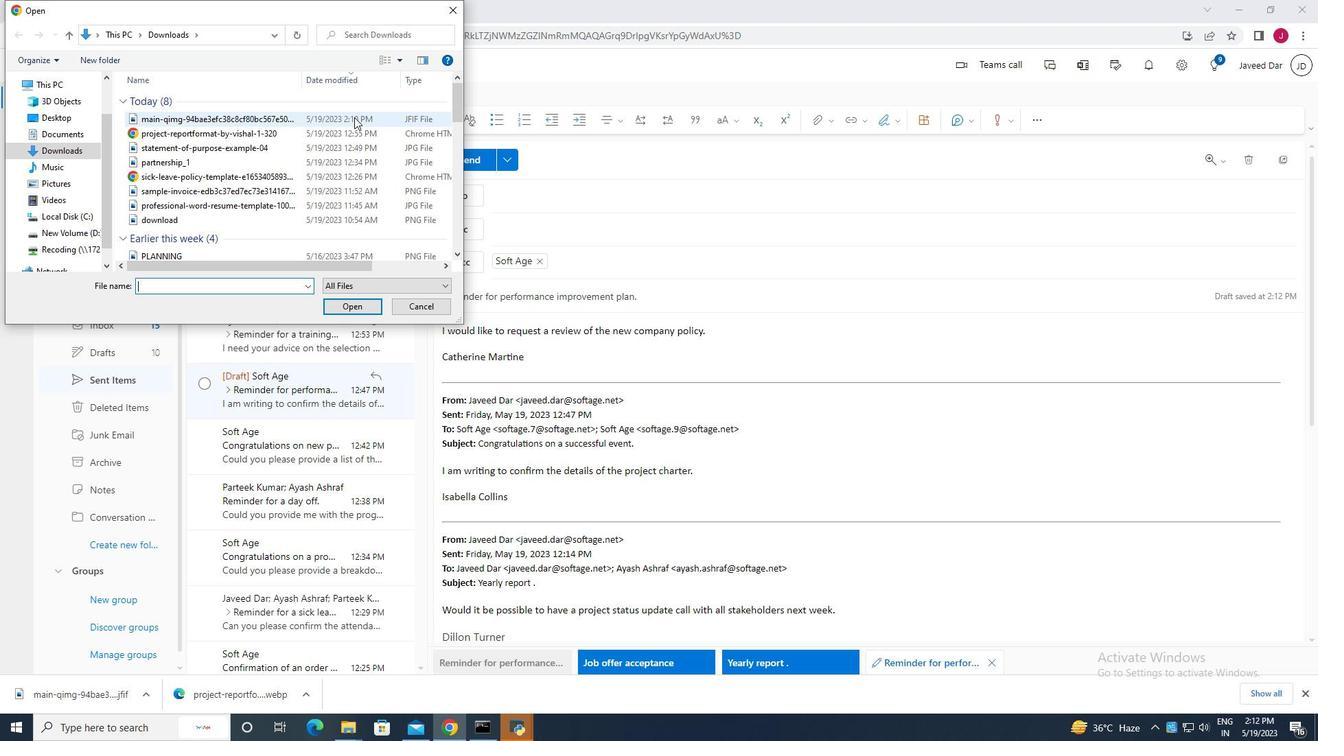
Action: Mouse pressed left at (355, 117)
Screenshot: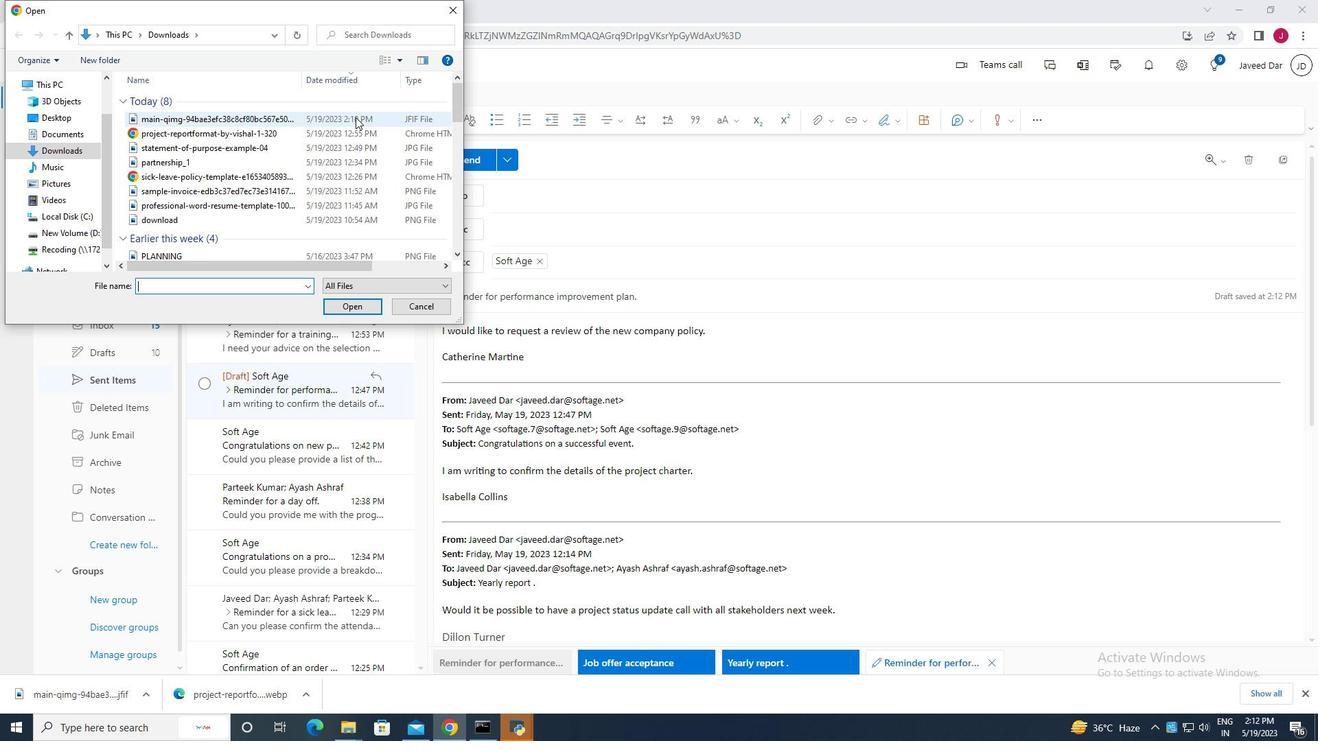 
Action: Mouse moved to (357, 306)
Screenshot: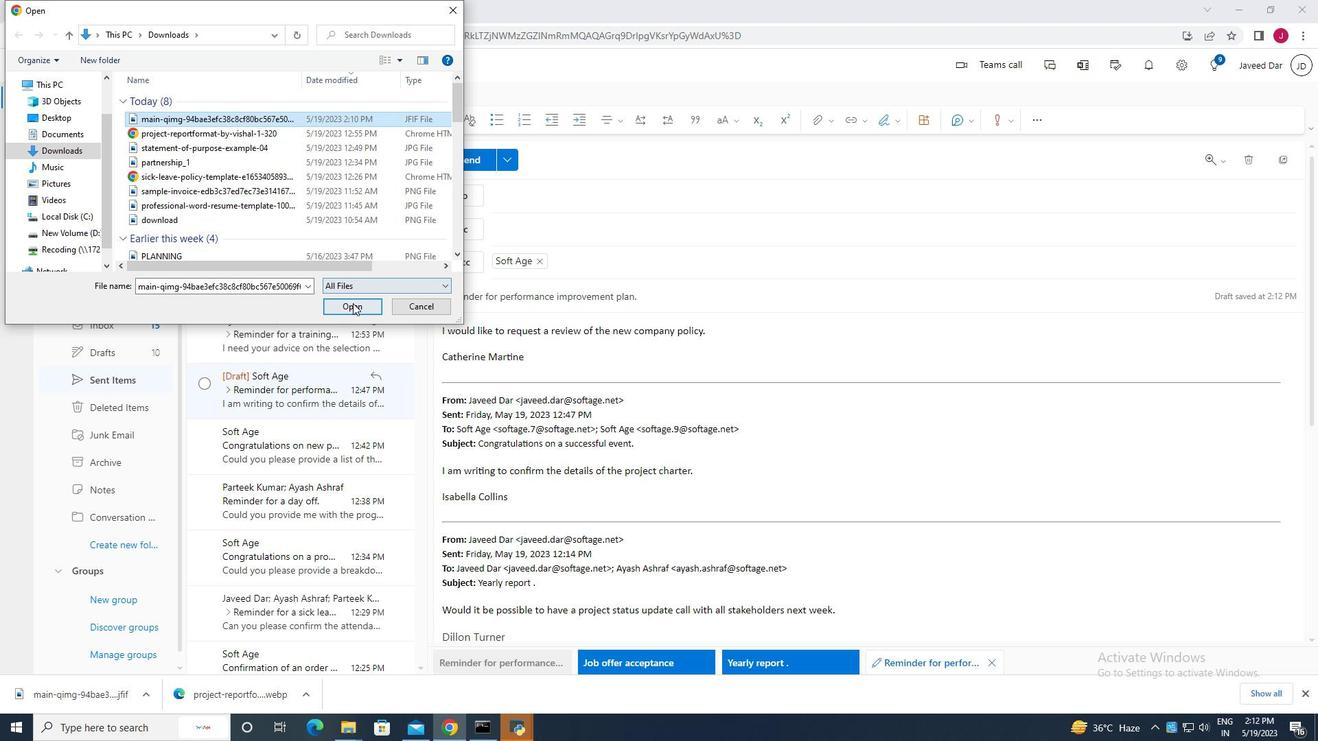 
Action: Mouse pressed left at (357, 306)
Screenshot: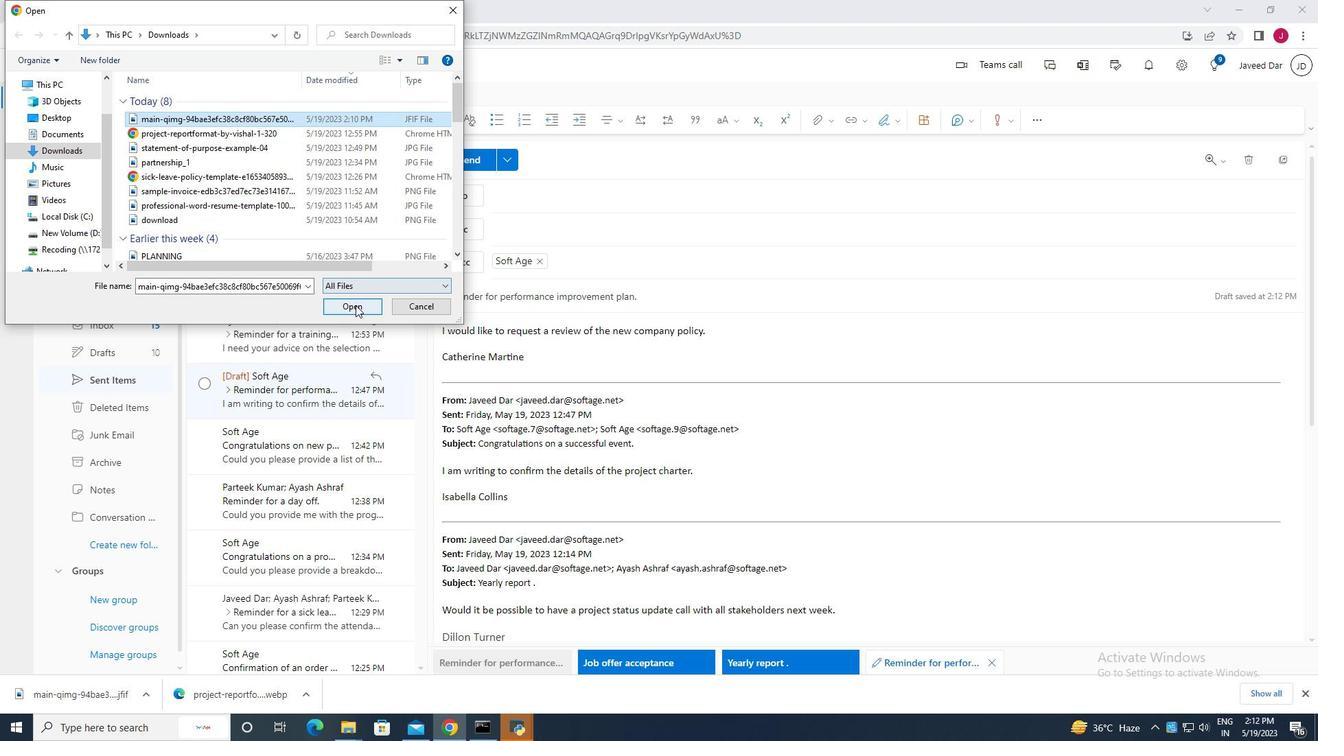 
Action: Mouse moved to (534, 192)
Screenshot: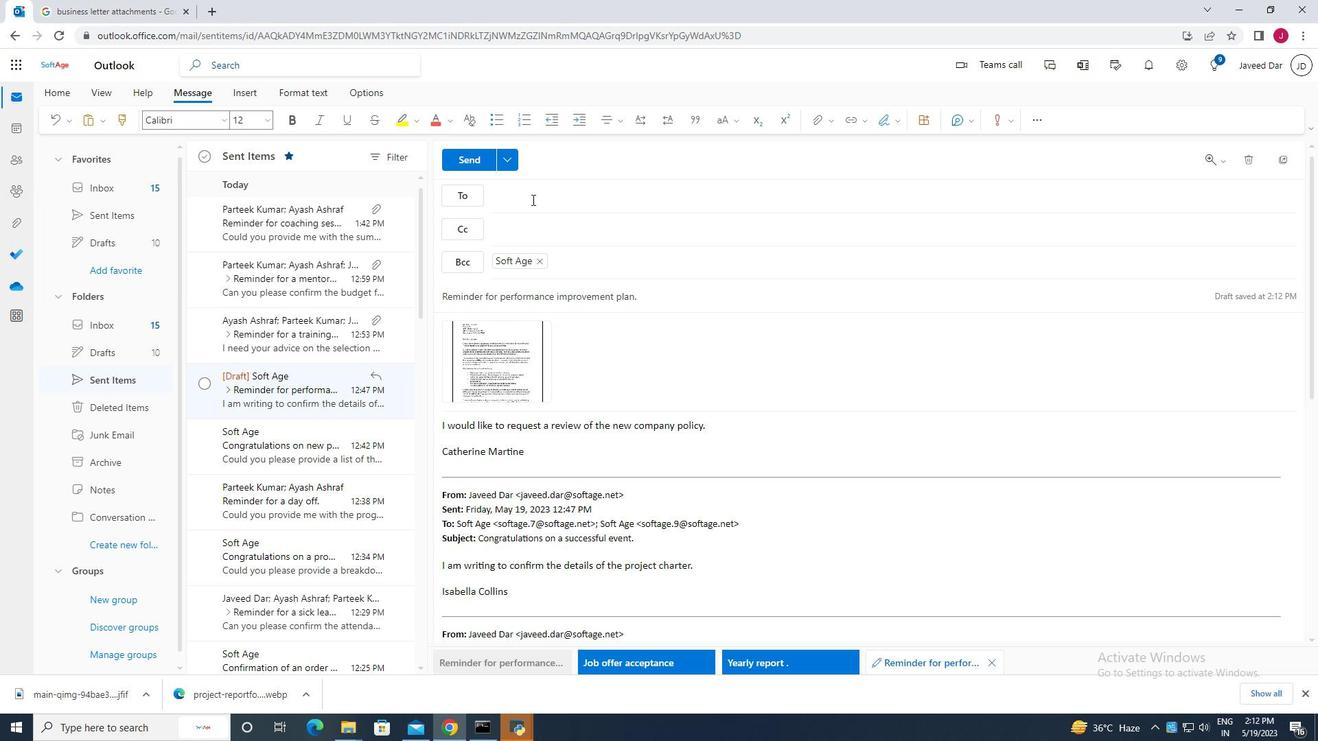 
Action: Mouse pressed left at (534, 192)
Screenshot: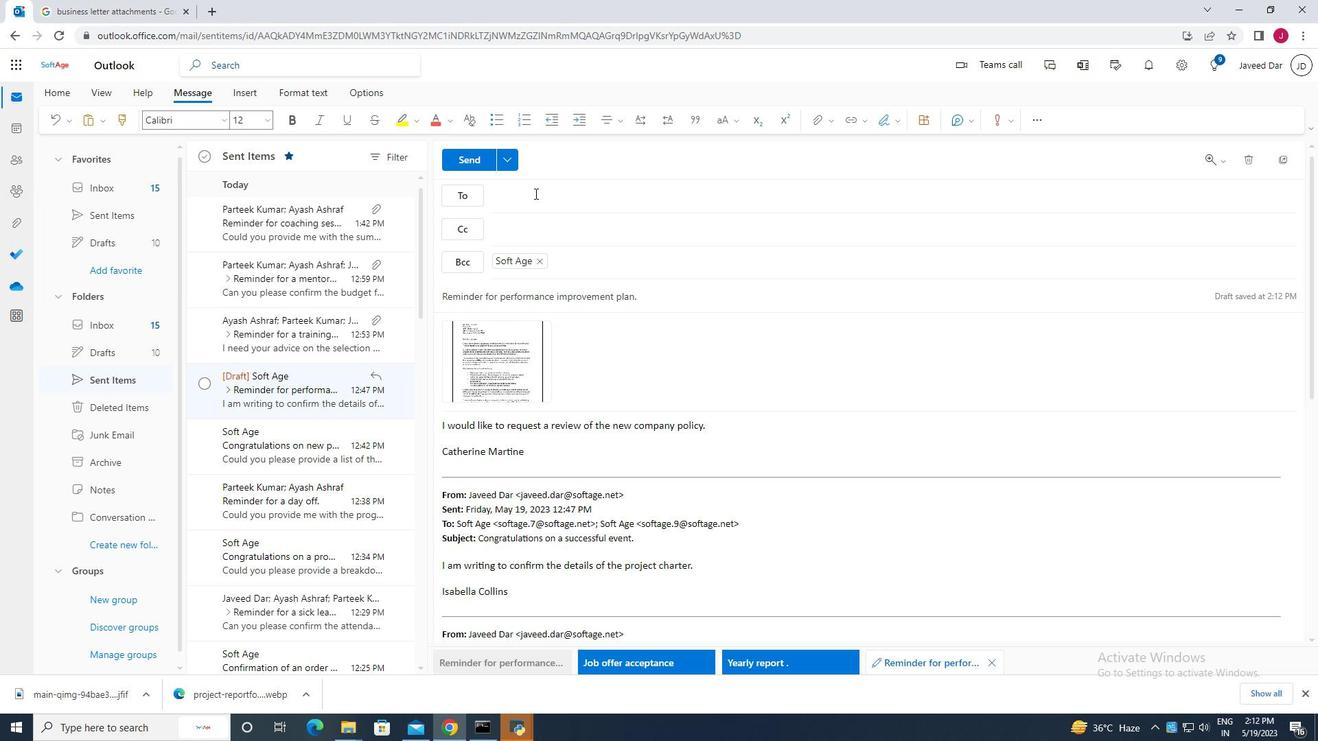 
Action: Mouse moved to (639, 321)
Screenshot: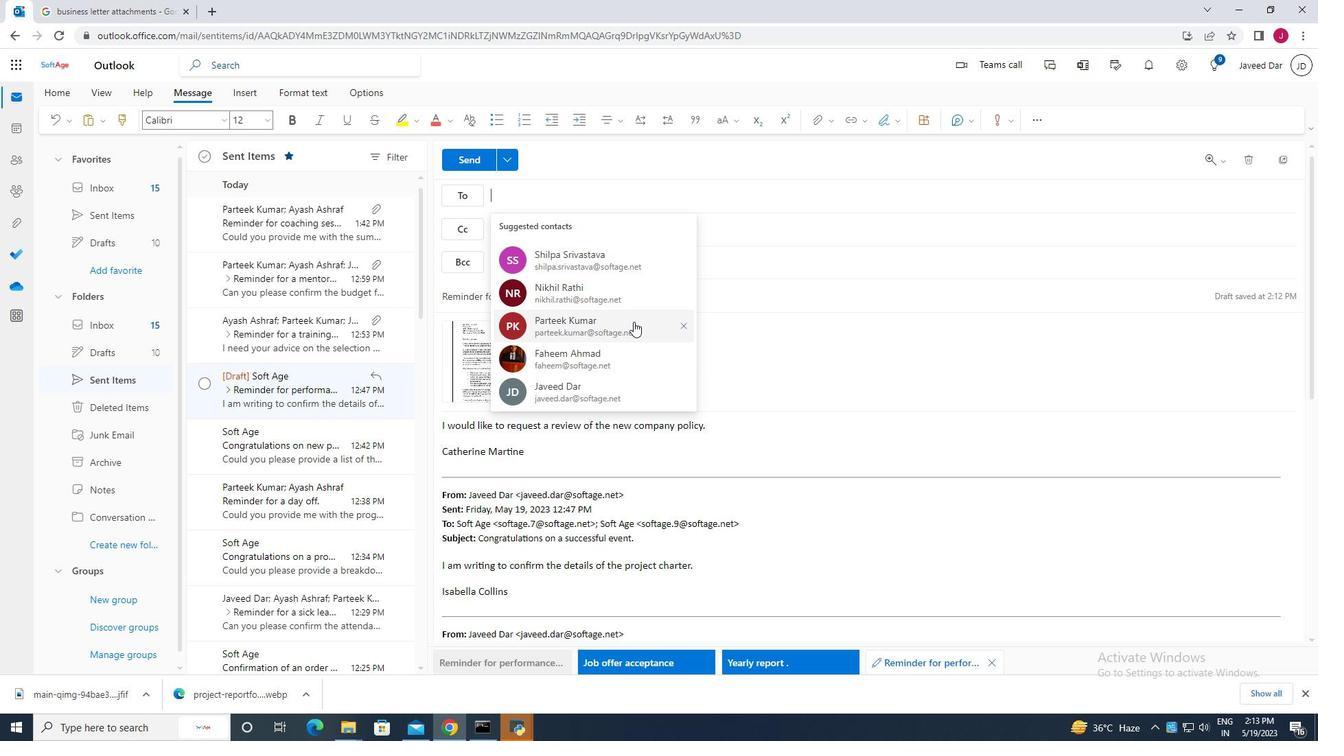 
Action: Mouse pressed left at (639, 321)
Screenshot: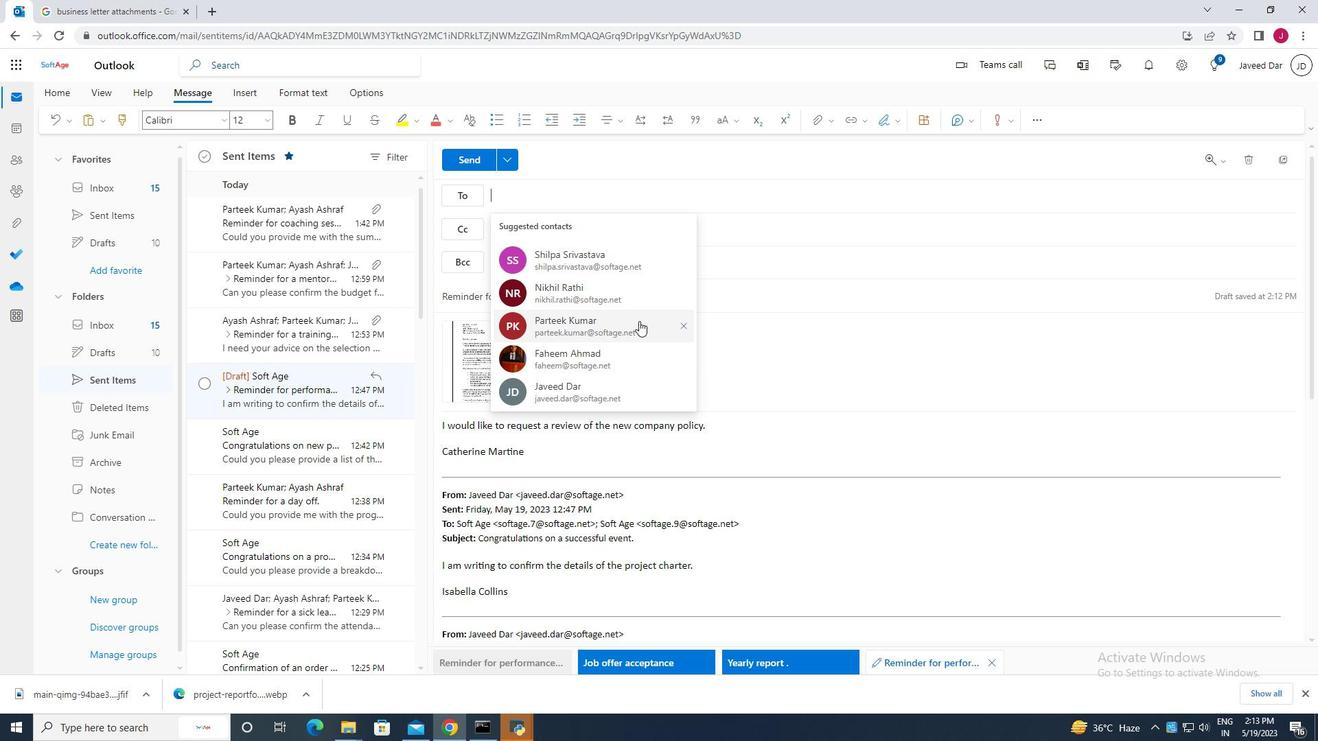 
Action: Mouse moved to (622, 317)
Screenshot: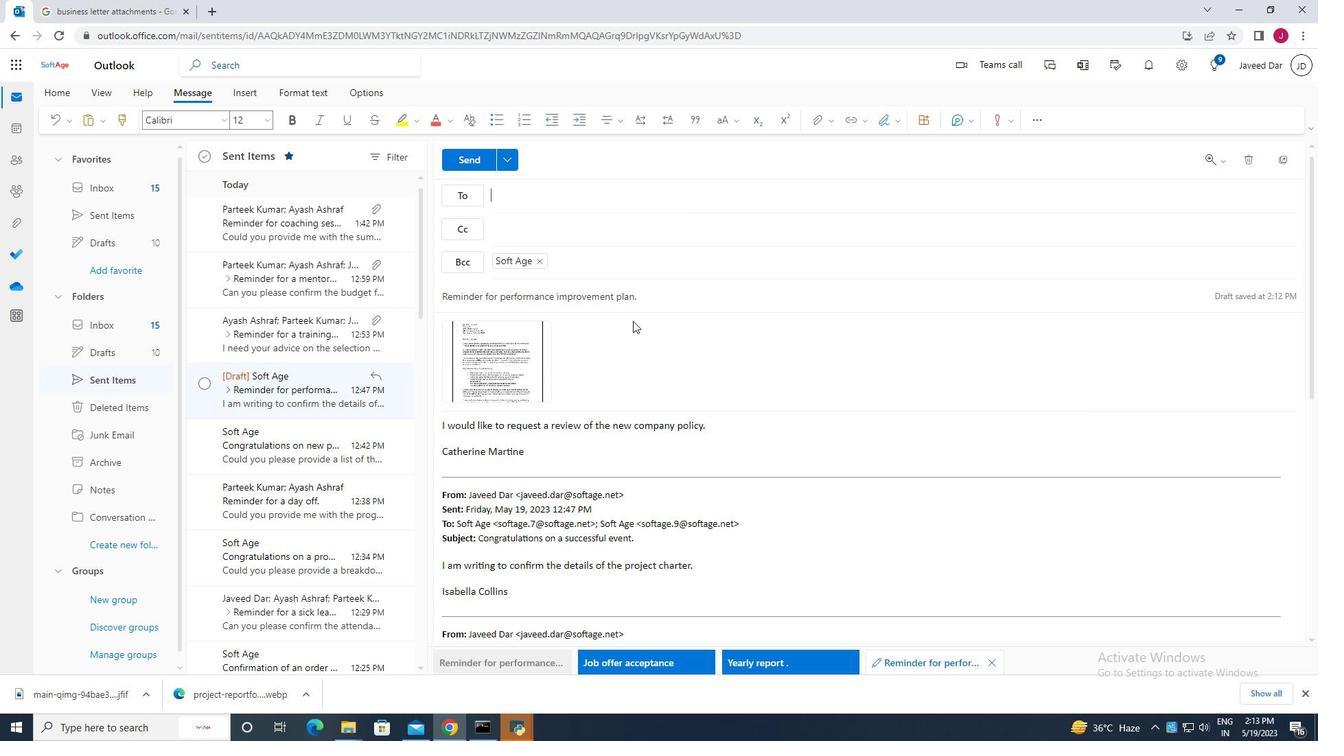 
Action: Mouse scrolled (622, 316) with delta (0, 0)
Screenshot: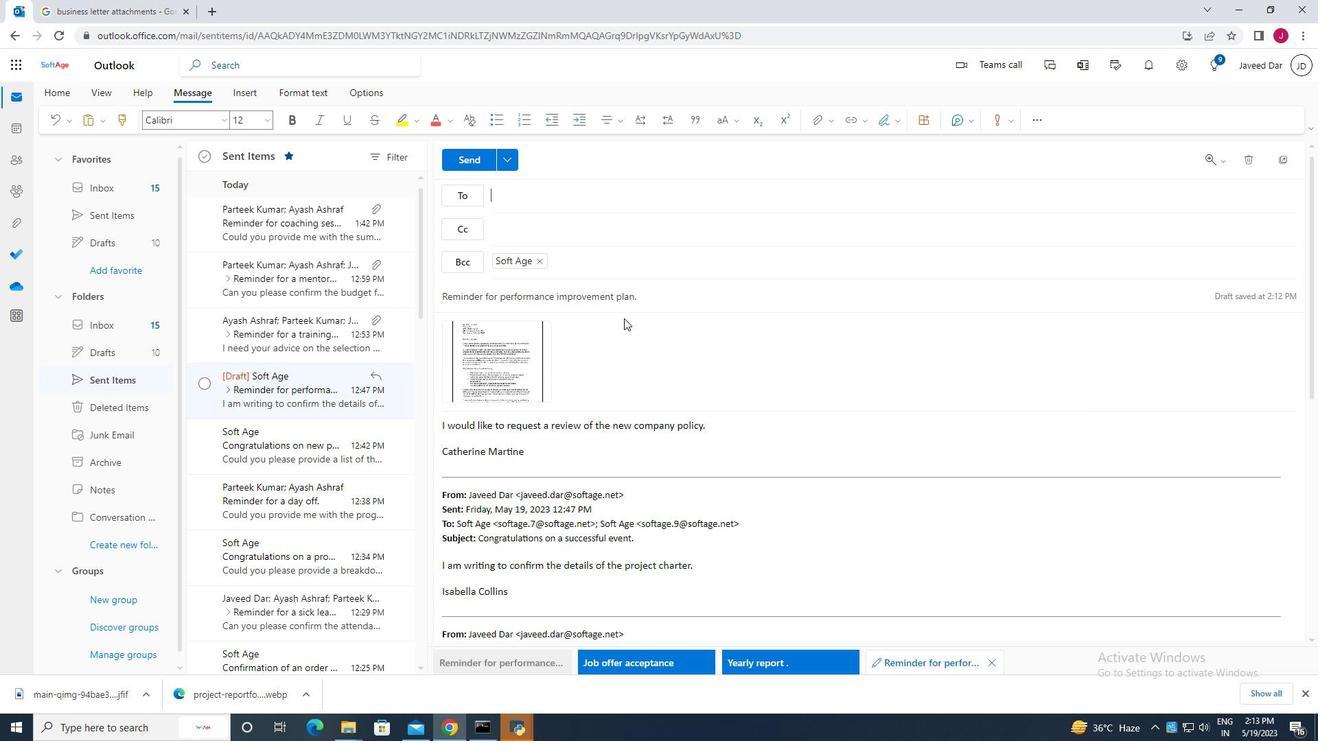 
Action: Mouse moved to (618, 213)
Screenshot: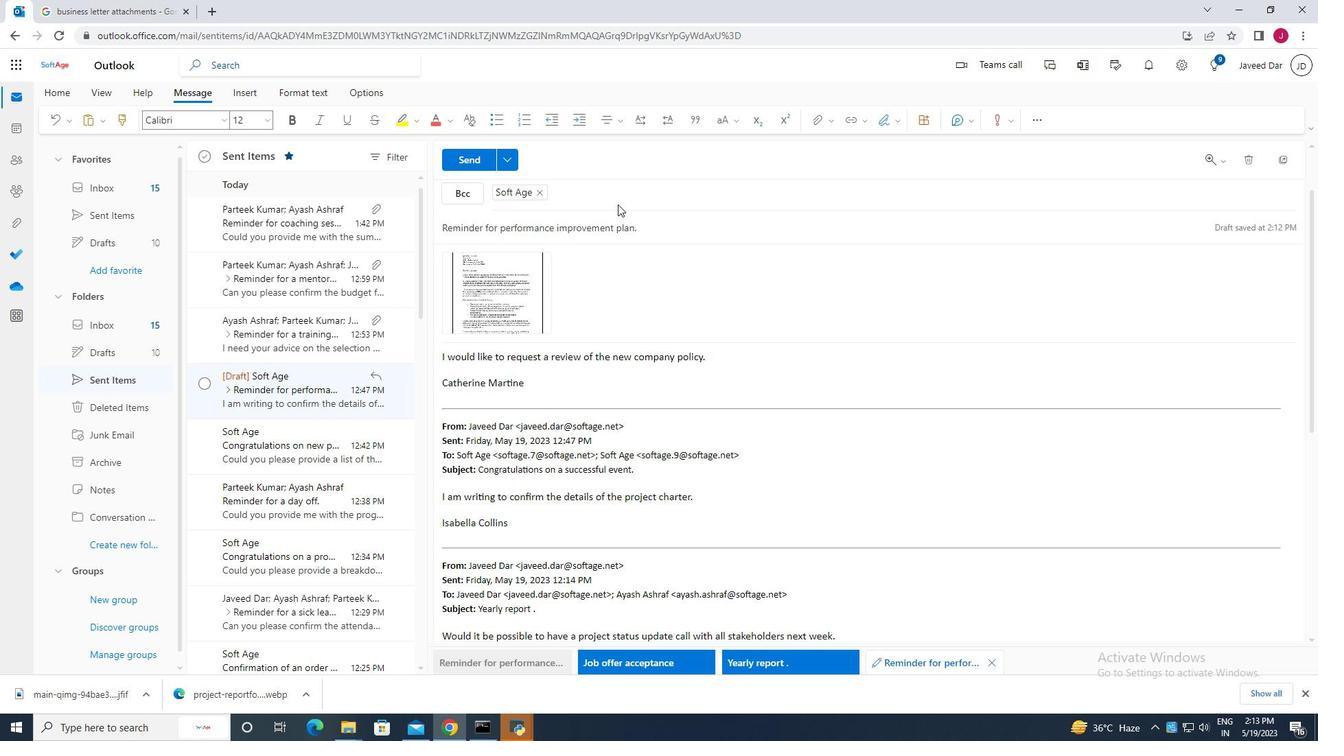 
Action: Mouse scrolled (618, 214) with delta (0, 0)
Screenshot: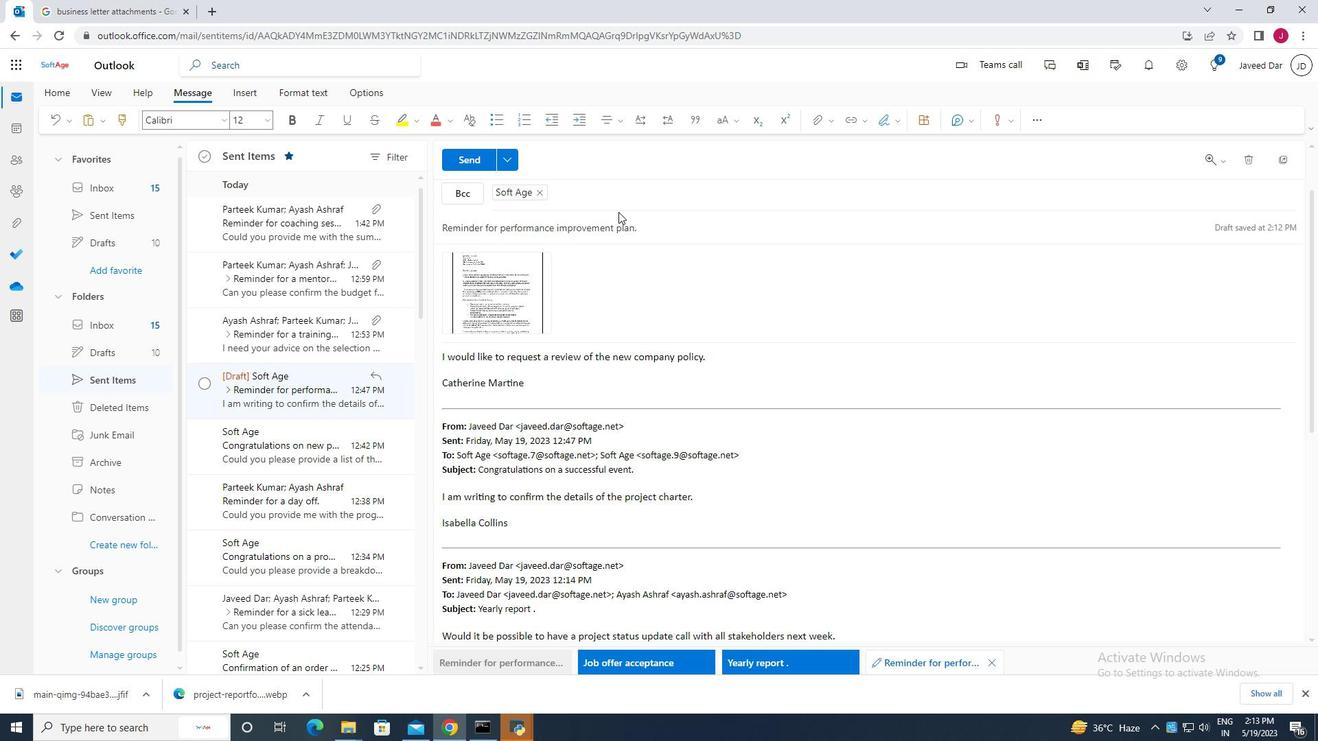 
Action: Mouse scrolled (618, 214) with delta (0, 0)
Screenshot: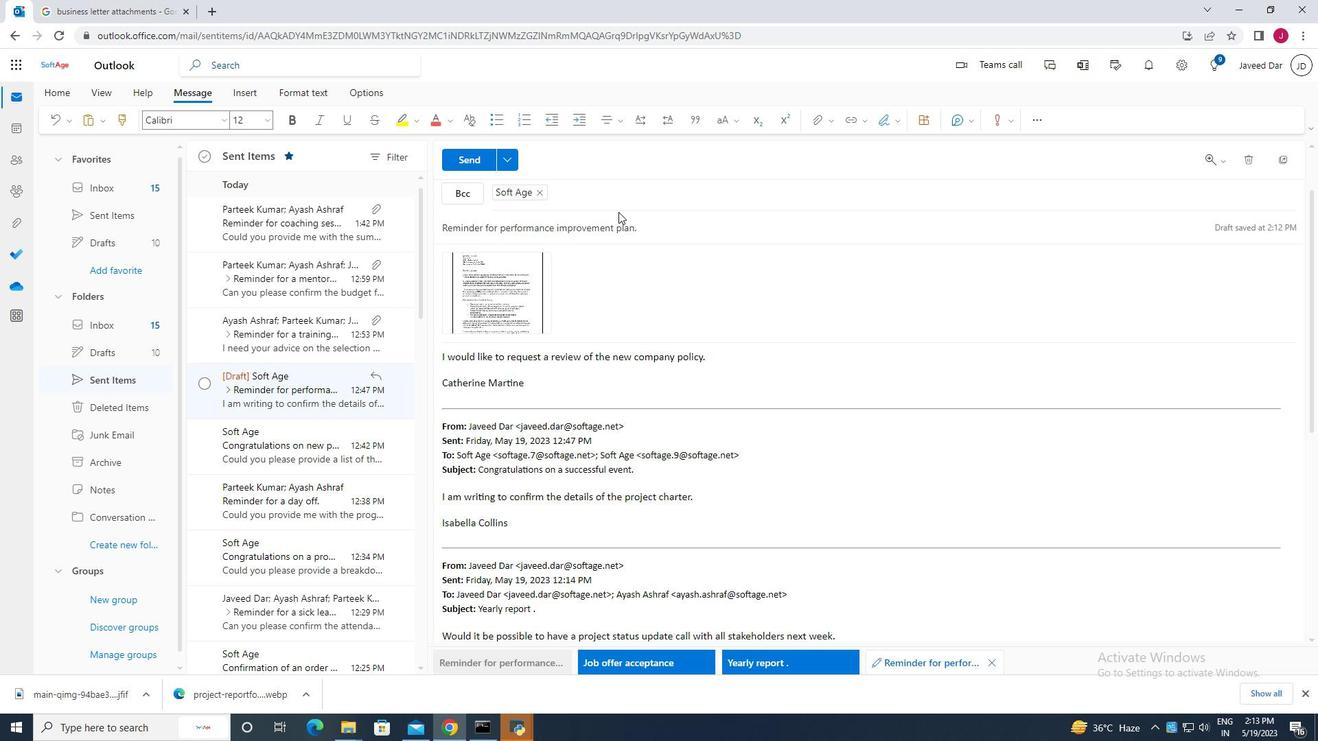 
Action: Mouse scrolled (618, 214) with delta (0, 0)
Screenshot: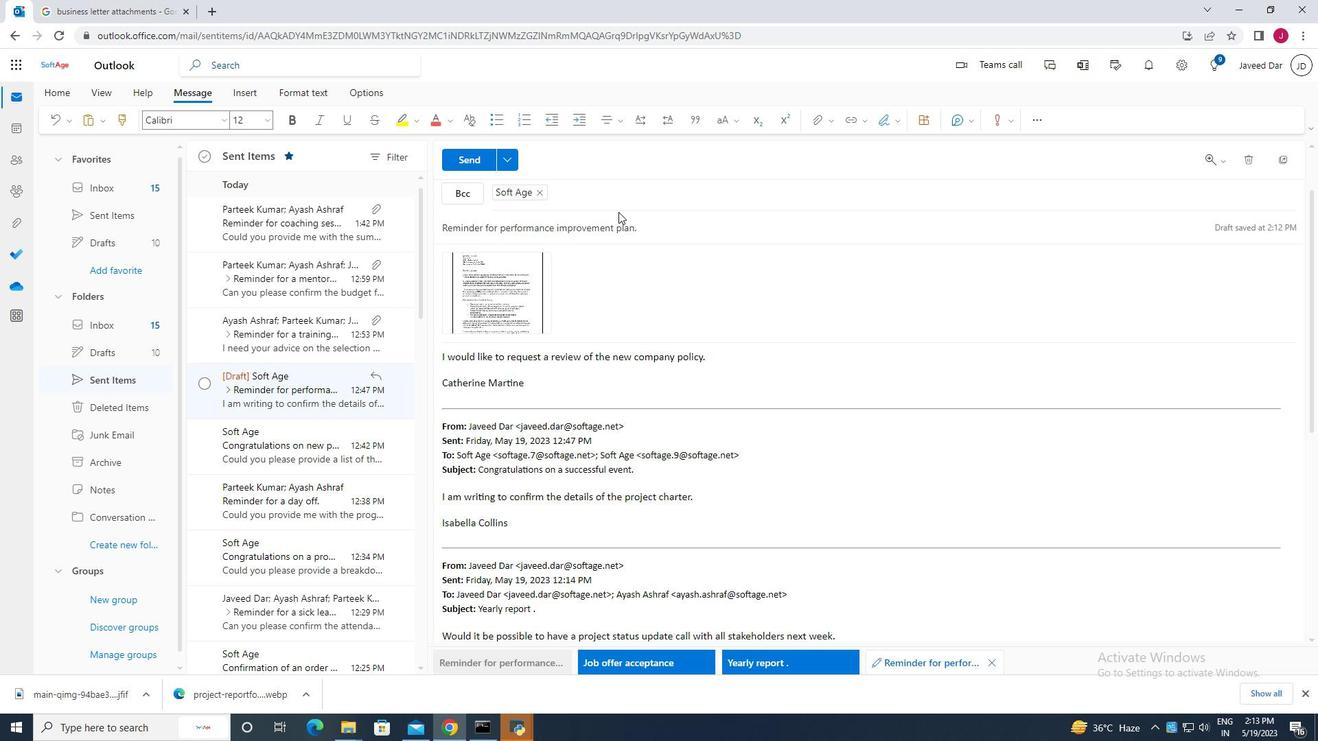 
Action: Mouse moved to (608, 201)
Screenshot: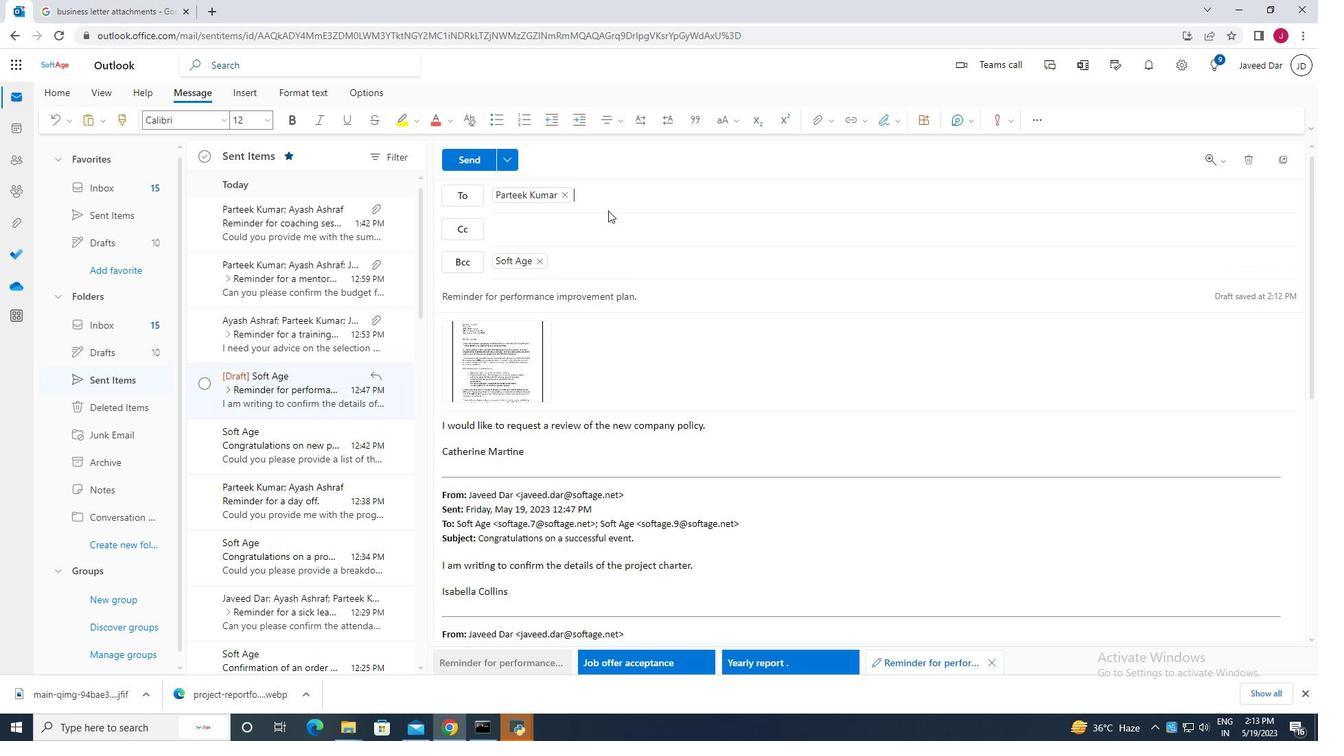 
Action: Mouse pressed left at (608, 201)
Screenshot: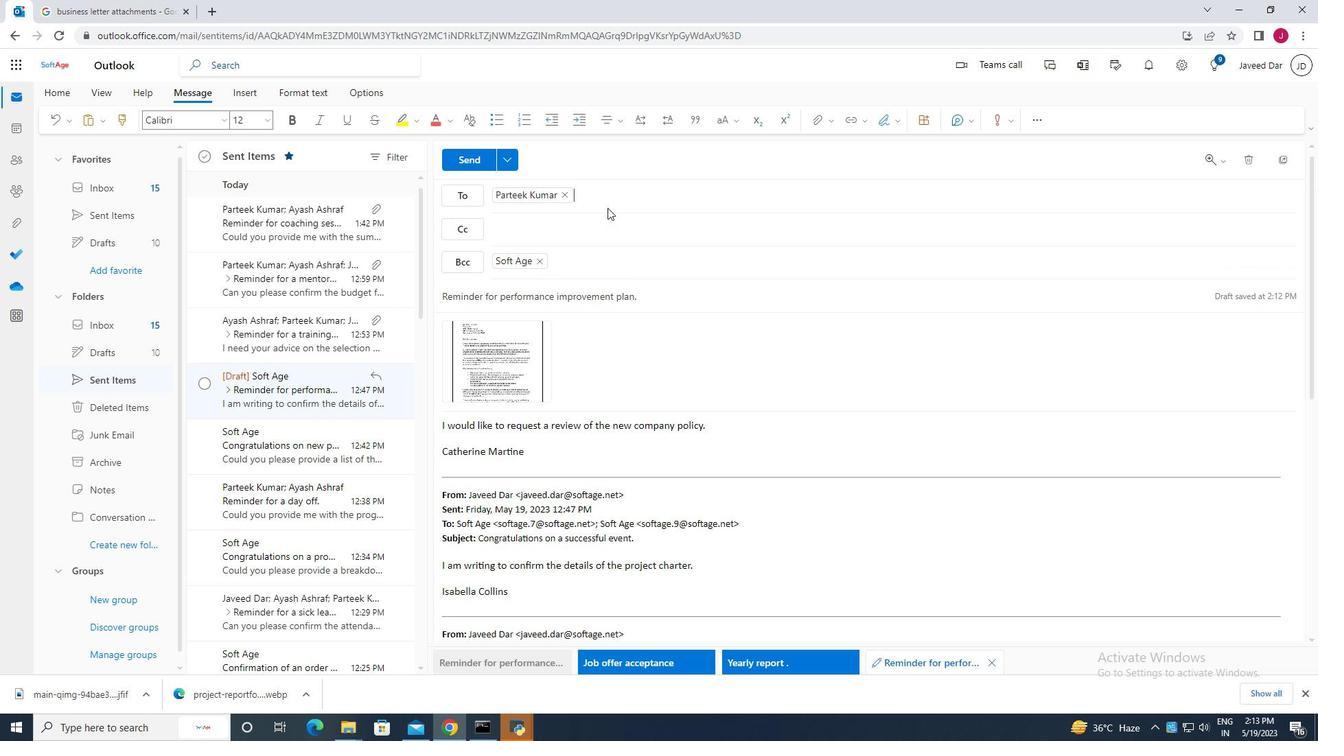 
Action: Key pressed ay
Screenshot: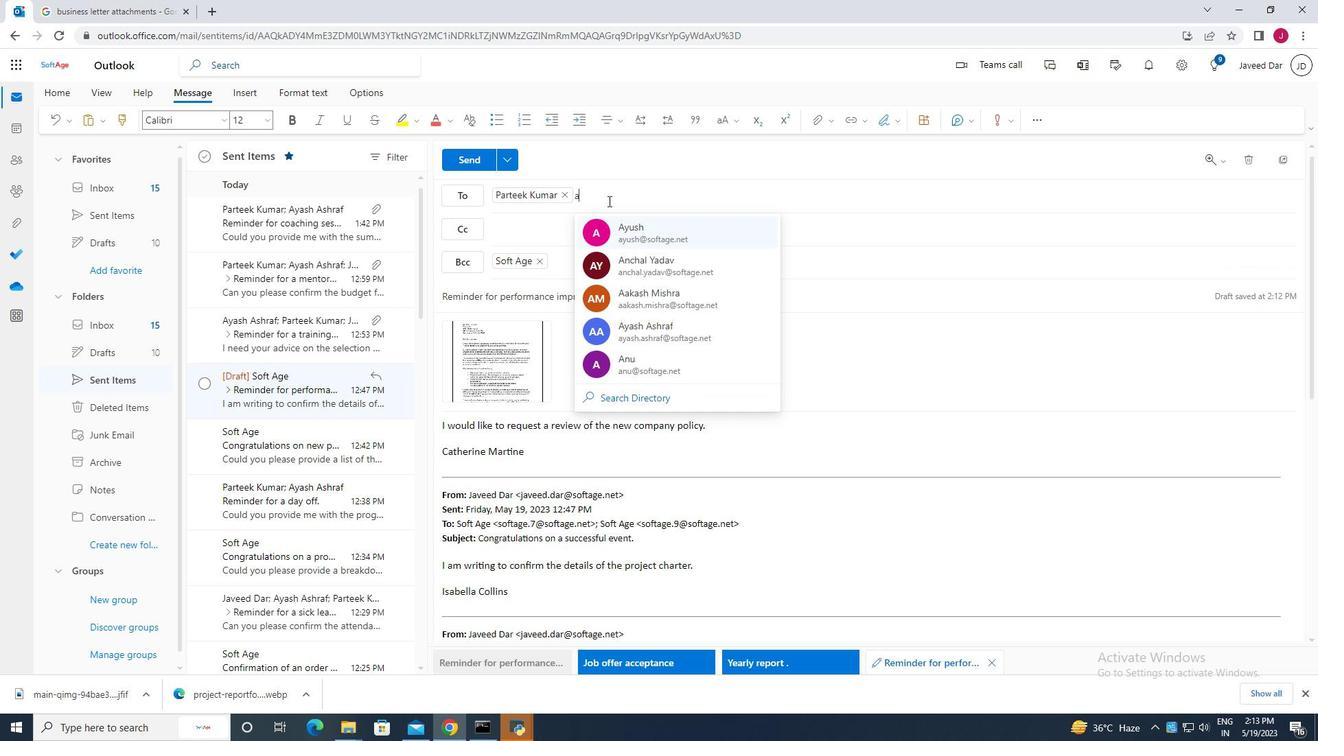 
Action: Mouse moved to (708, 262)
Screenshot: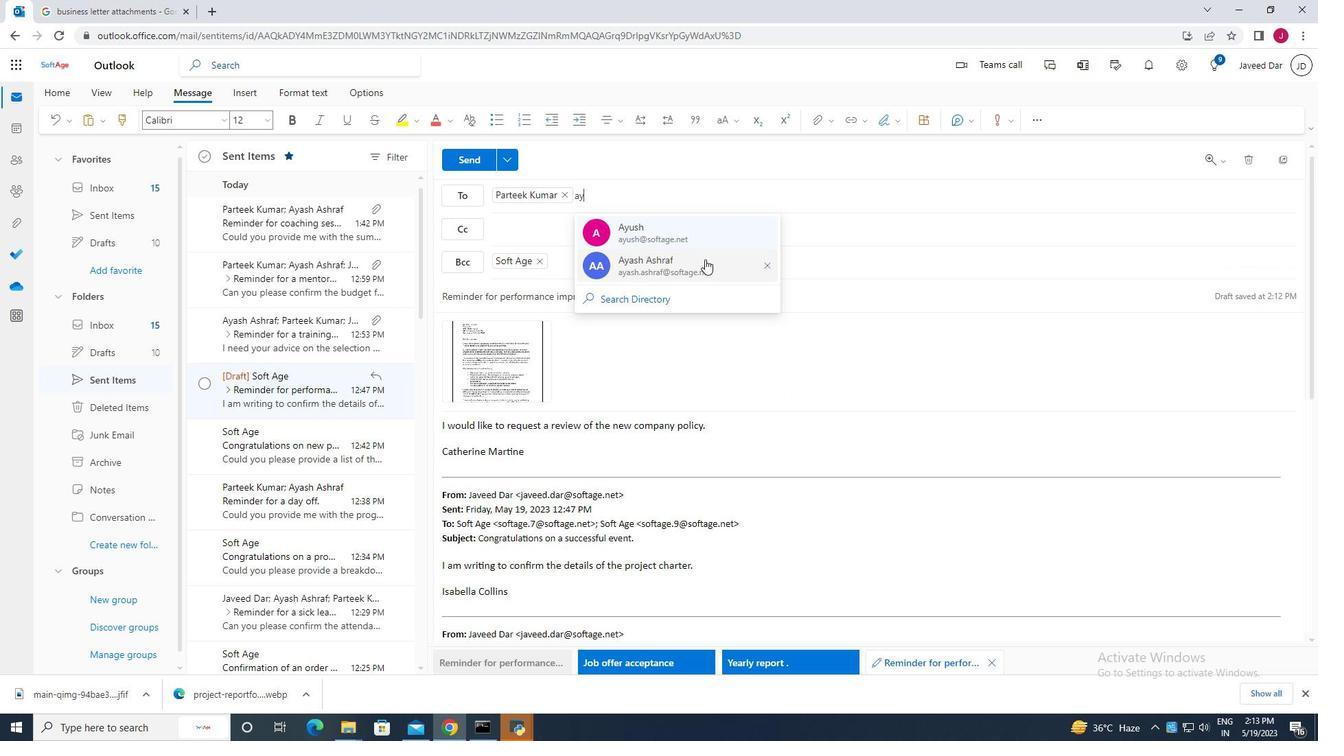 
Action: Mouse pressed left at (708, 262)
Screenshot: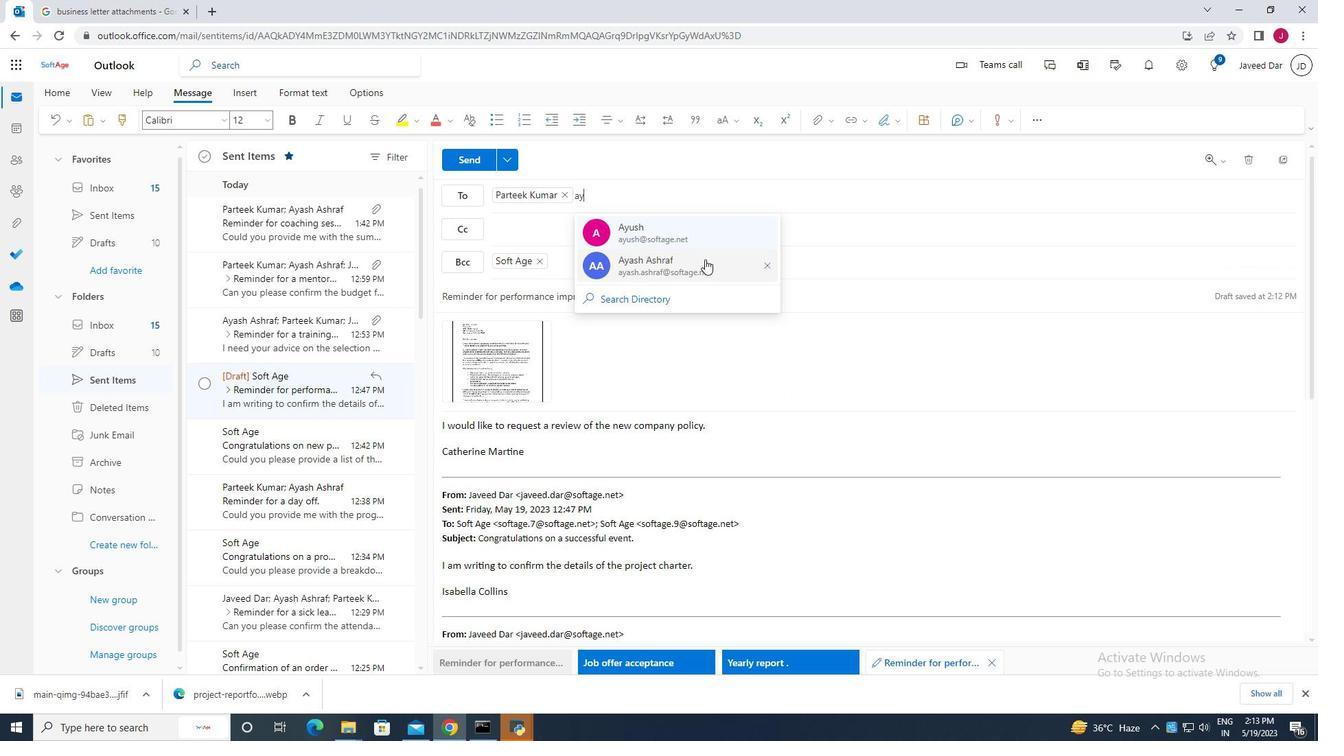 
Action: Mouse moved to (594, 321)
Screenshot: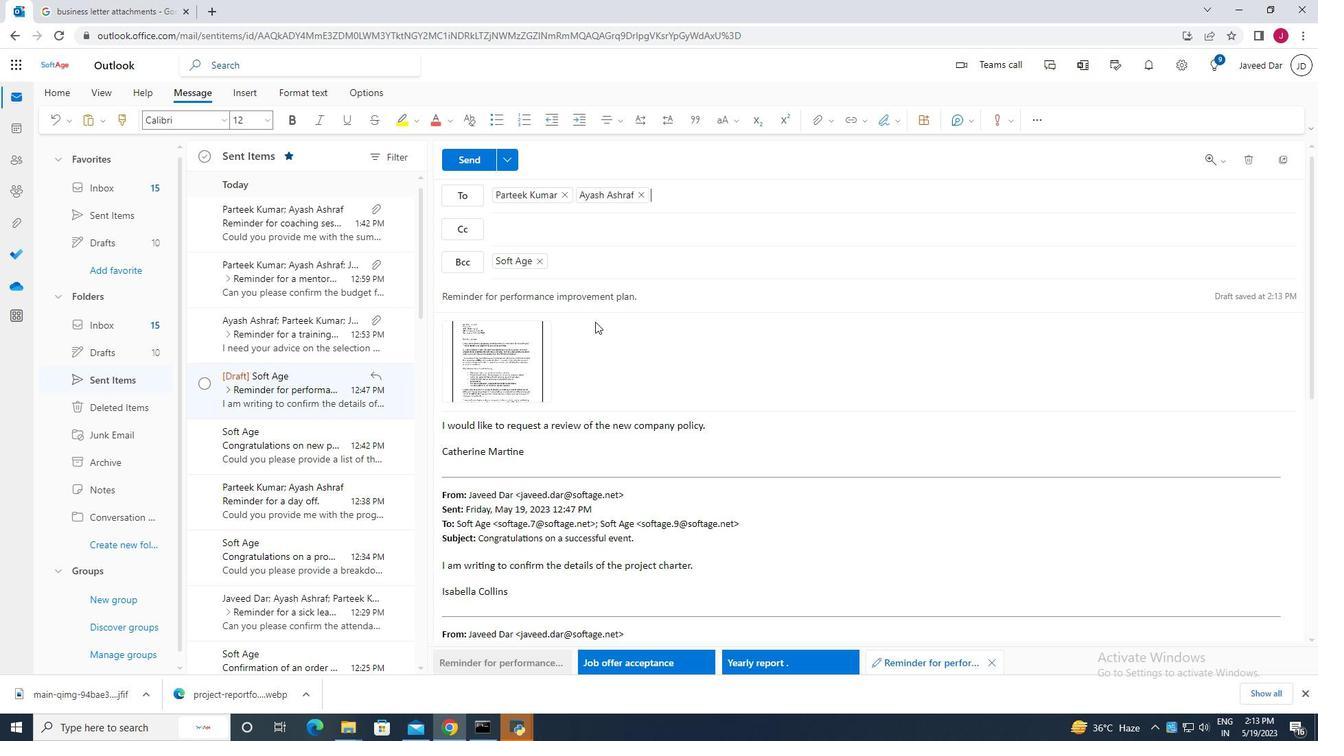 
Action: Mouse scrolled (594, 322) with delta (0, 0)
Screenshot: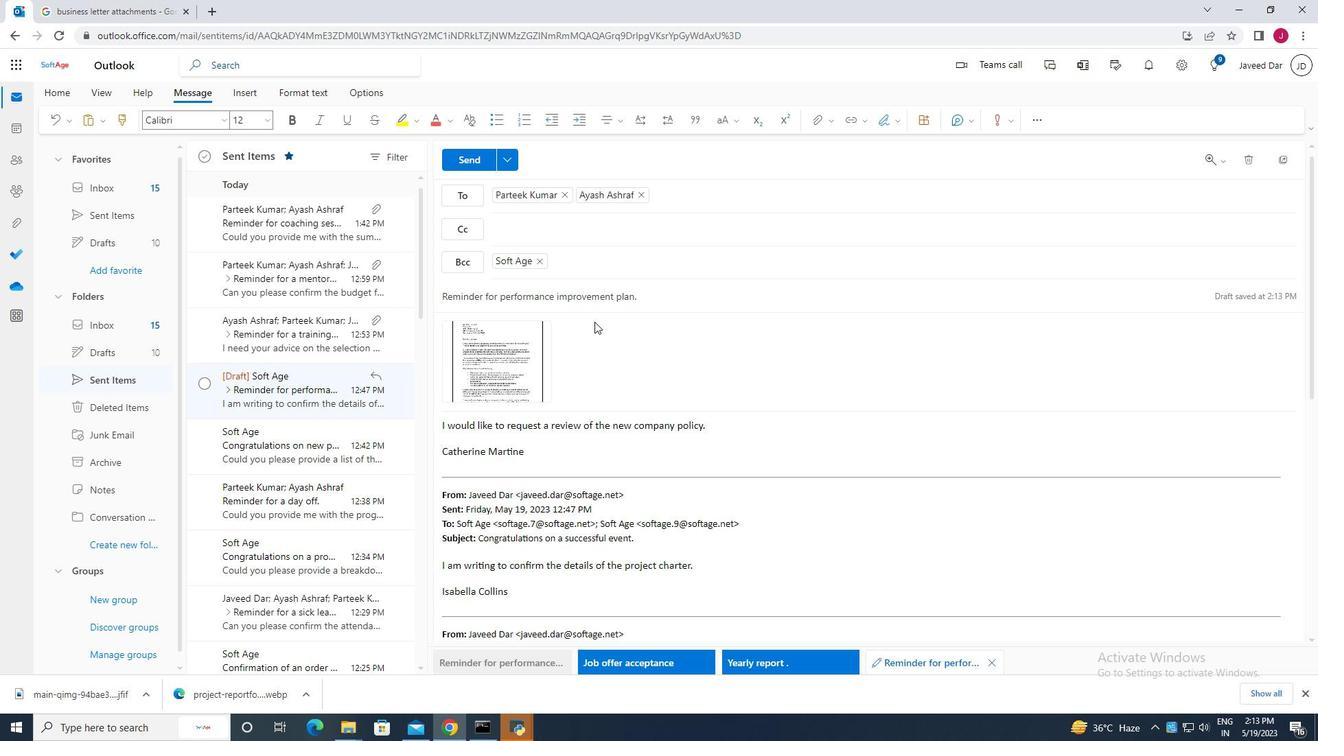 
Action: Mouse scrolled (594, 322) with delta (0, 0)
Screenshot: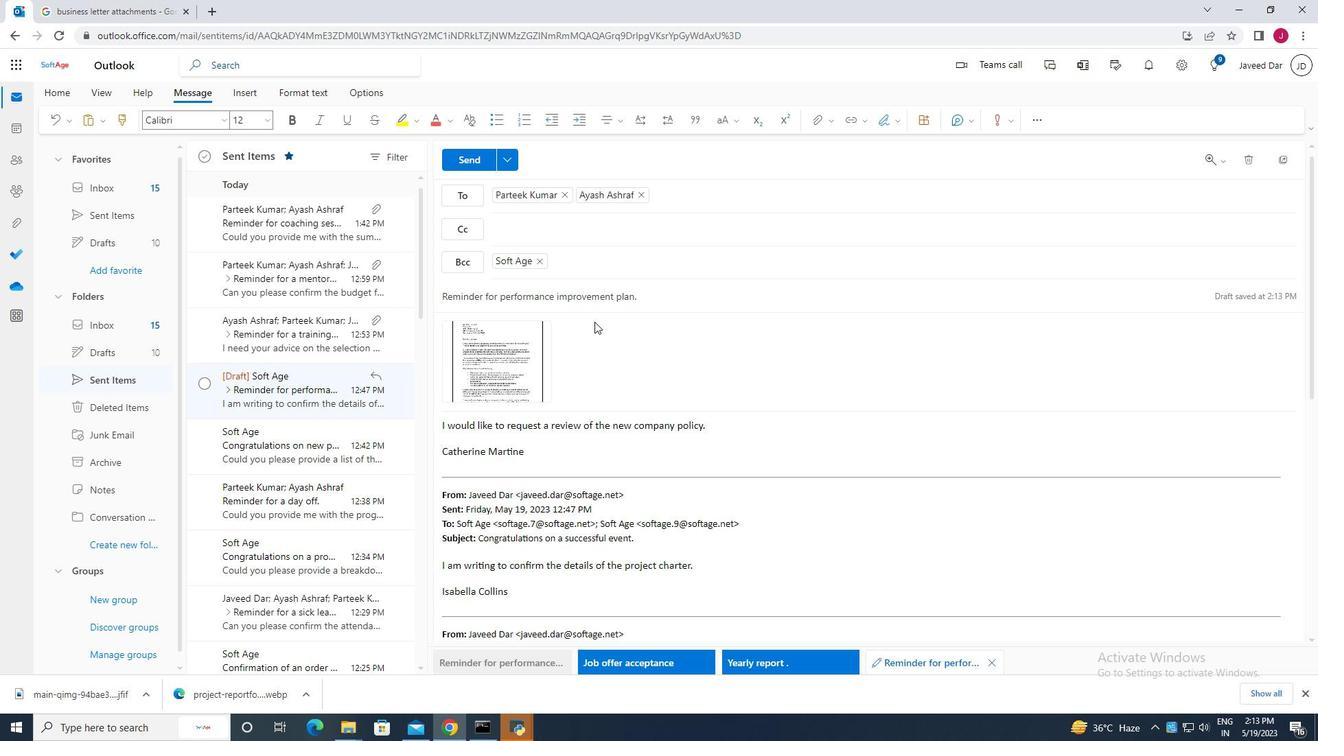 
Action: Mouse moved to (601, 284)
Screenshot: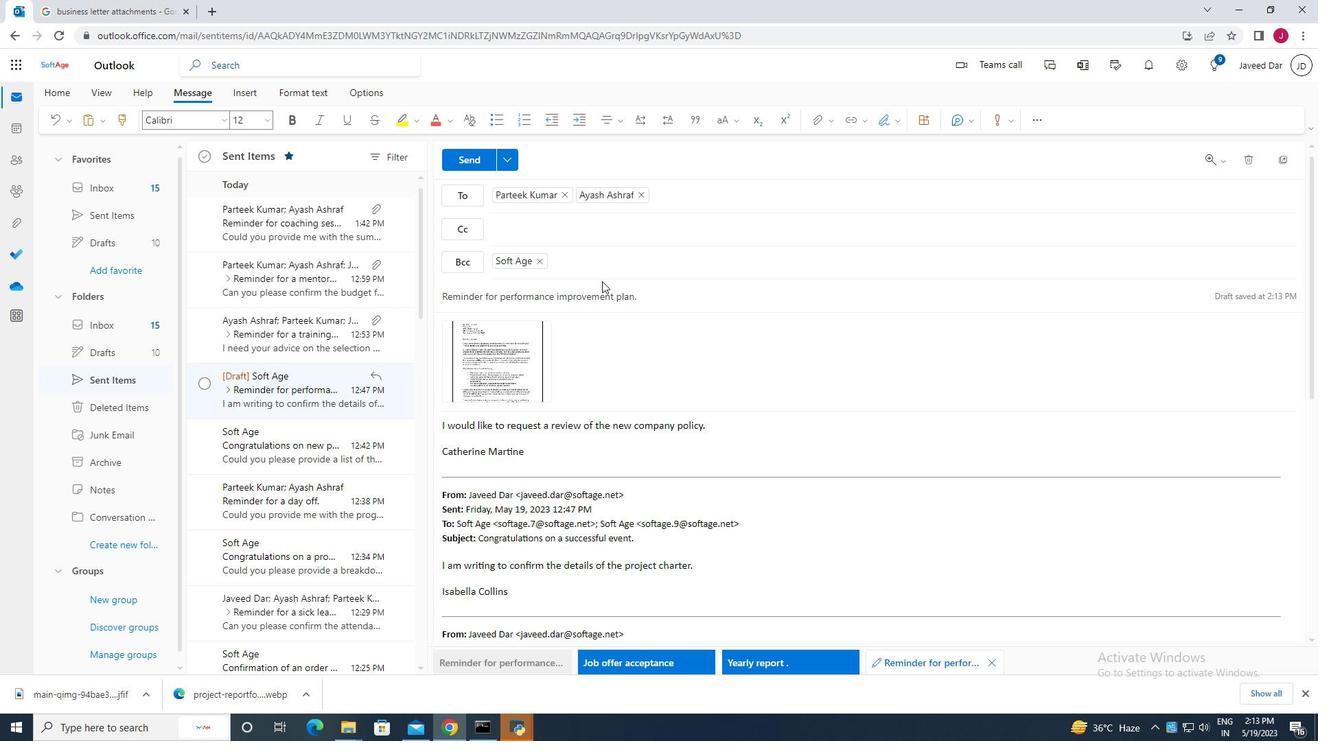 
Action: Mouse scrolled (601, 284) with delta (0, 0)
Screenshot: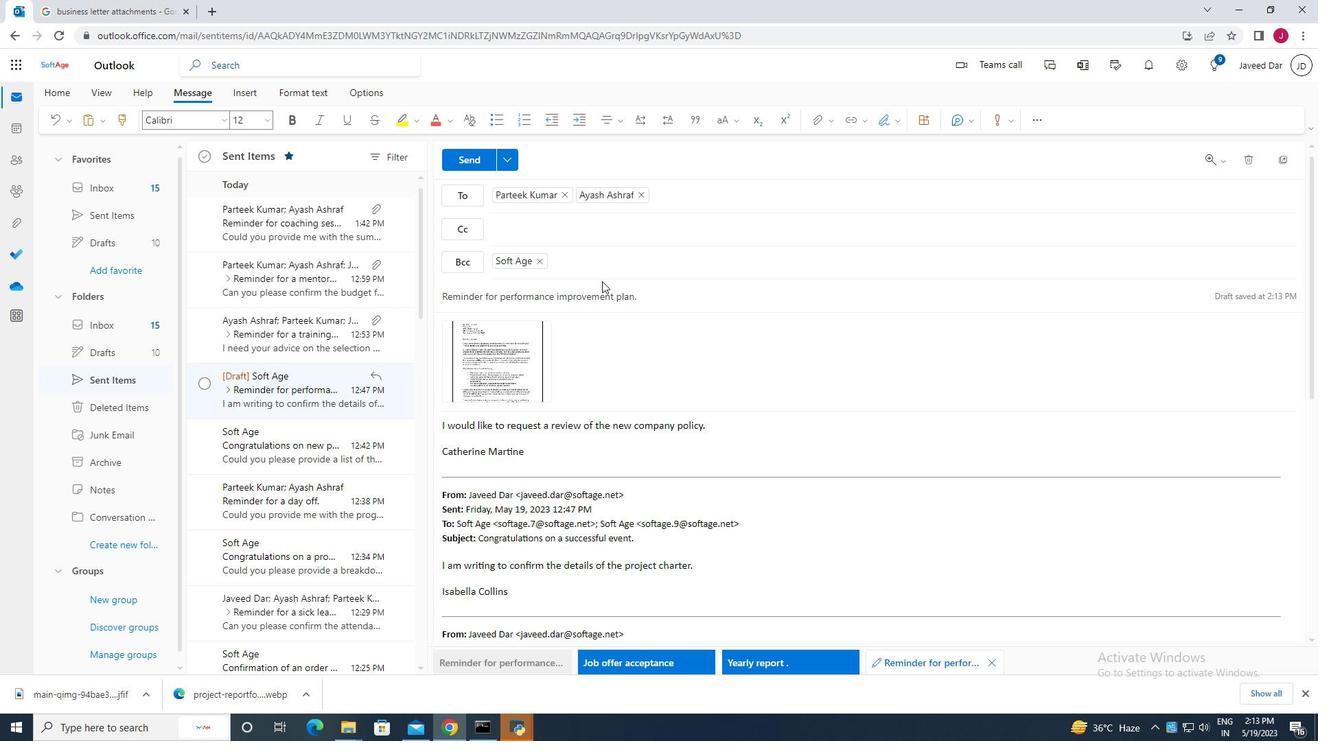 
Action: Mouse moved to (601, 287)
Screenshot: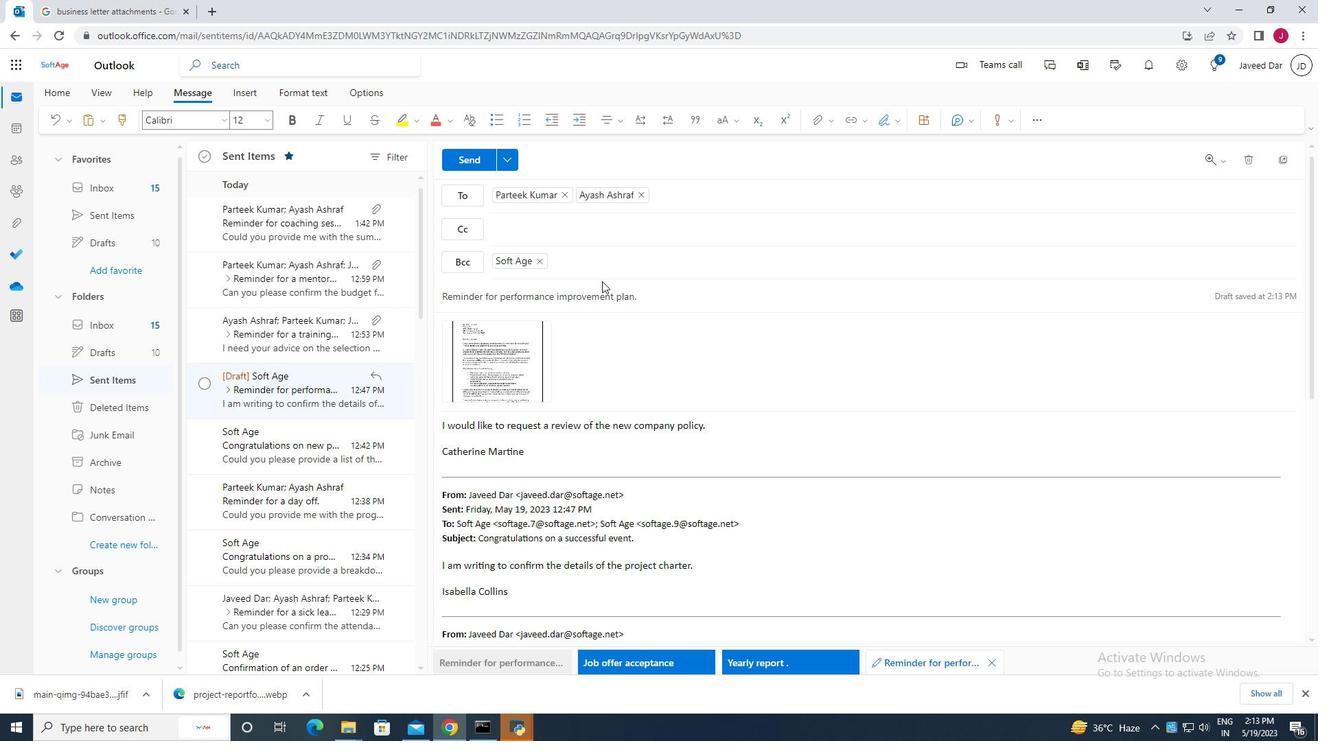
Action: Mouse scrolled (601, 286) with delta (0, 0)
Screenshot: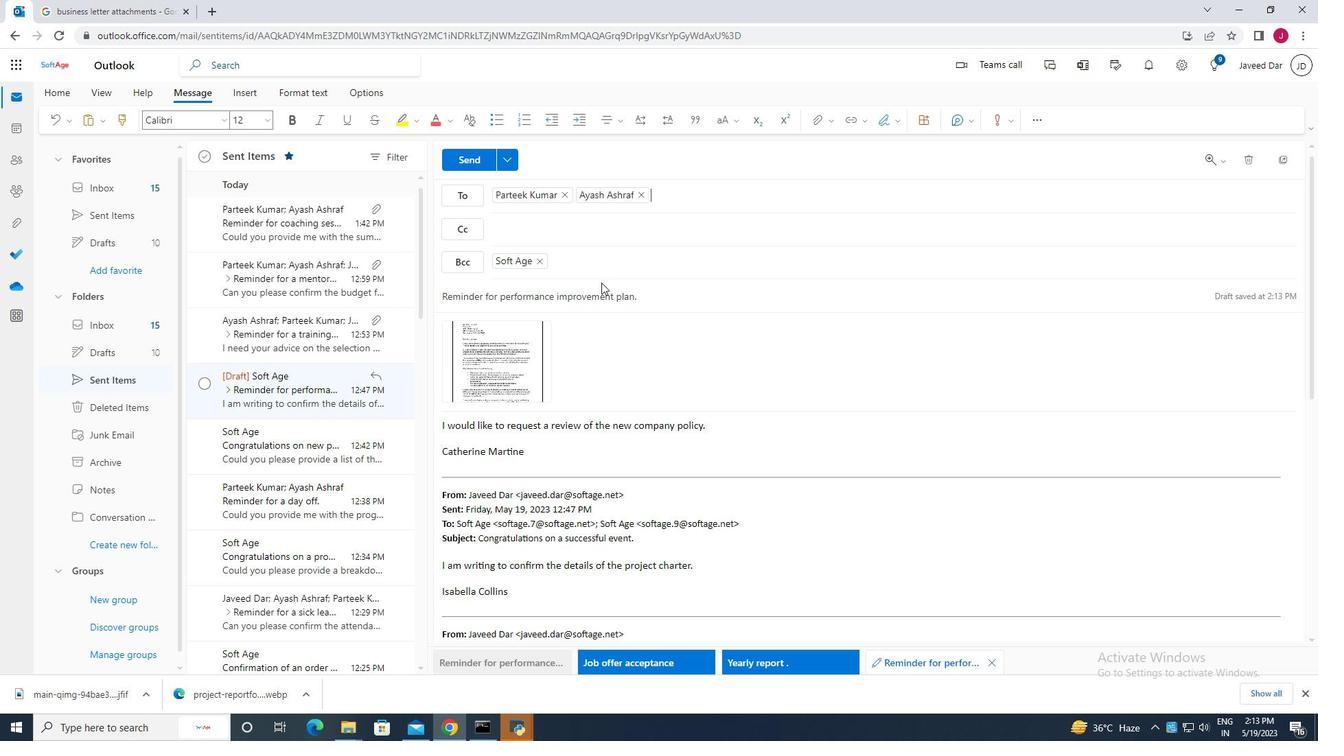 
Action: Mouse moved to (600, 292)
Screenshot: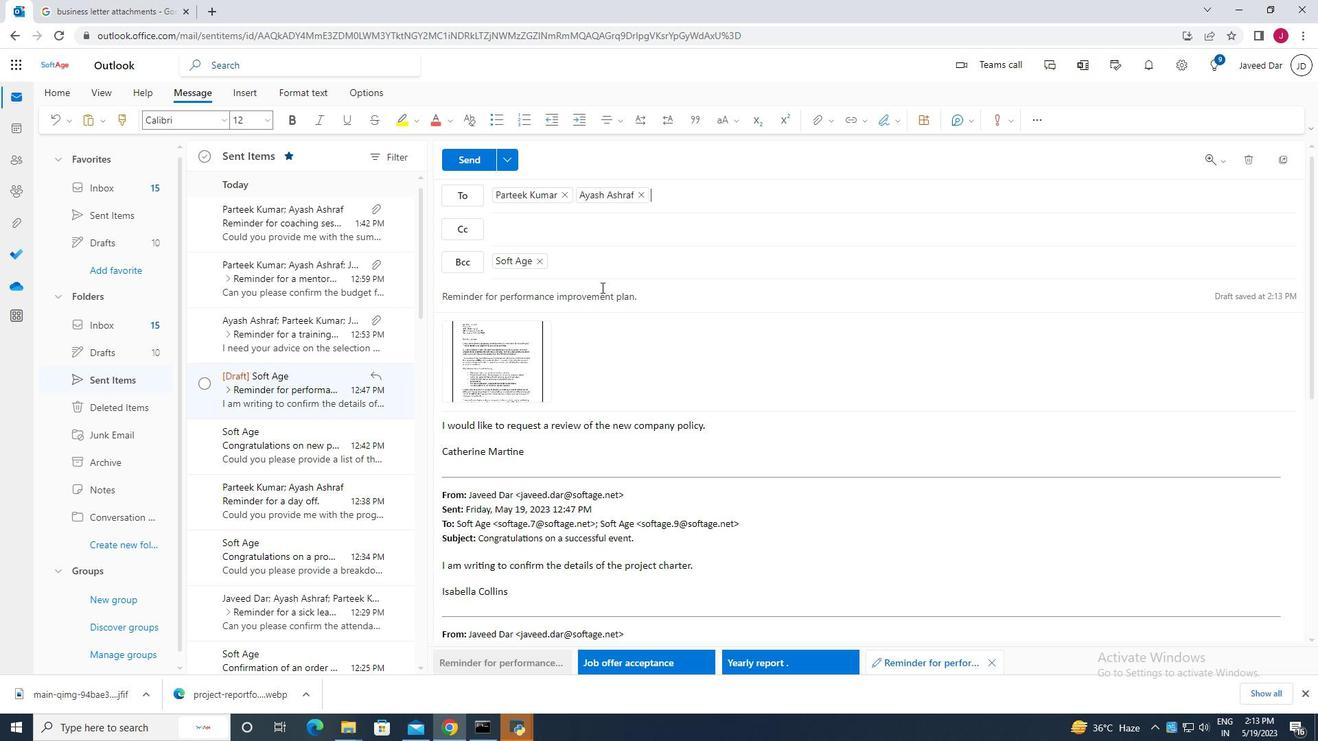 
Action: Mouse scrolled (600, 291) with delta (0, 0)
Screenshot: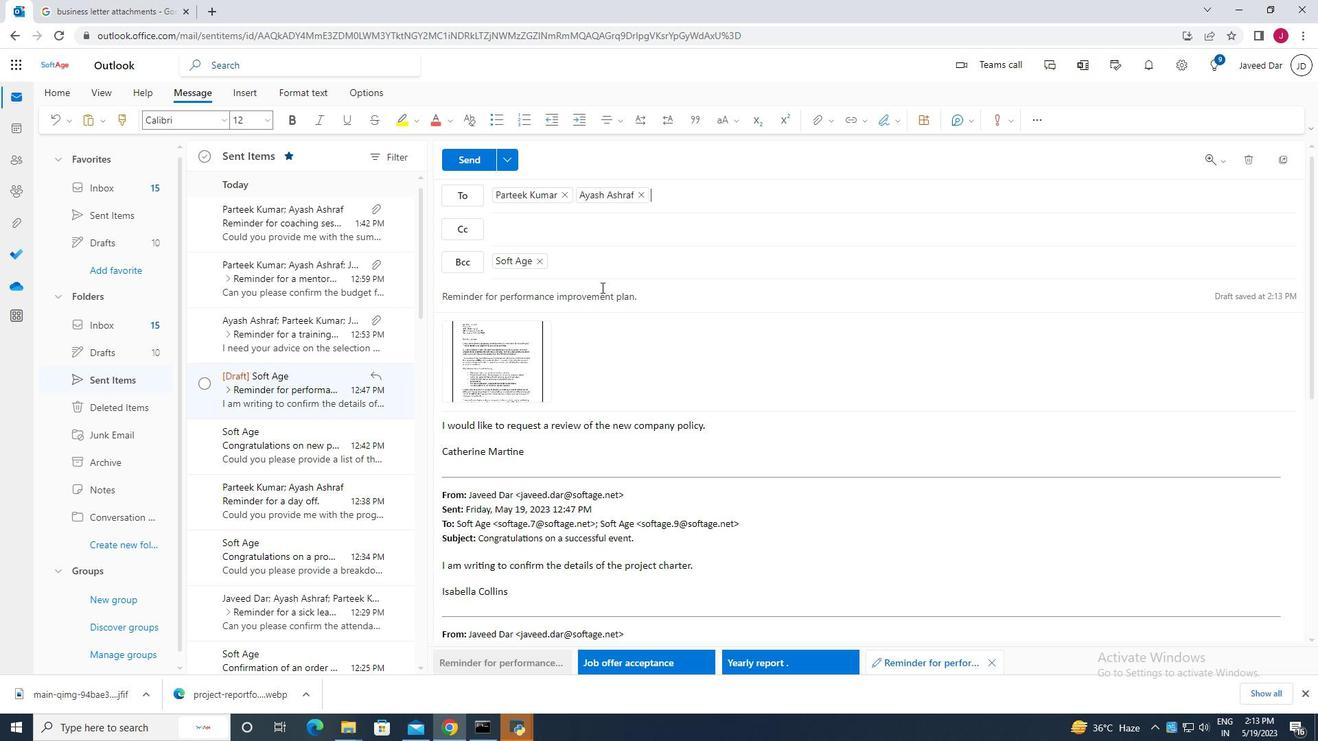 
Action: Mouse moved to (596, 297)
Screenshot: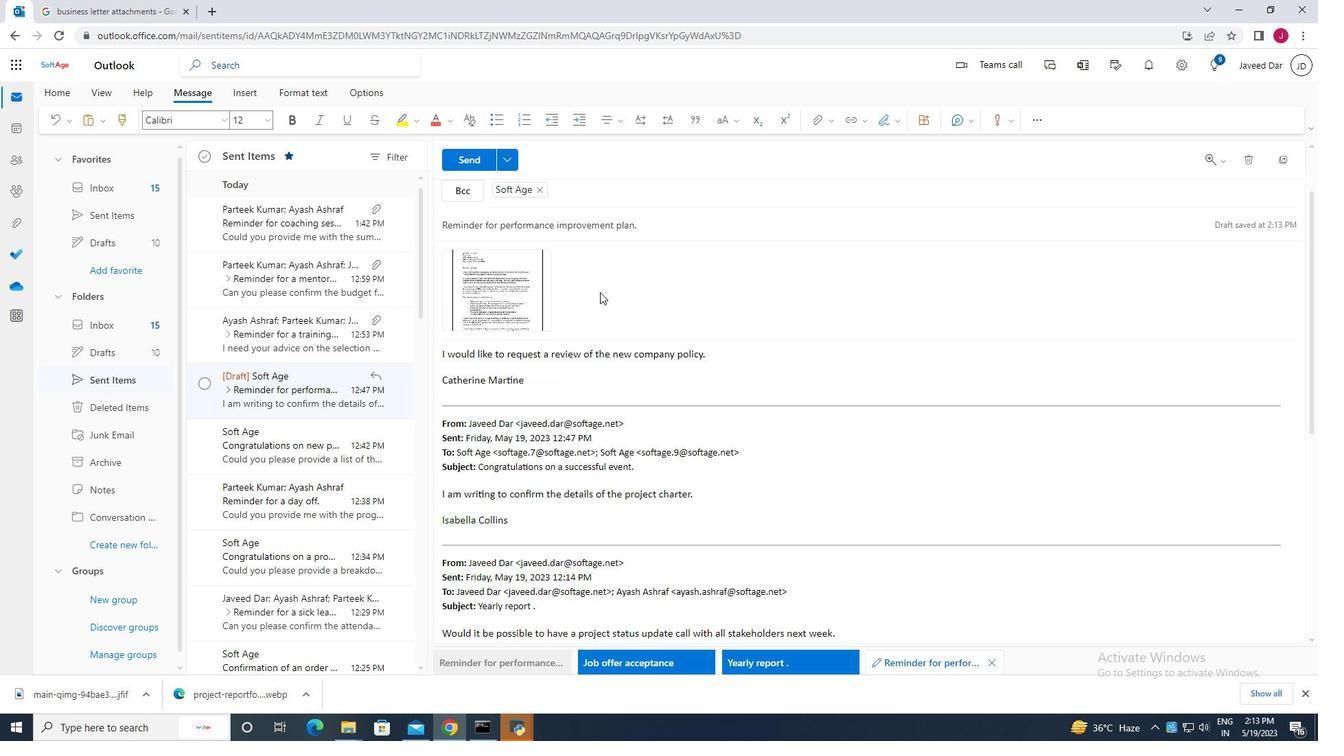 
Action: Mouse scrolled (596, 296) with delta (0, 0)
Screenshot: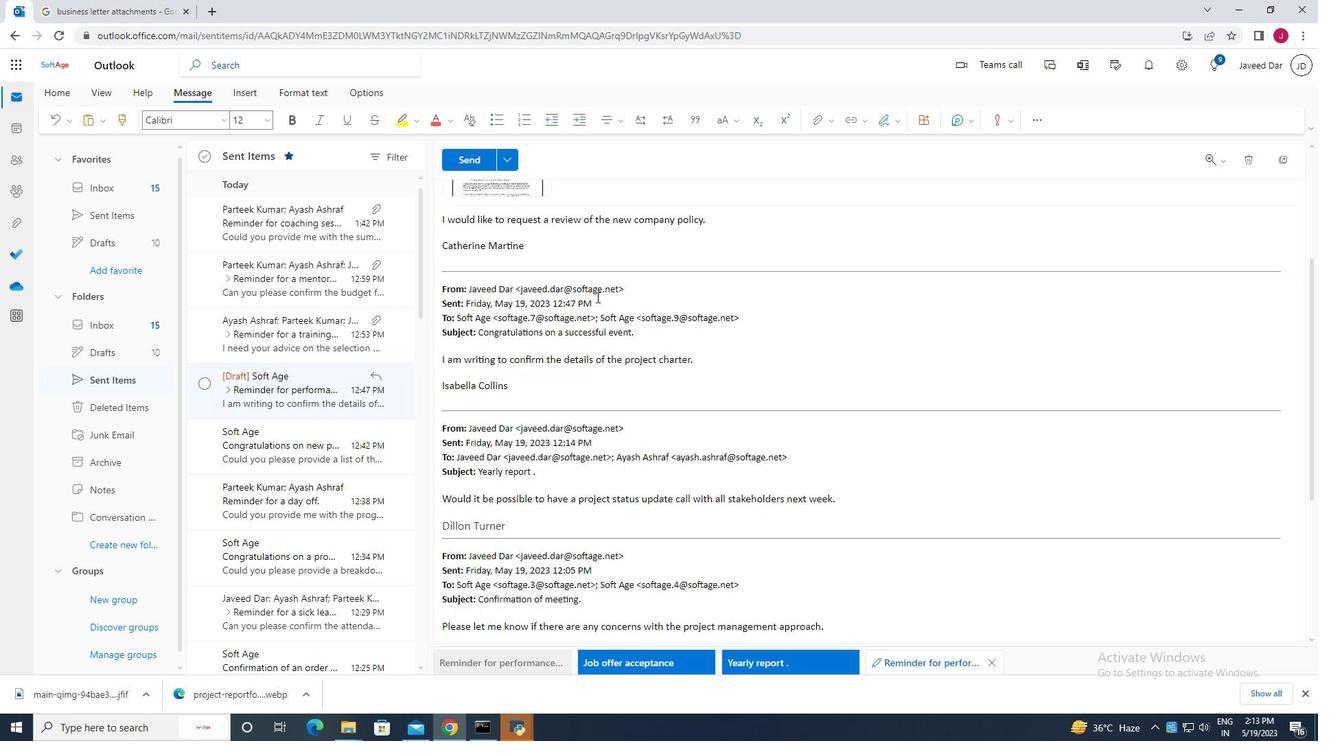 
Action: Mouse scrolled (596, 296) with delta (0, 0)
Screenshot: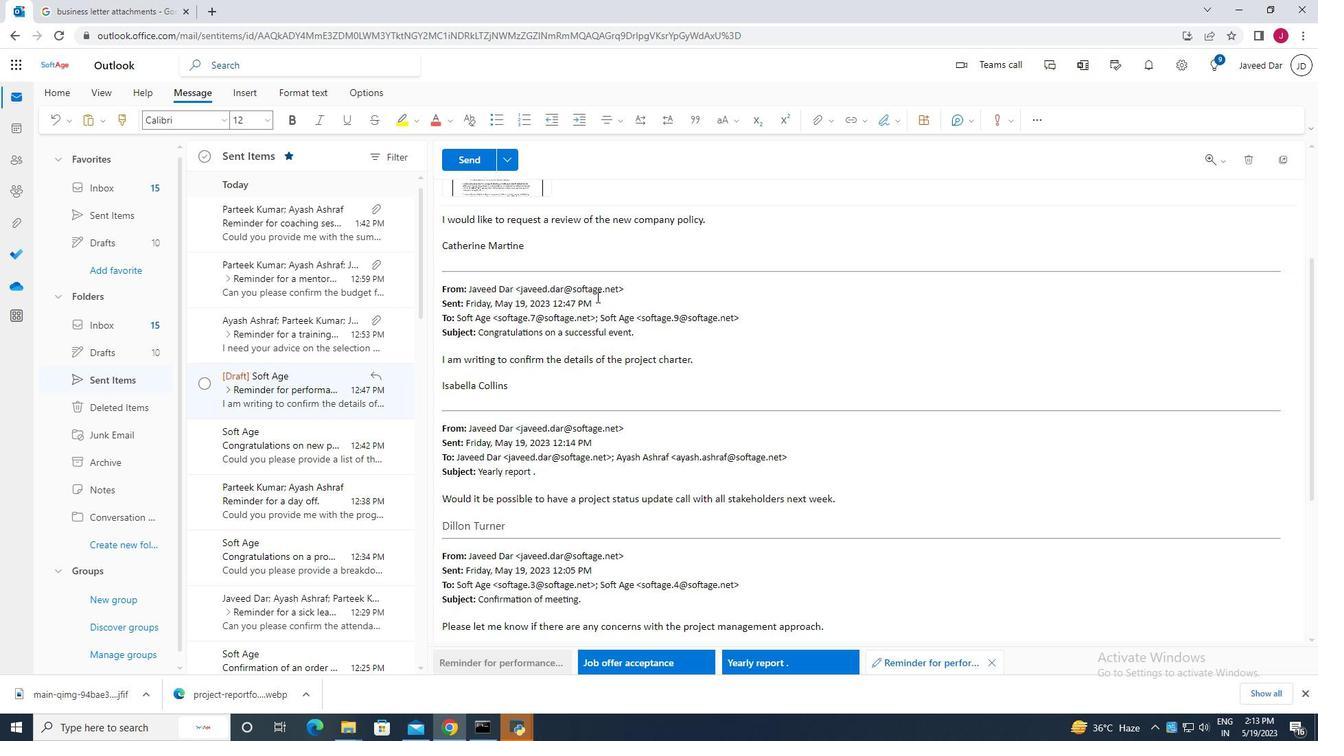 
Action: Mouse scrolled (596, 296) with delta (0, 0)
Screenshot: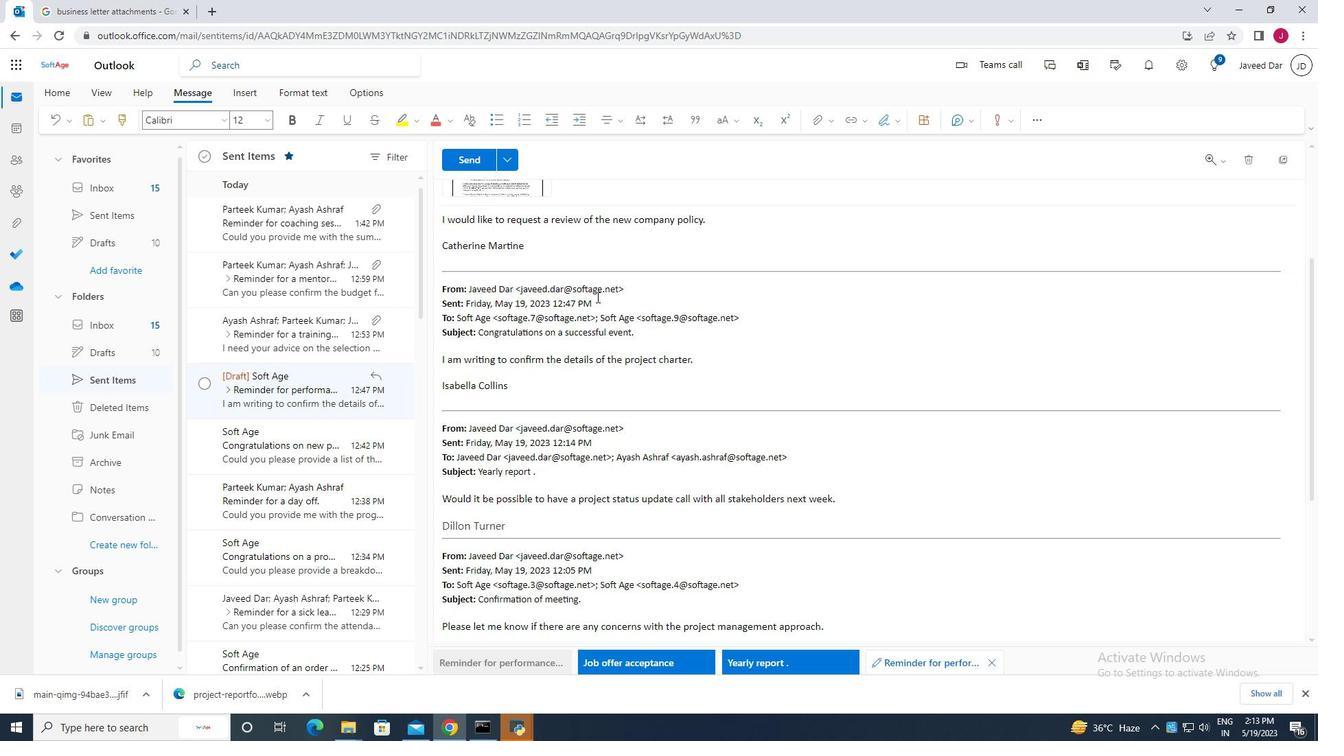 
Action: Mouse scrolled (596, 296) with delta (0, 0)
Screenshot: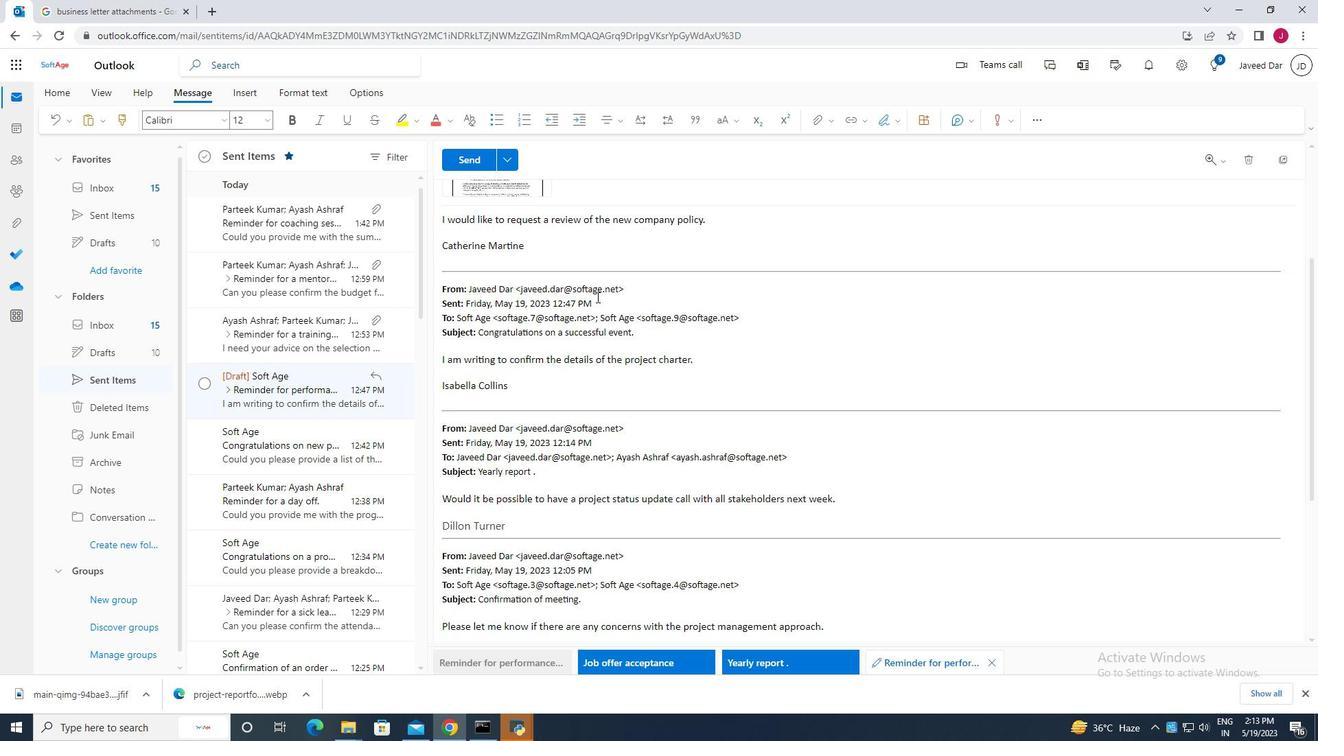 
Action: Mouse scrolled (596, 297) with delta (0, 0)
Screenshot: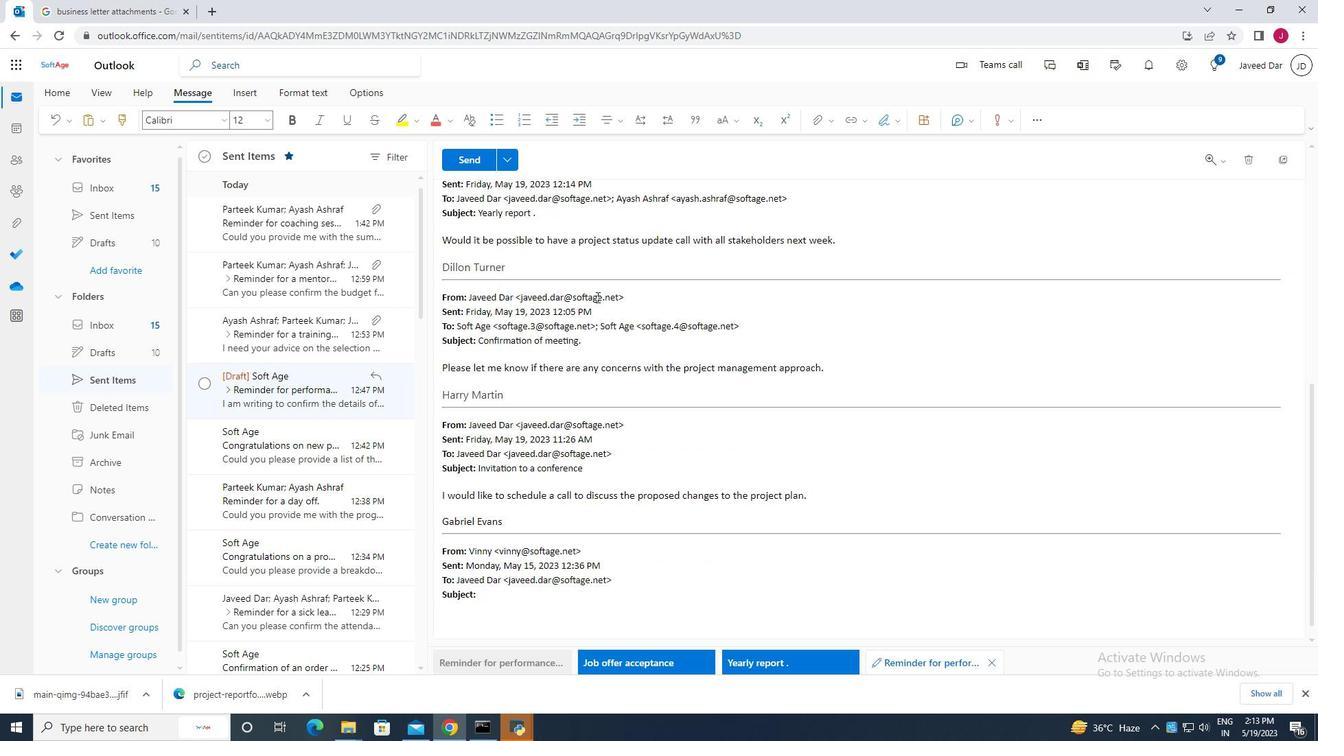
Action: Mouse scrolled (596, 297) with delta (0, 0)
Screenshot: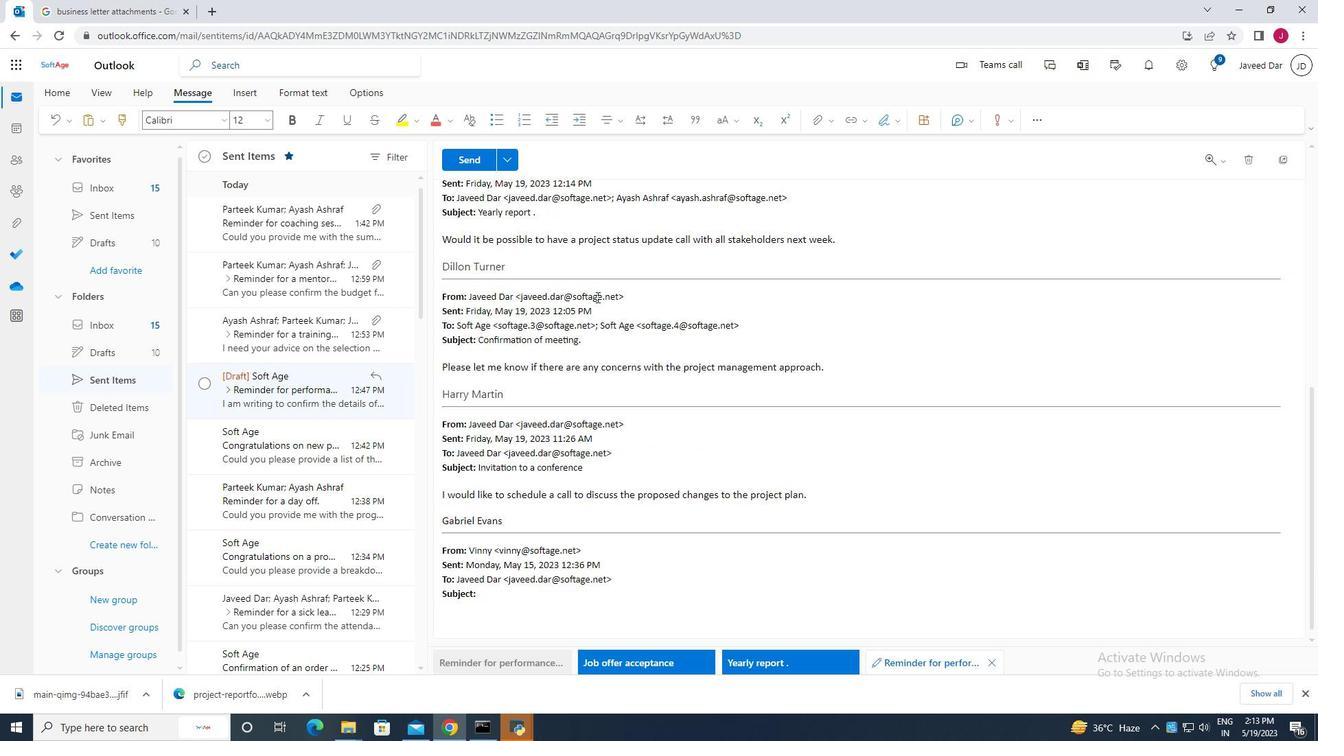 
Action: Mouse scrolled (596, 297) with delta (0, 0)
Screenshot: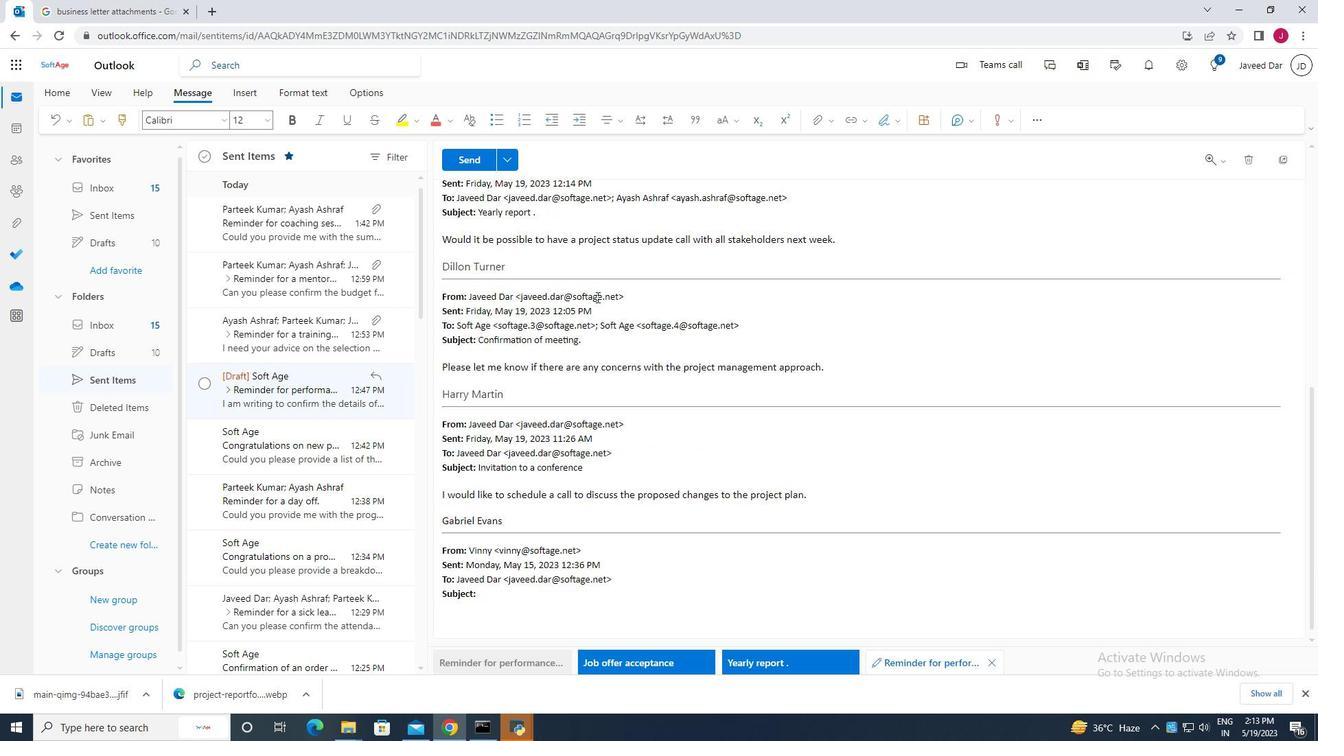
Action: Mouse scrolled (596, 297) with delta (0, 0)
Screenshot: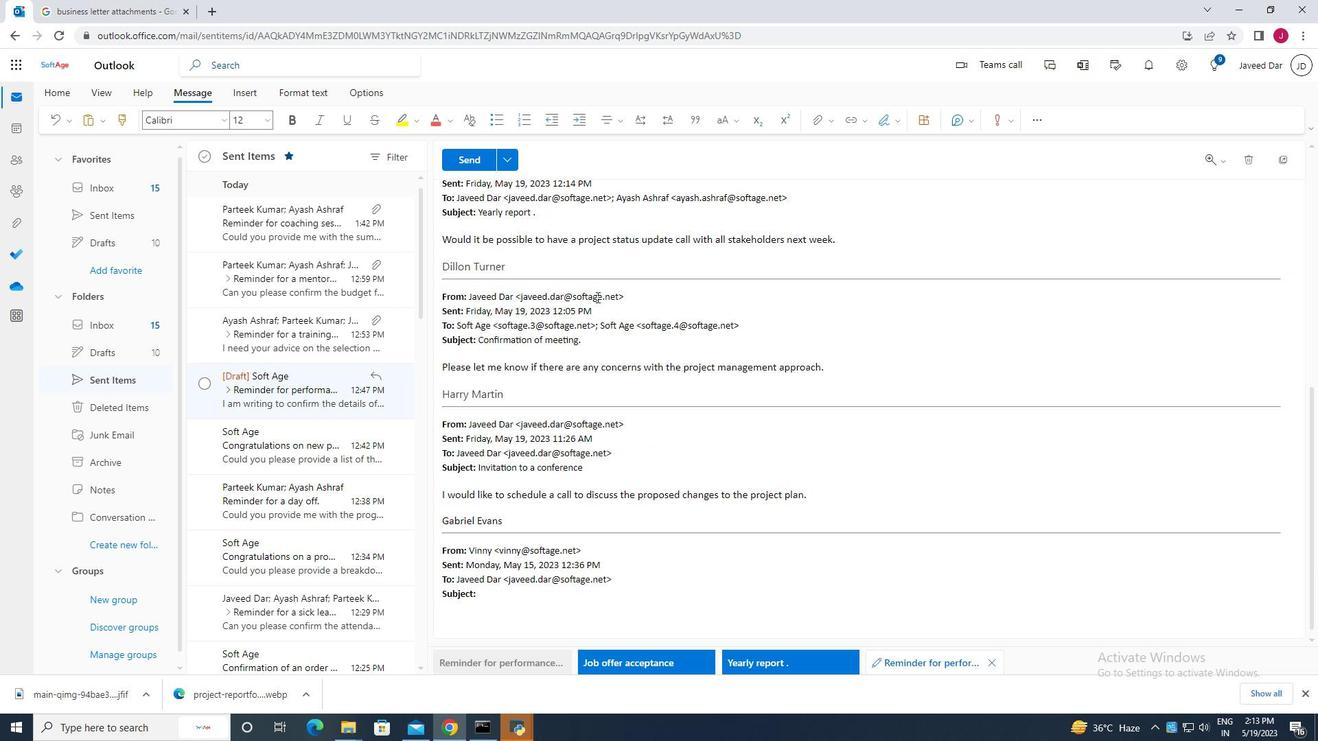 
Action: Mouse scrolled (596, 297) with delta (0, 0)
Screenshot: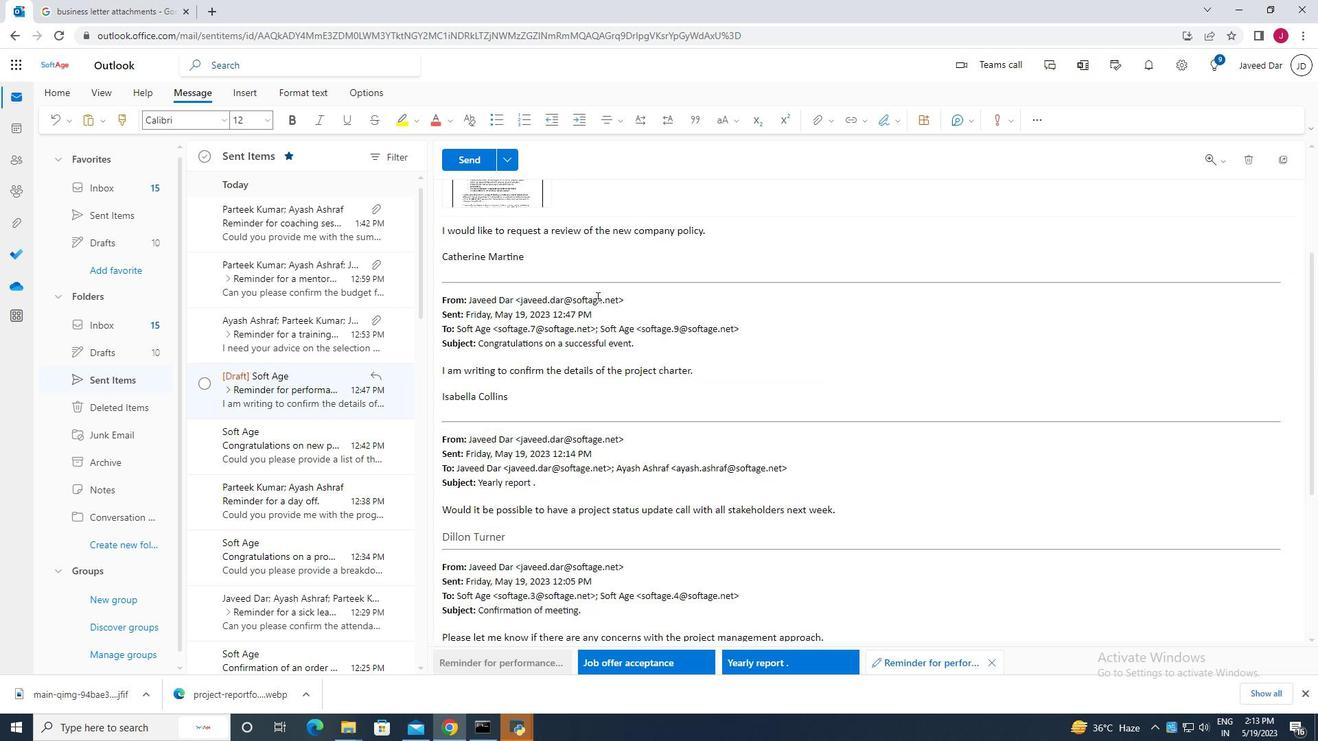 
Action: Mouse scrolled (596, 297) with delta (0, 0)
Screenshot: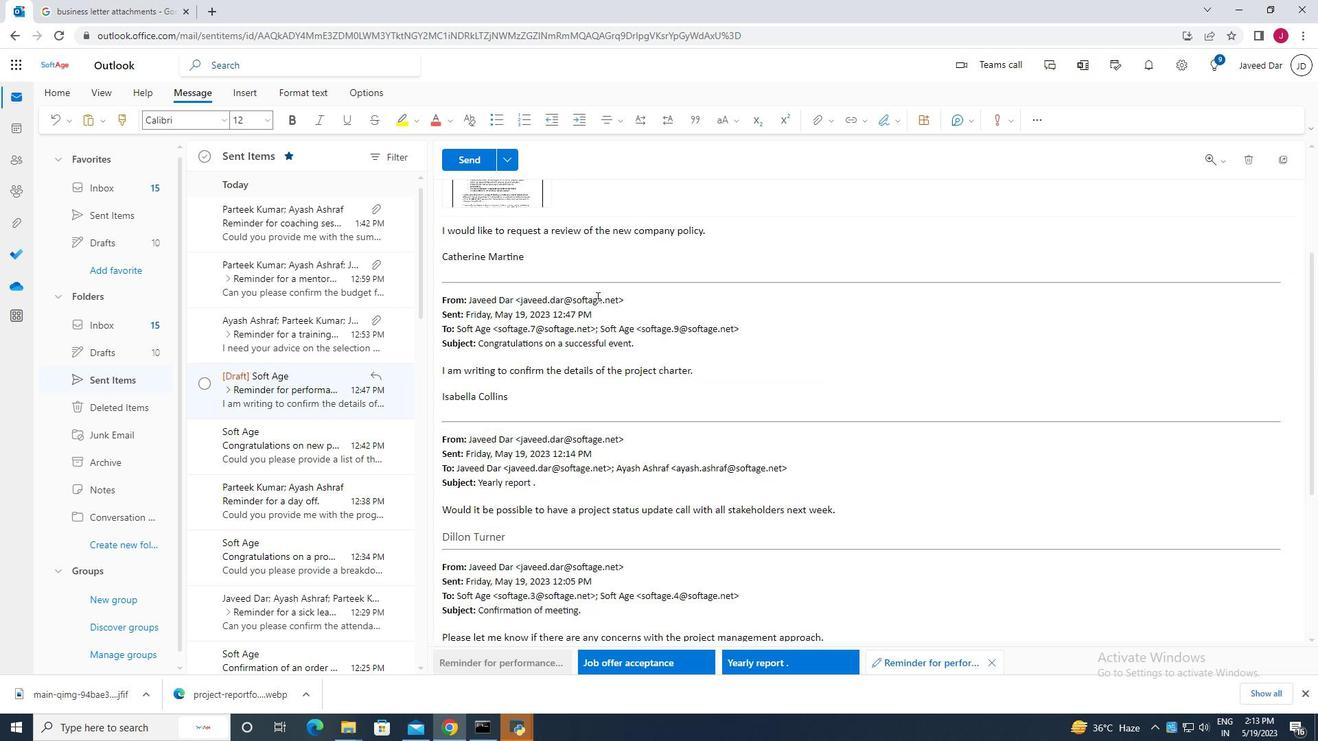 
Action: Mouse scrolled (596, 297) with delta (0, 0)
Screenshot: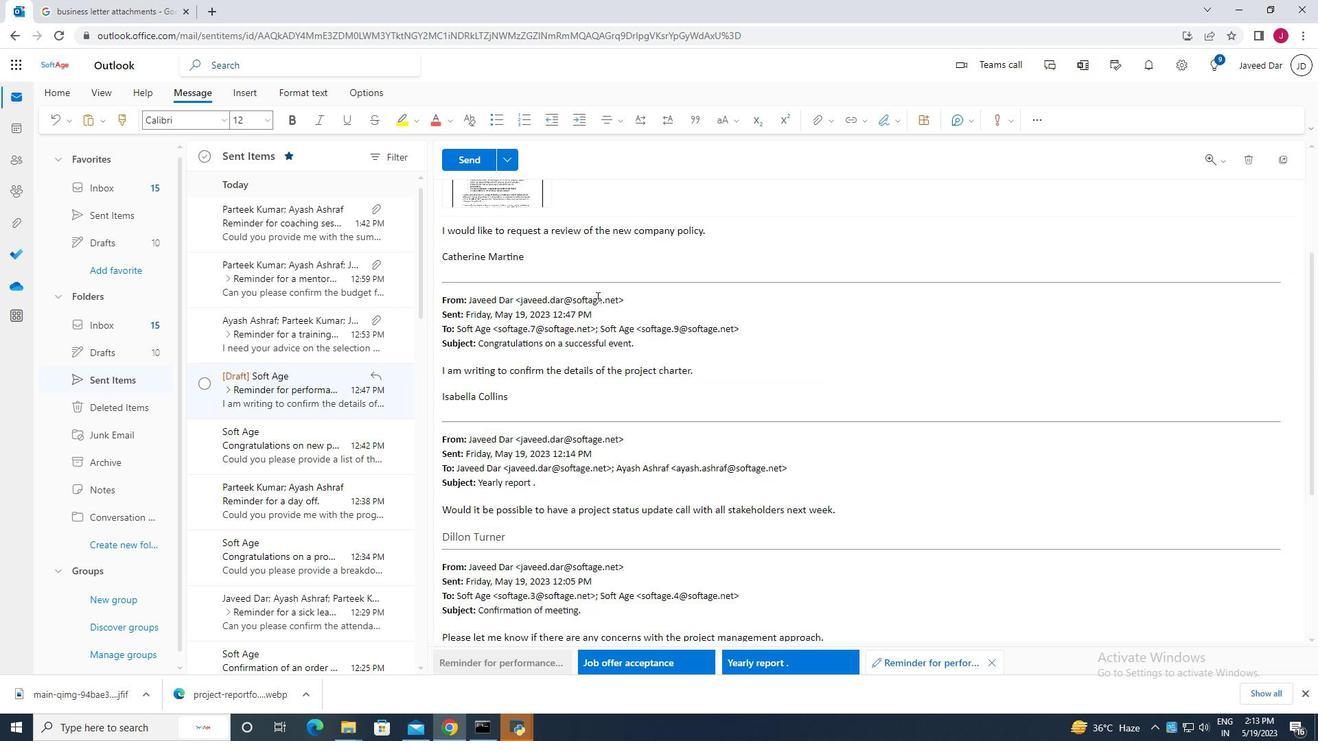 
Action: Mouse scrolled (596, 297) with delta (0, 0)
Screenshot: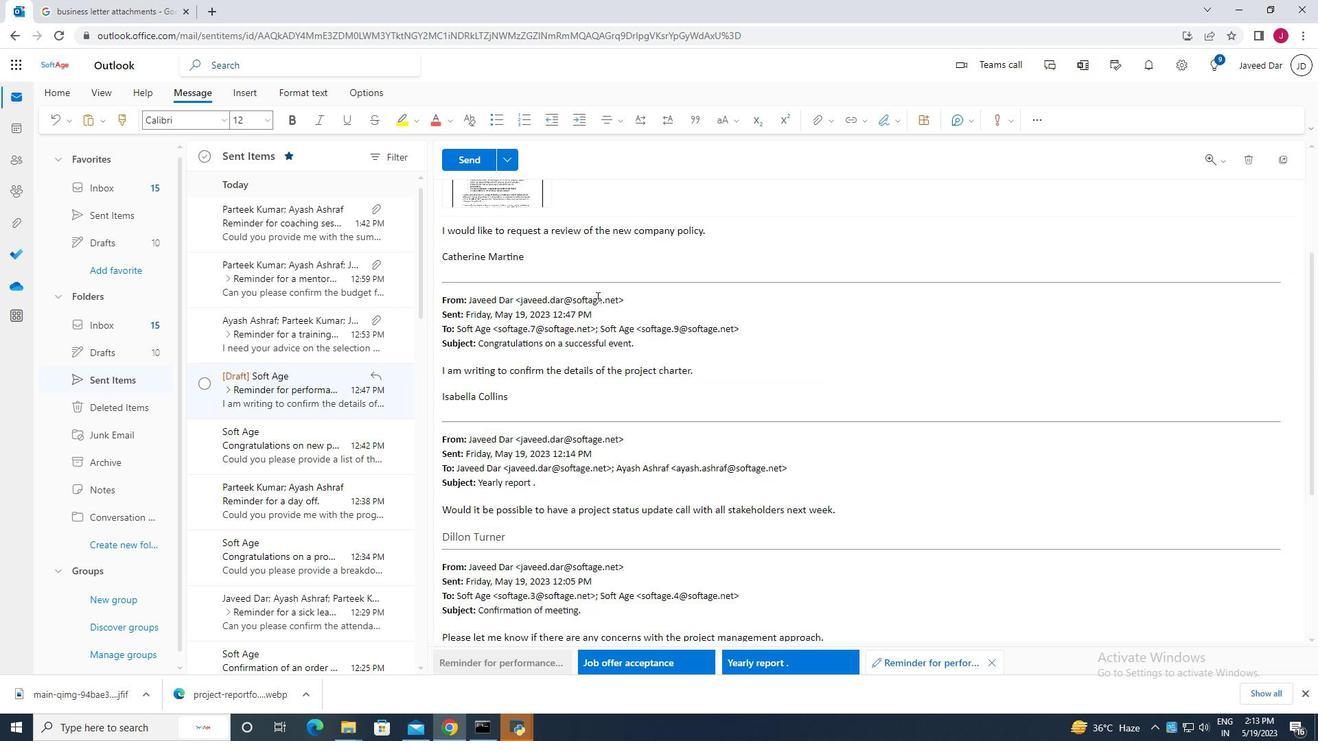 
Action: Mouse scrolled (596, 297) with delta (0, 0)
Screenshot: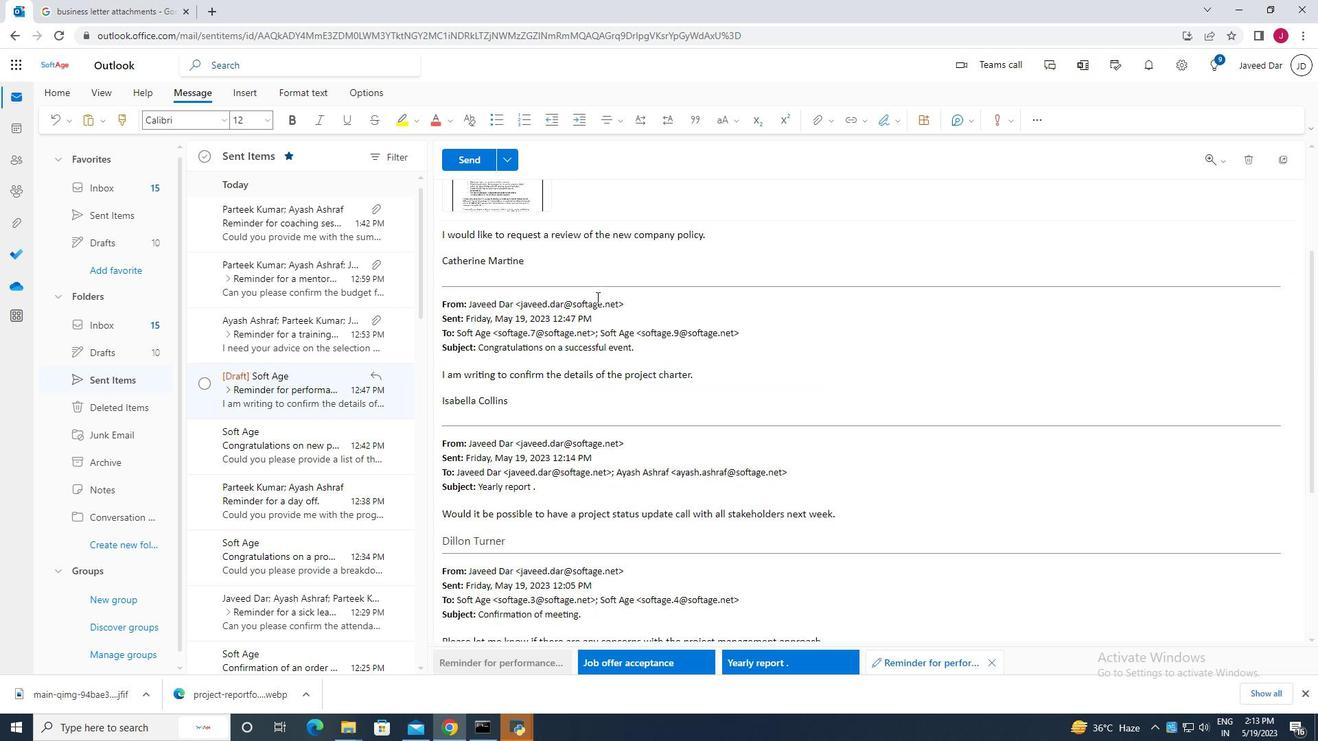 
Action: Mouse moved to (576, 414)
Screenshot: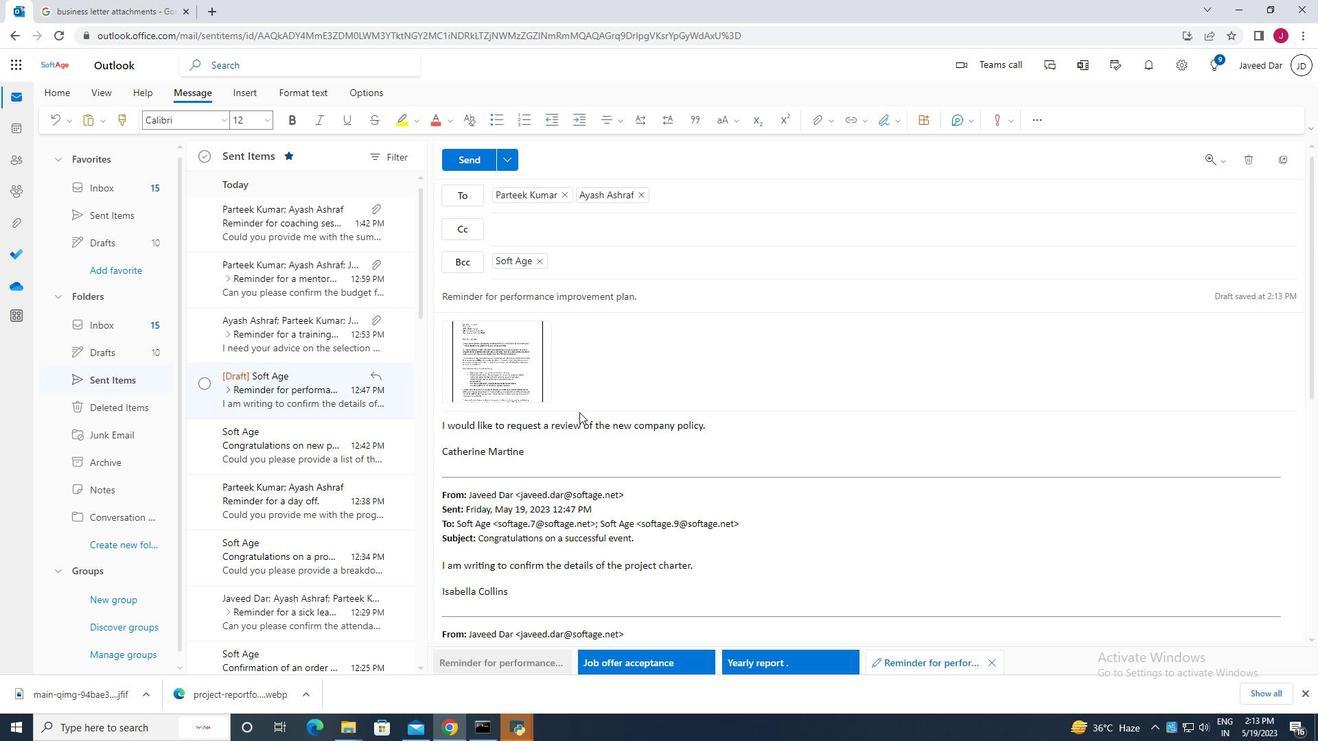 
Action: Mouse scrolled (576, 415) with delta (0, 0)
Screenshot: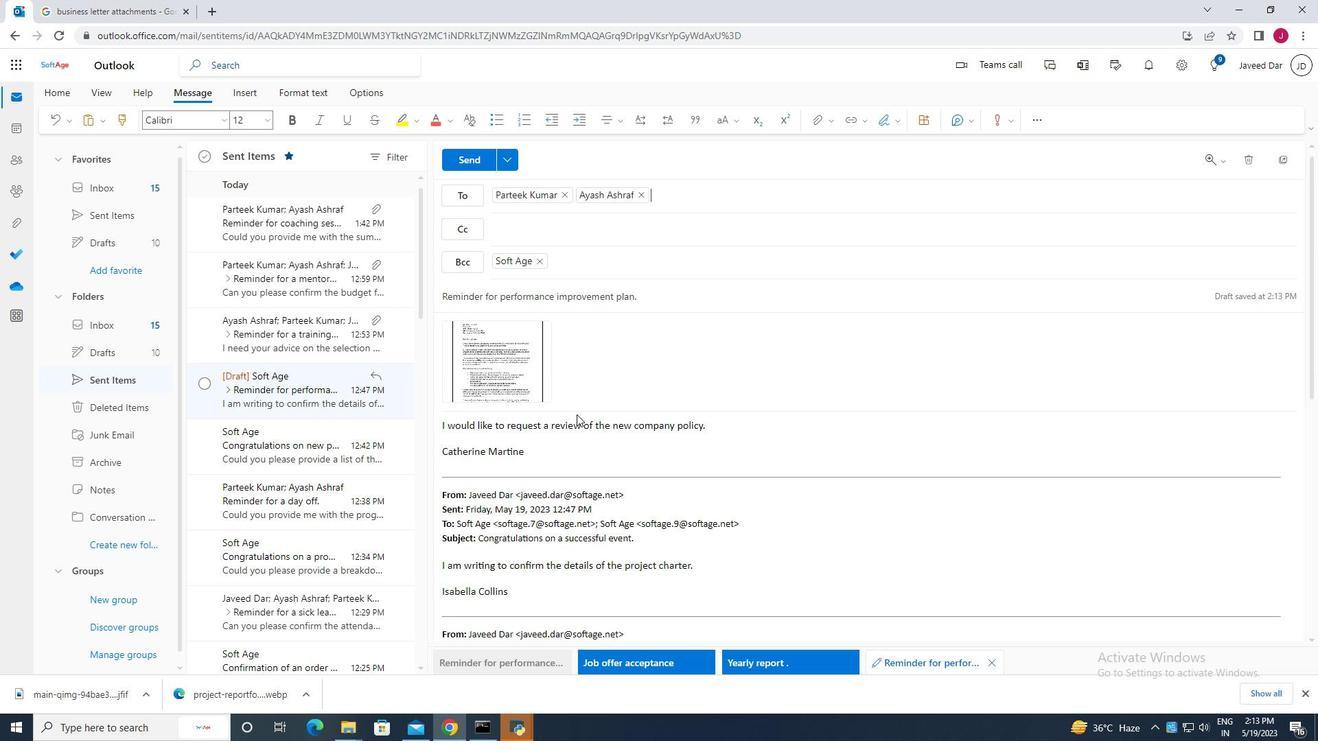 
Action: Mouse scrolled (576, 415) with delta (0, 0)
Screenshot: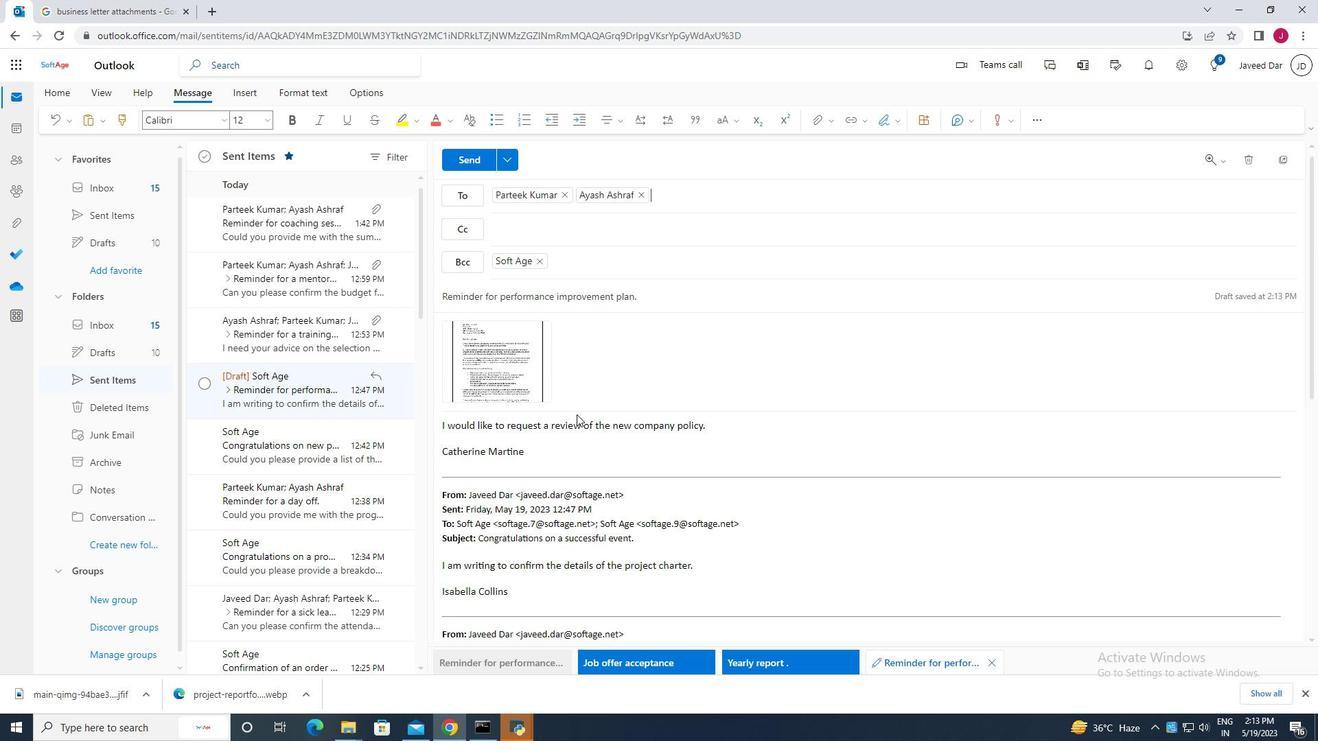 
Action: Mouse moved to (469, 164)
Screenshot: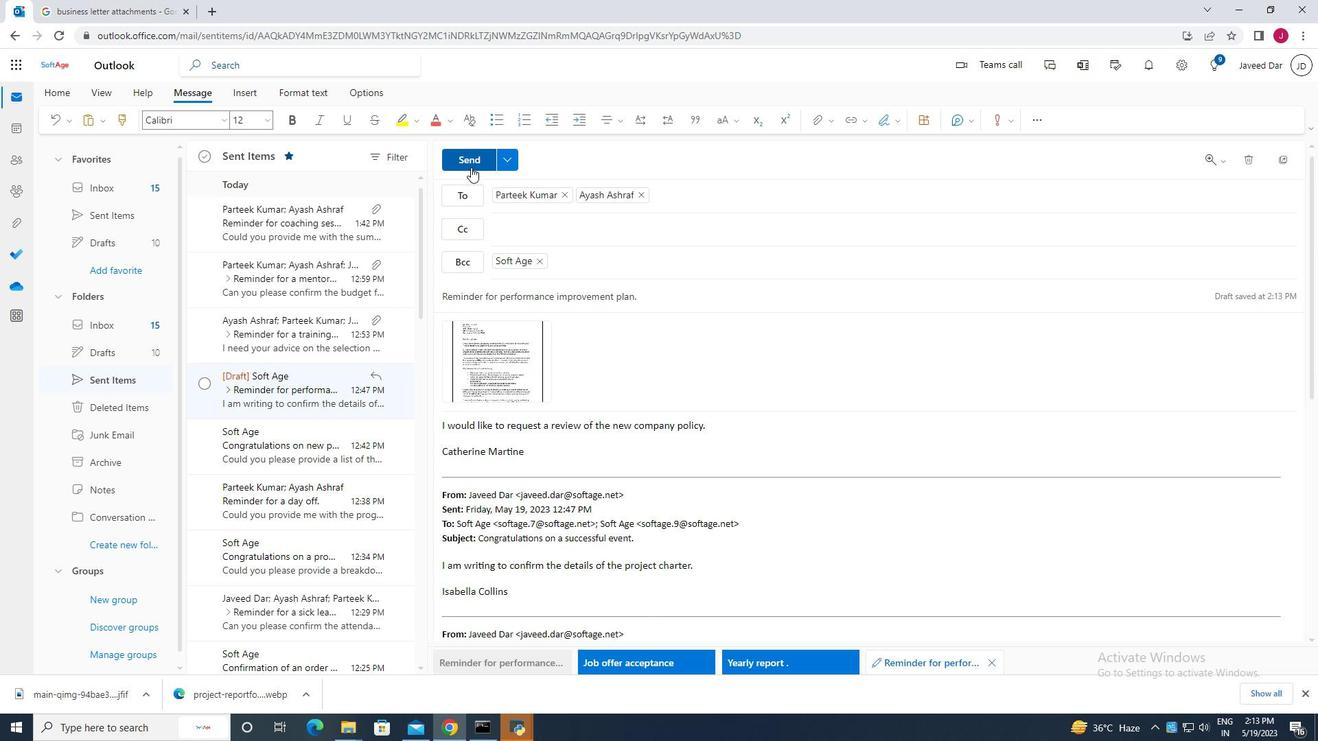 
Action: Mouse pressed left at (469, 164)
Screenshot: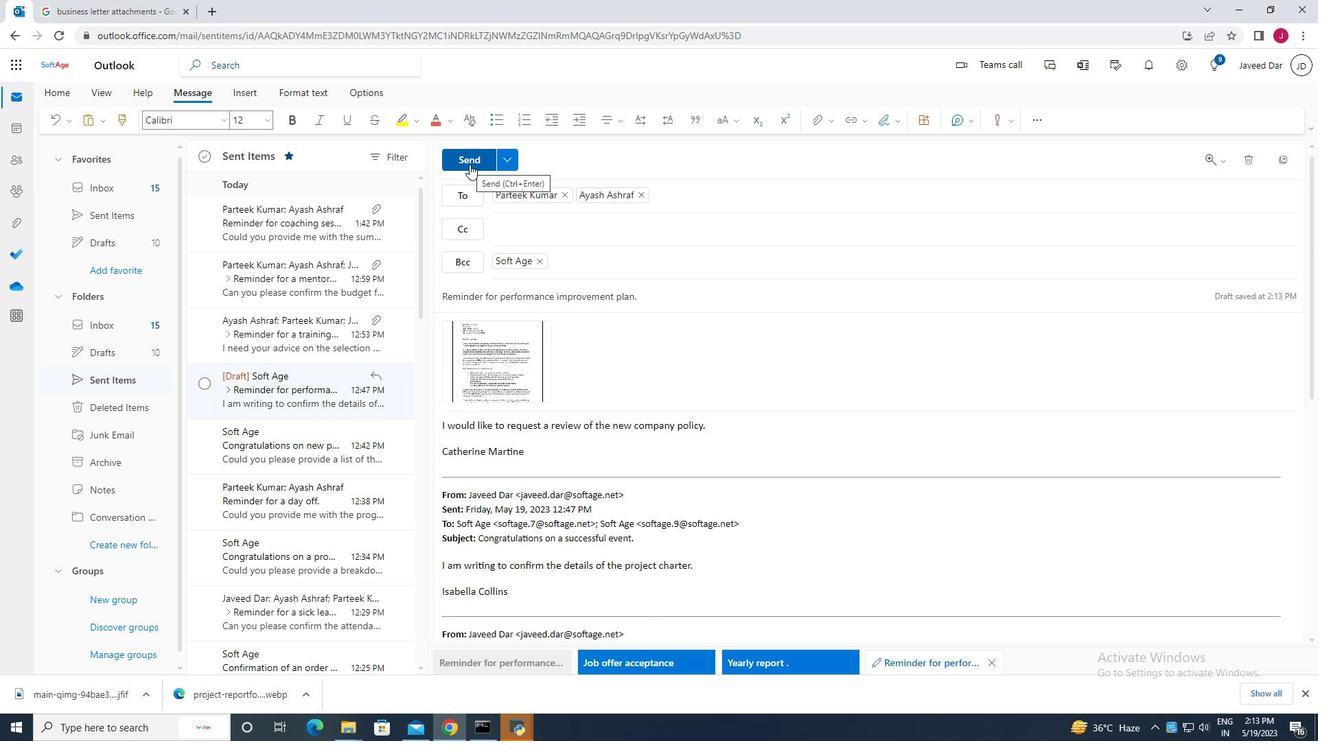 
Action: Mouse moved to (462, 164)
Screenshot: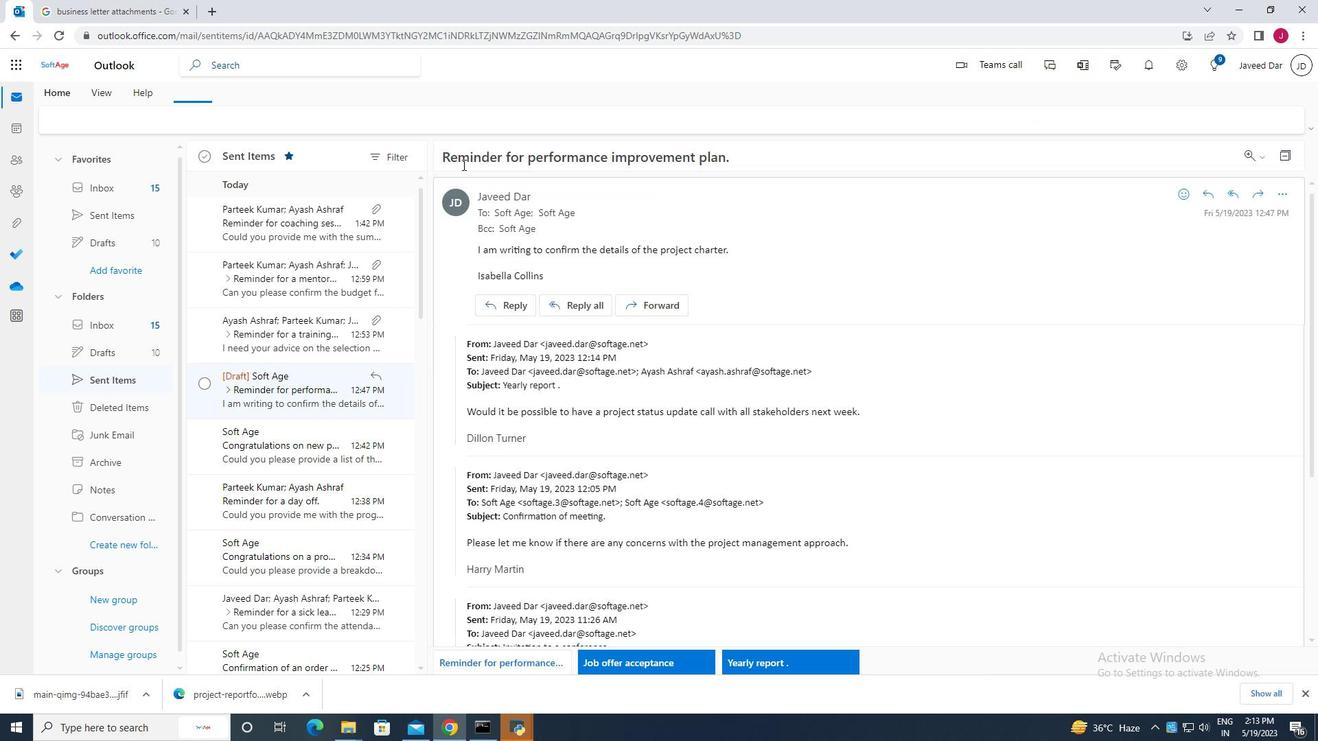
